 Task: Font style For heading Use Caladea with light red berry 1 colour & Underline. font size for heading '18 Pt. 'Change the font style of data to Bodoni MT condensedand font size to  18 Pt. Change the alignment of both headline & data to  Align left. In the sheet  auditingSalesByProductLine
Action: Mouse moved to (11, 21)
Screenshot: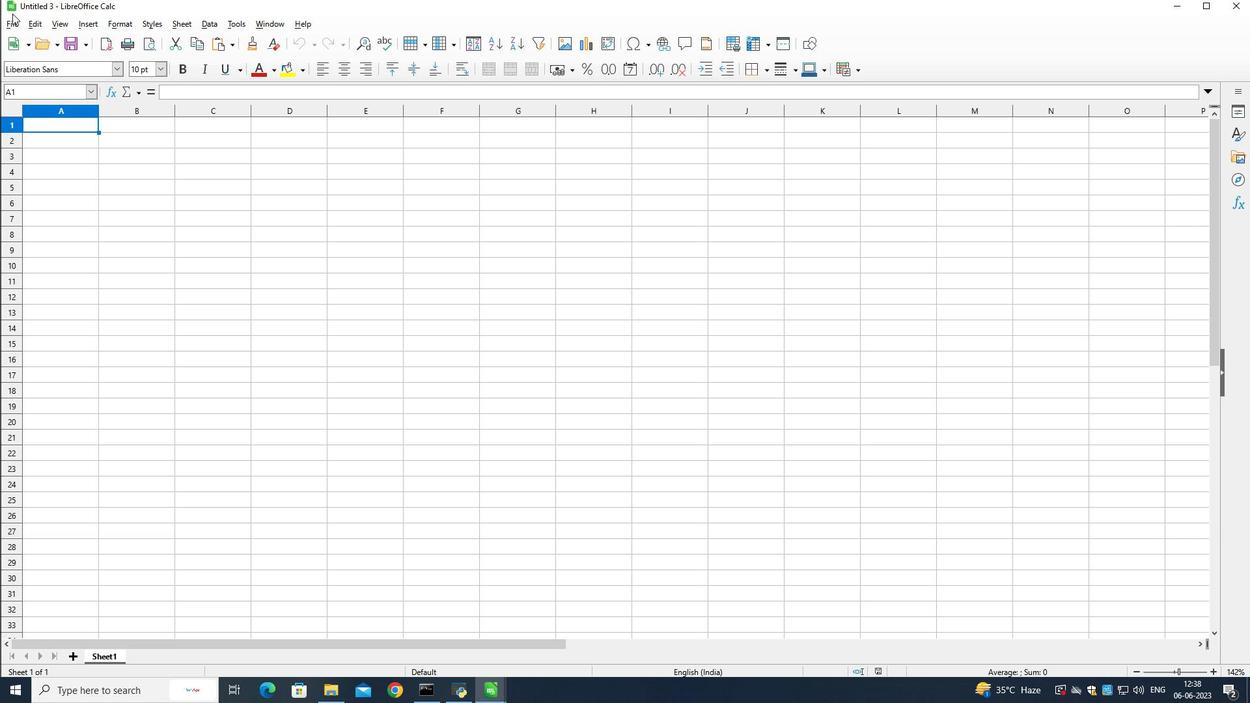 
Action: Mouse pressed left at (11, 21)
Screenshot: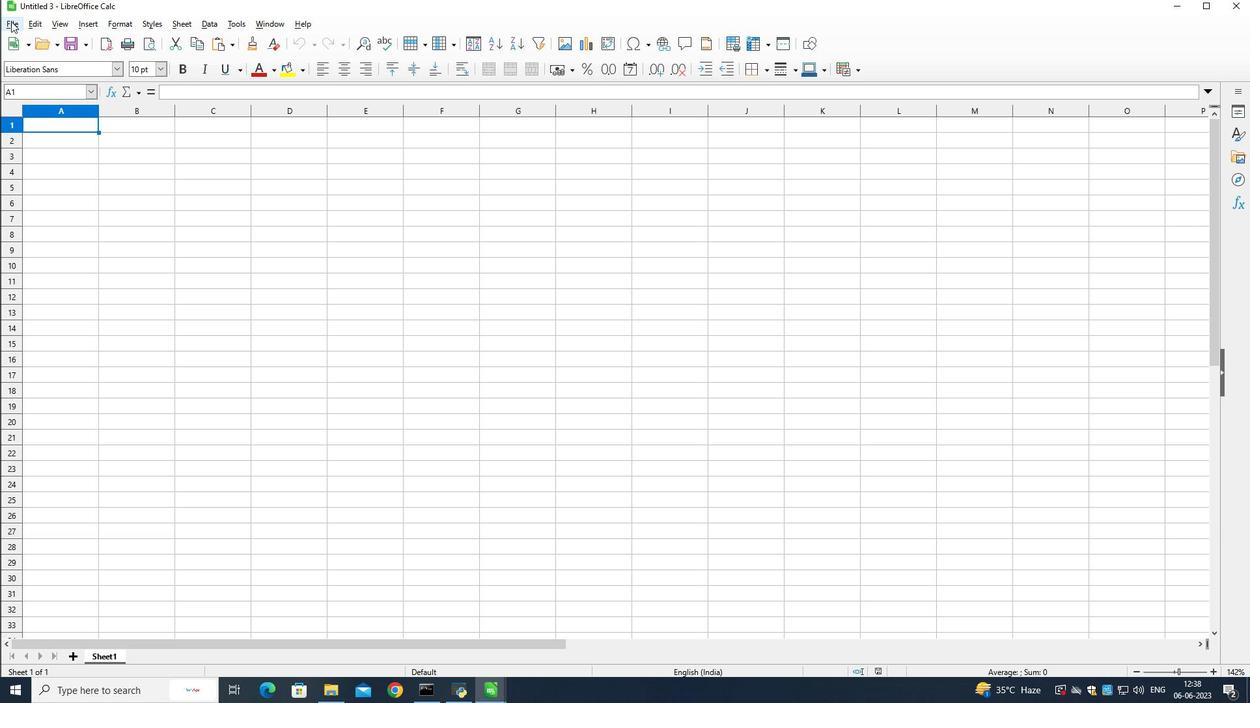 
Action: Mouse moved to (29, 56)
Screenshot: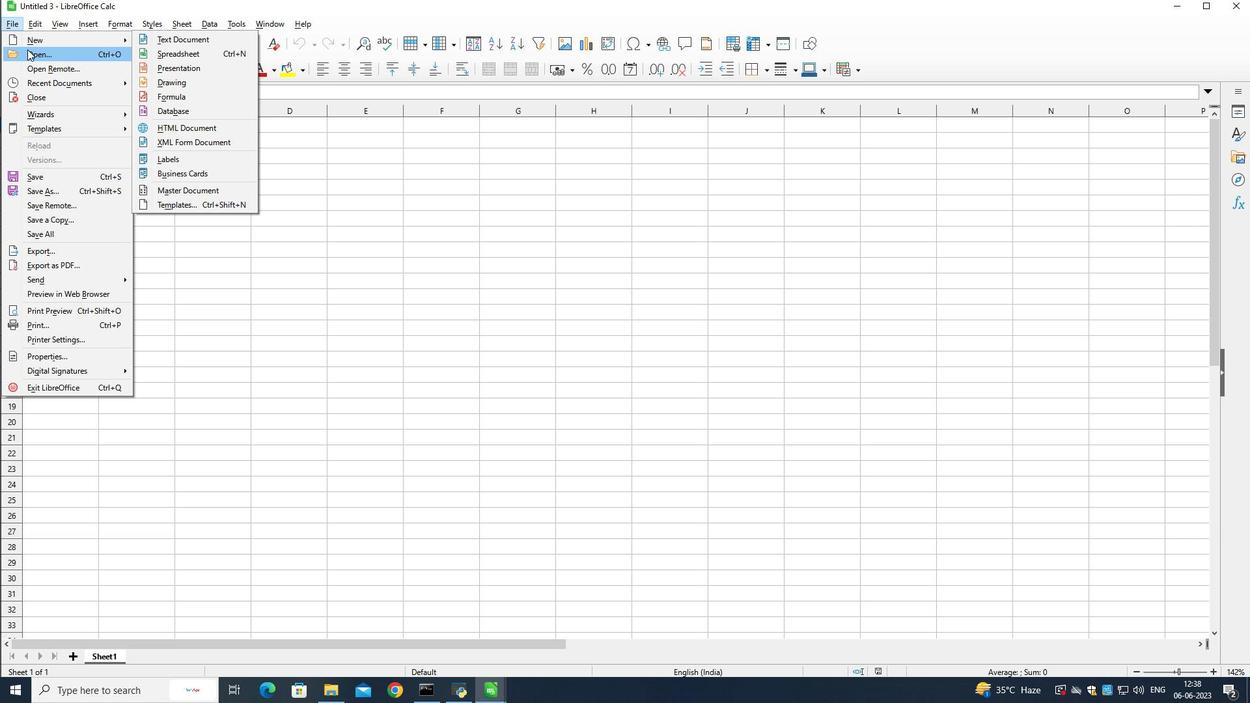 
Action: Mouse pressed left at (29, 56)
Screenshot: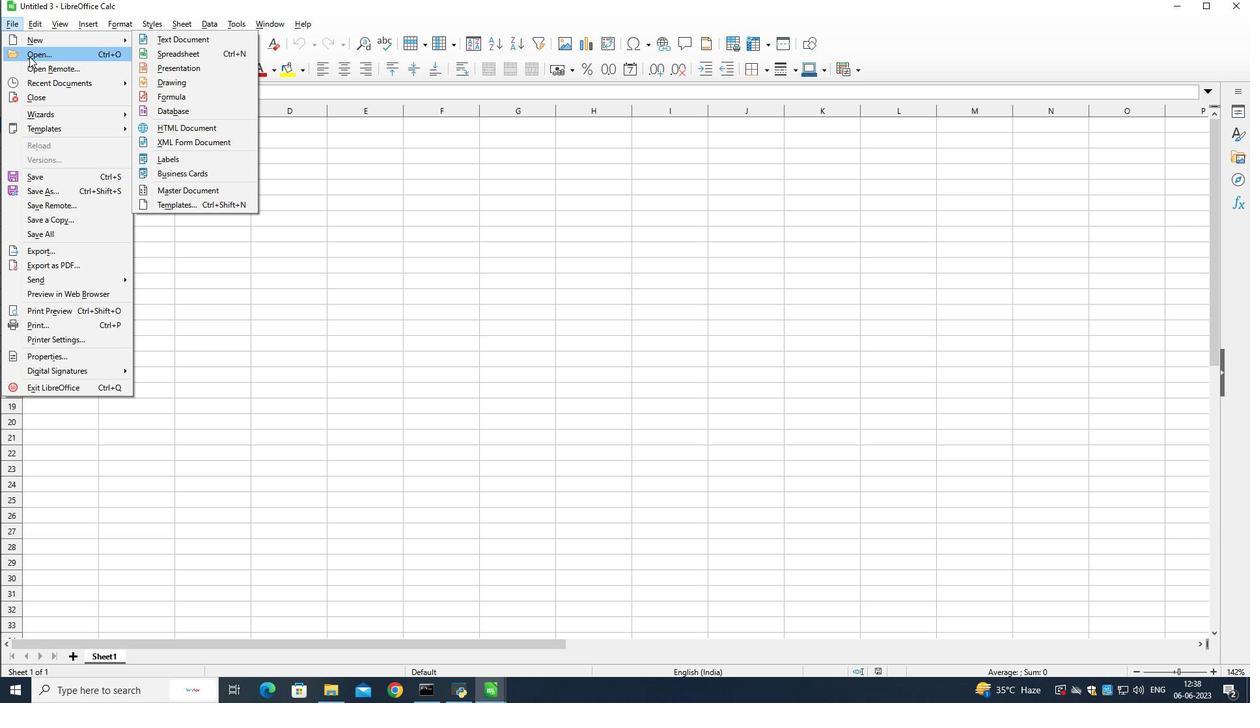 
Action: Mouse moved to (61, 108)
Screenshot: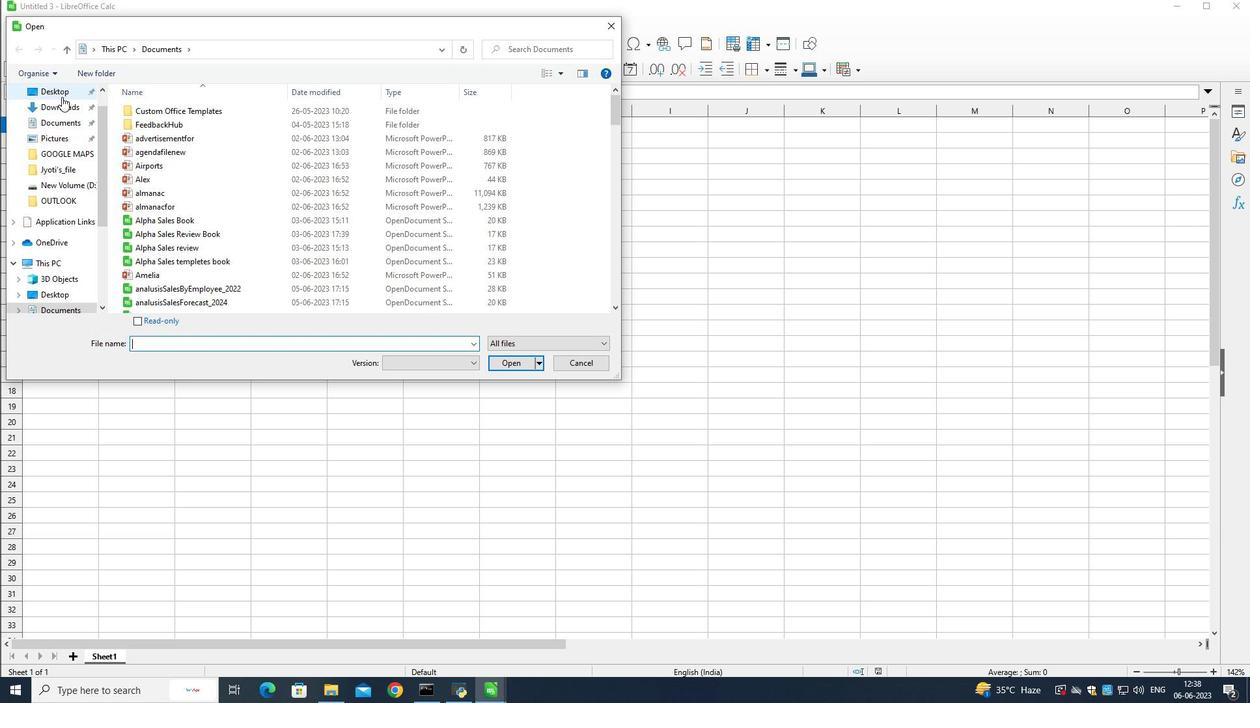 
Action: Mouse scrolled (61, 109) with delta (0, 0)
Screenshot: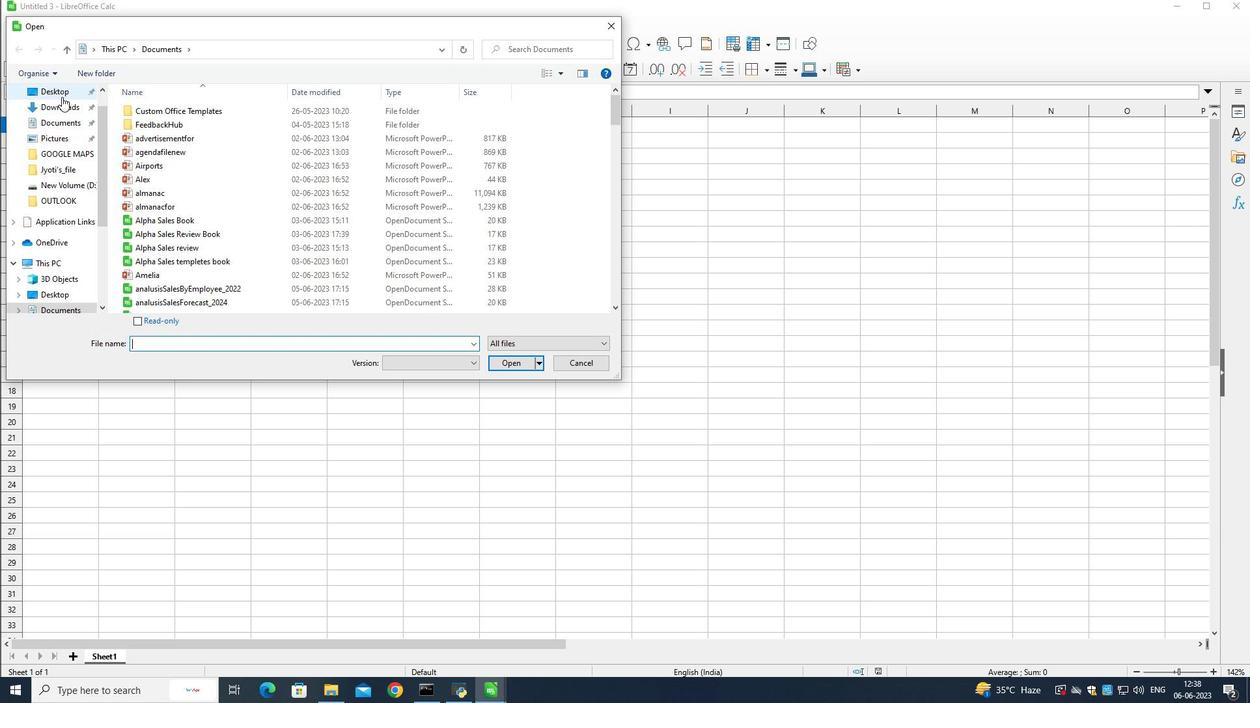 
Action: Mouse scrolled (61, 109) with delta (0, 0)
Screenshot: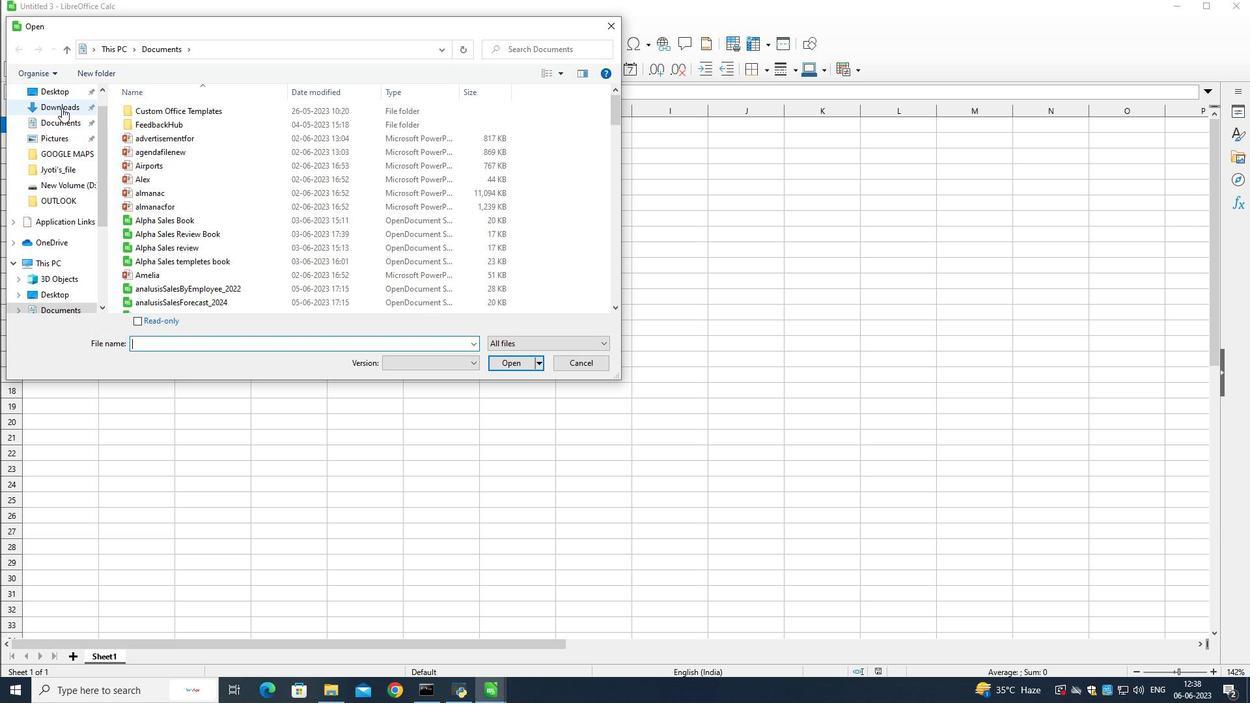 
Action: Mouse scrolled (61, 109) with delta (0, 0)
Screenshot: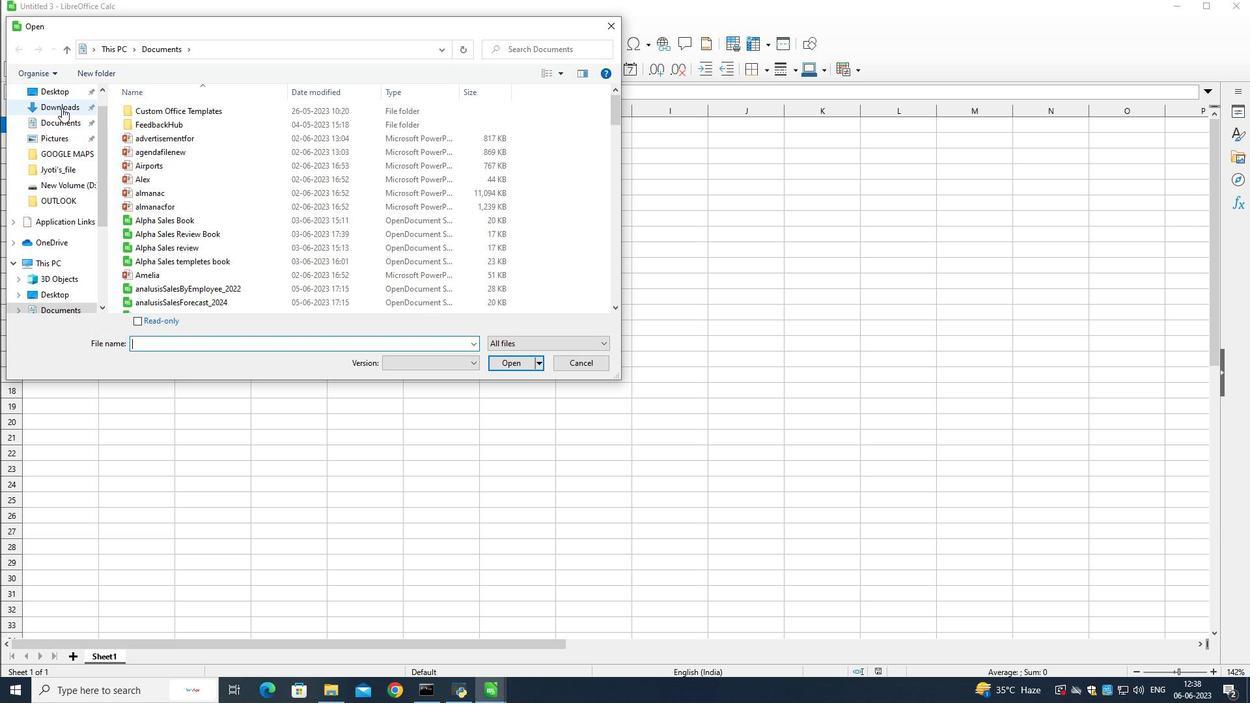 
Action: Mouse scrolled (61, 109) with delta (0, 0)
Screenshot: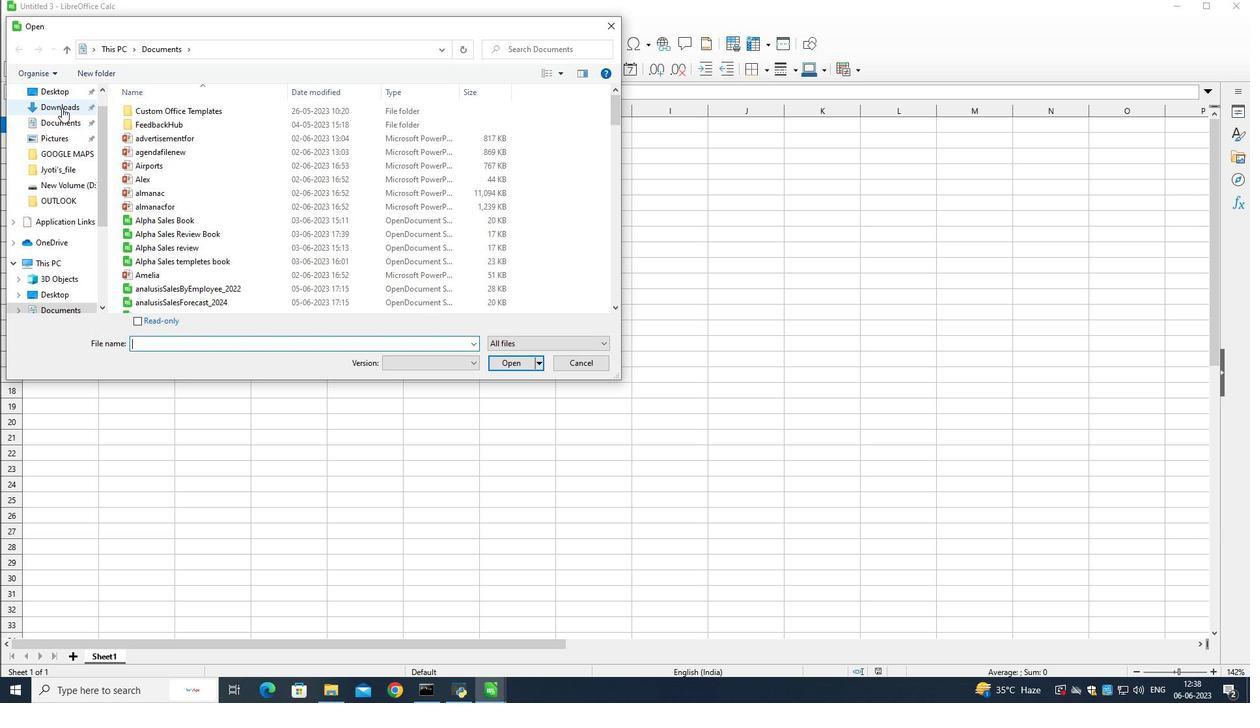 
Action: Mouse scrolled (61, 109) with delta (0, 0)
Screenshot: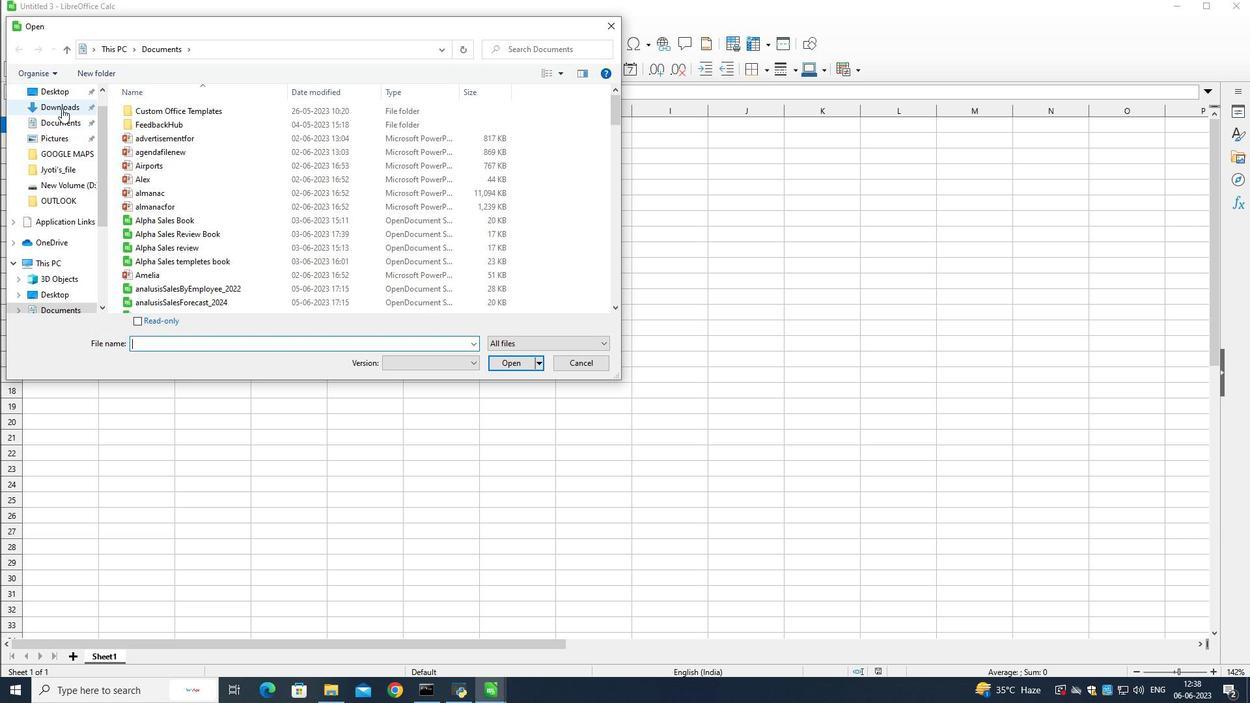 
Action: Mouse moved to (61, 104)
Screenshot: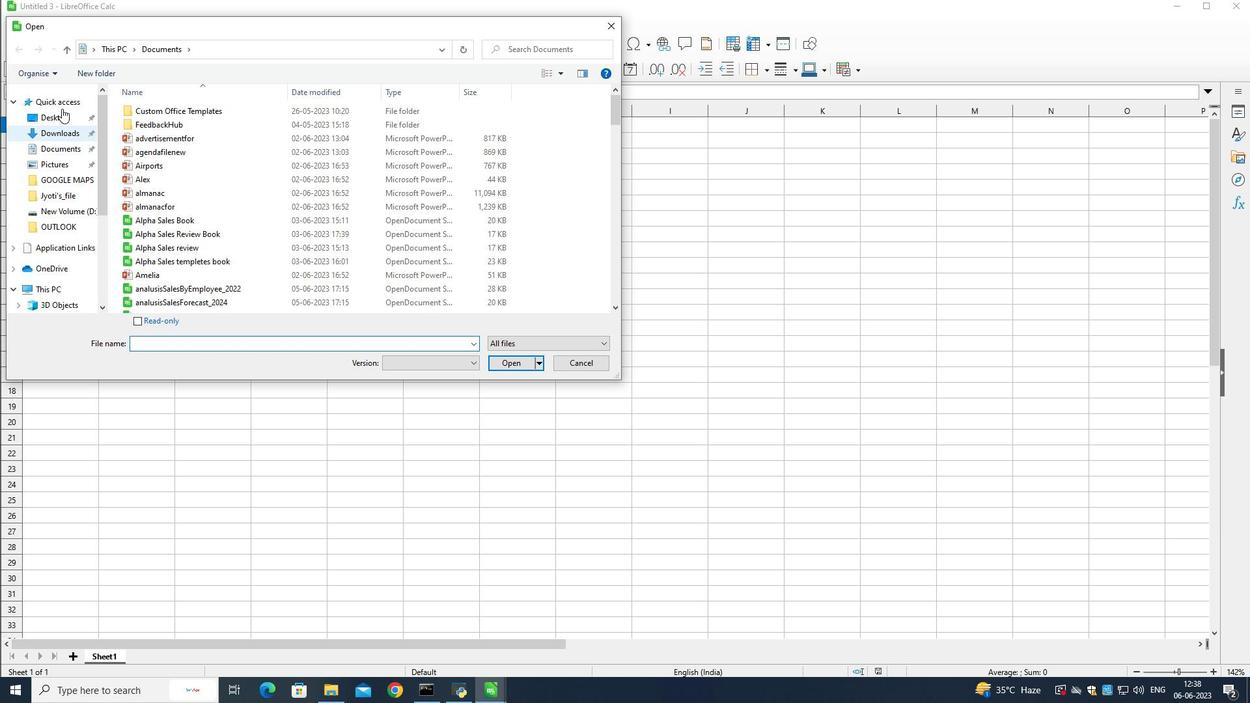 
Action: Mouse pressed left at (61, 104)
Screenshot: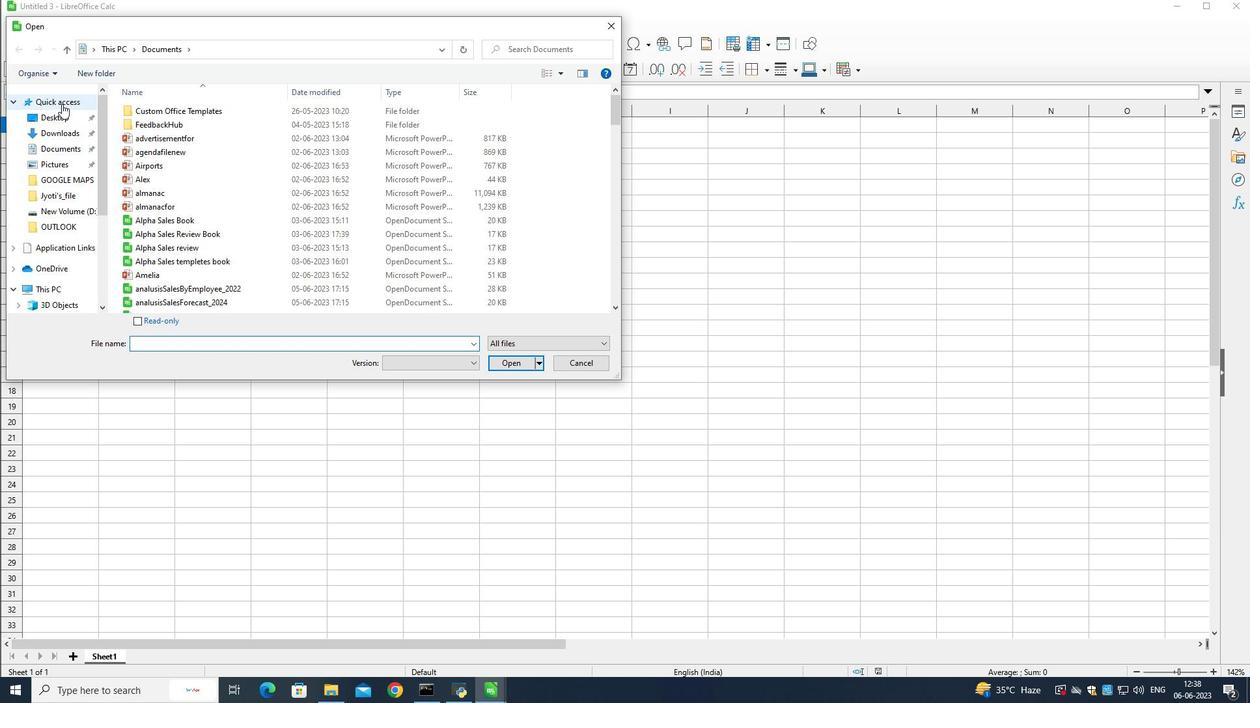
Action: Mouse moved to (242, 263)
Screenshot: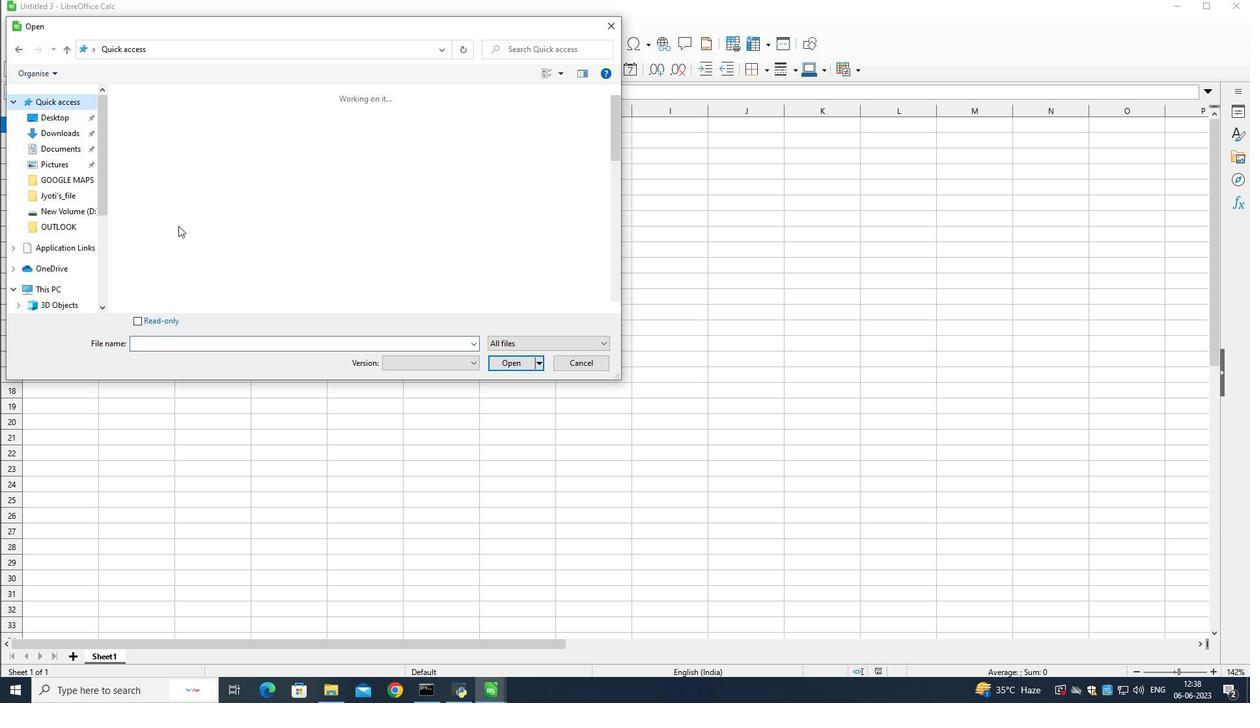 
Action: Mouse scrolled (242, 263) with delta (0, 0)
Screenshot: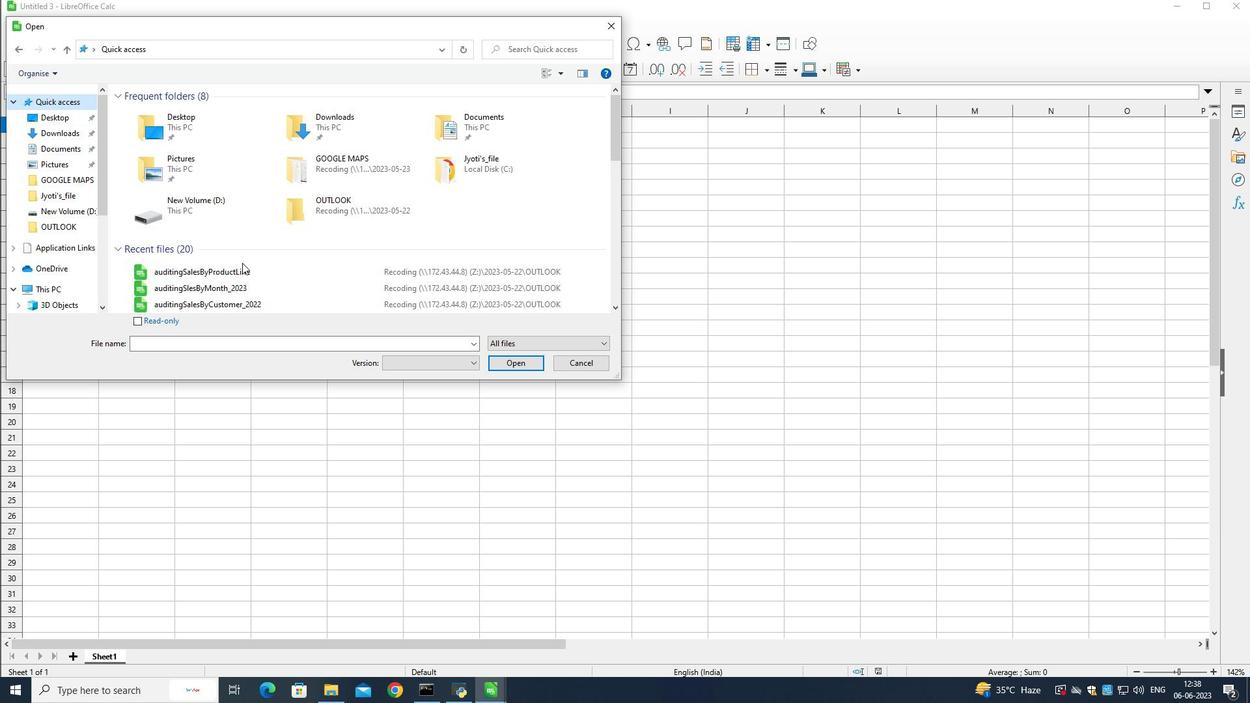 
Action: Mouse scrolled (242, 263) with delta (0, 0)
Screenshot: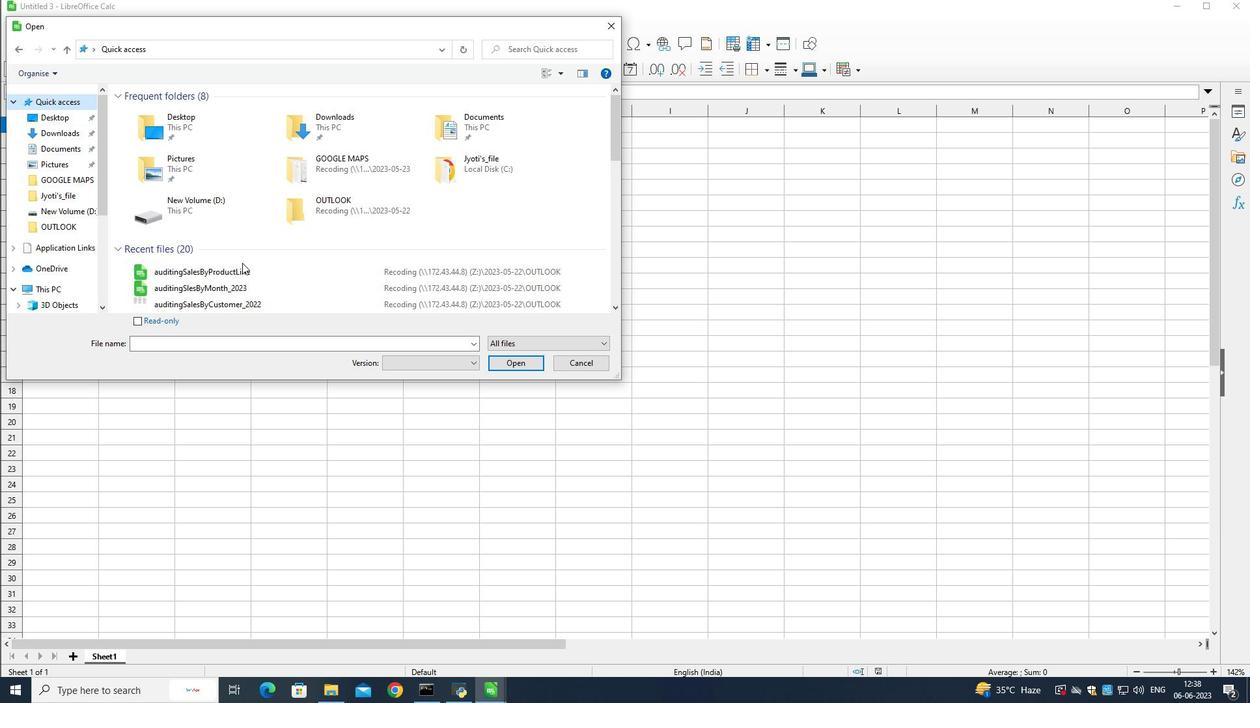 
Action: Mouse moved to (249, 277)
Screenshot: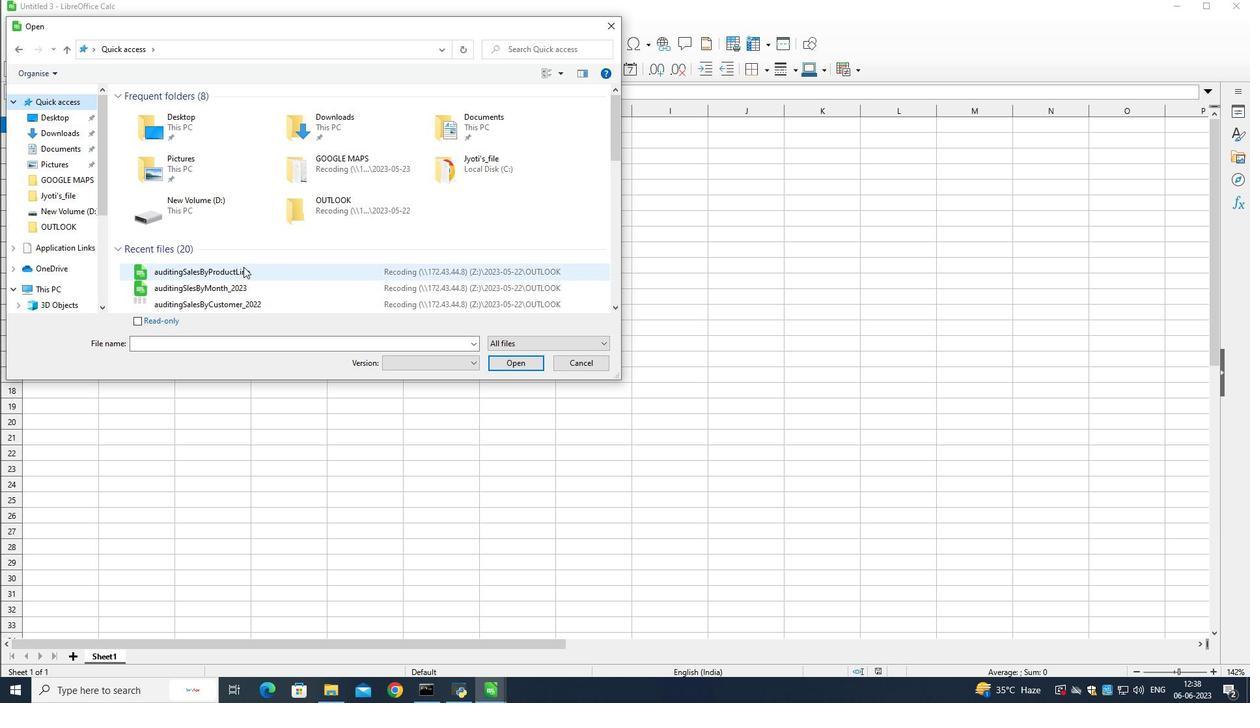 
Action: Mouse pressed left at (249, 277)
Screenshot: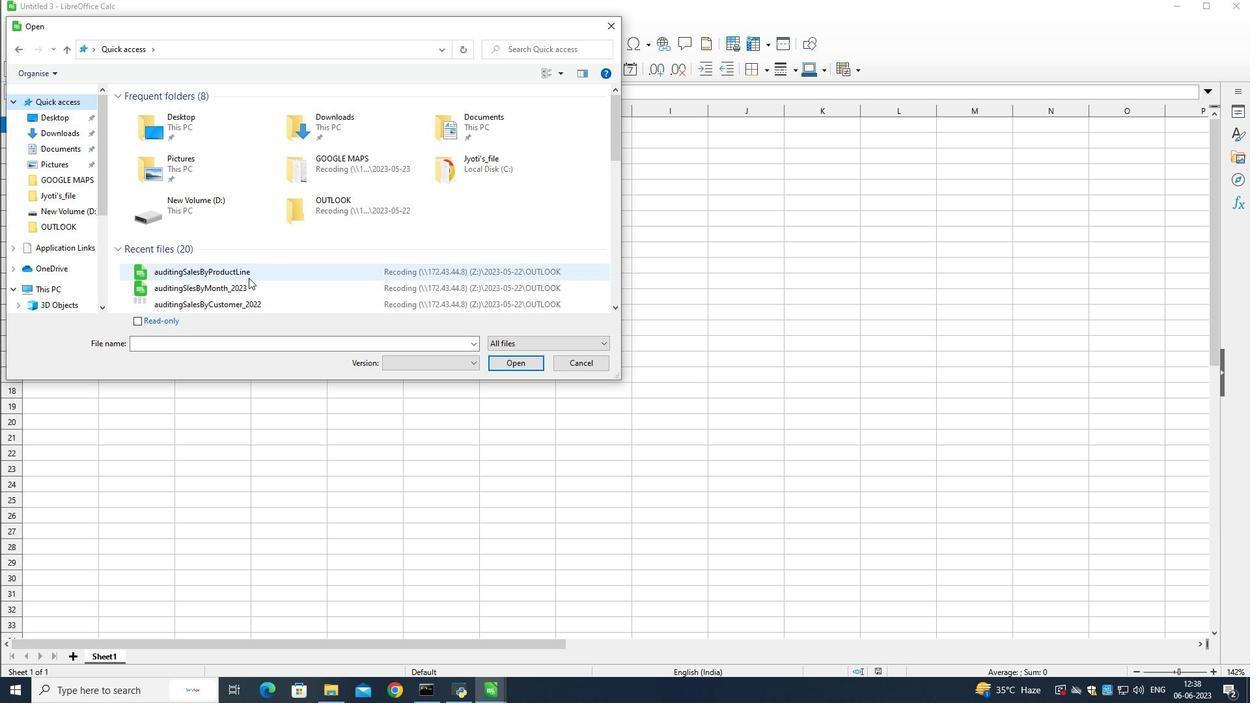 
Action: Mouse moved to (507, 361)
Screenshot: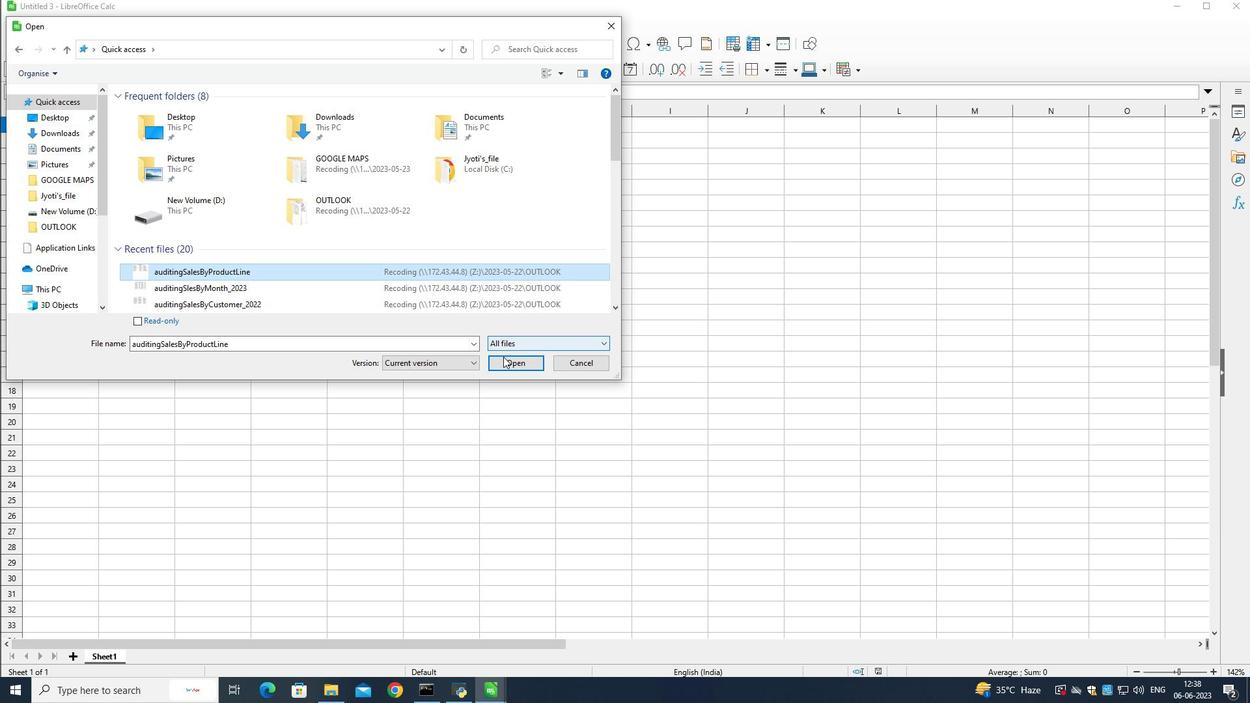 
Action: Mouse pressed left at (507, 361)
Screenshot: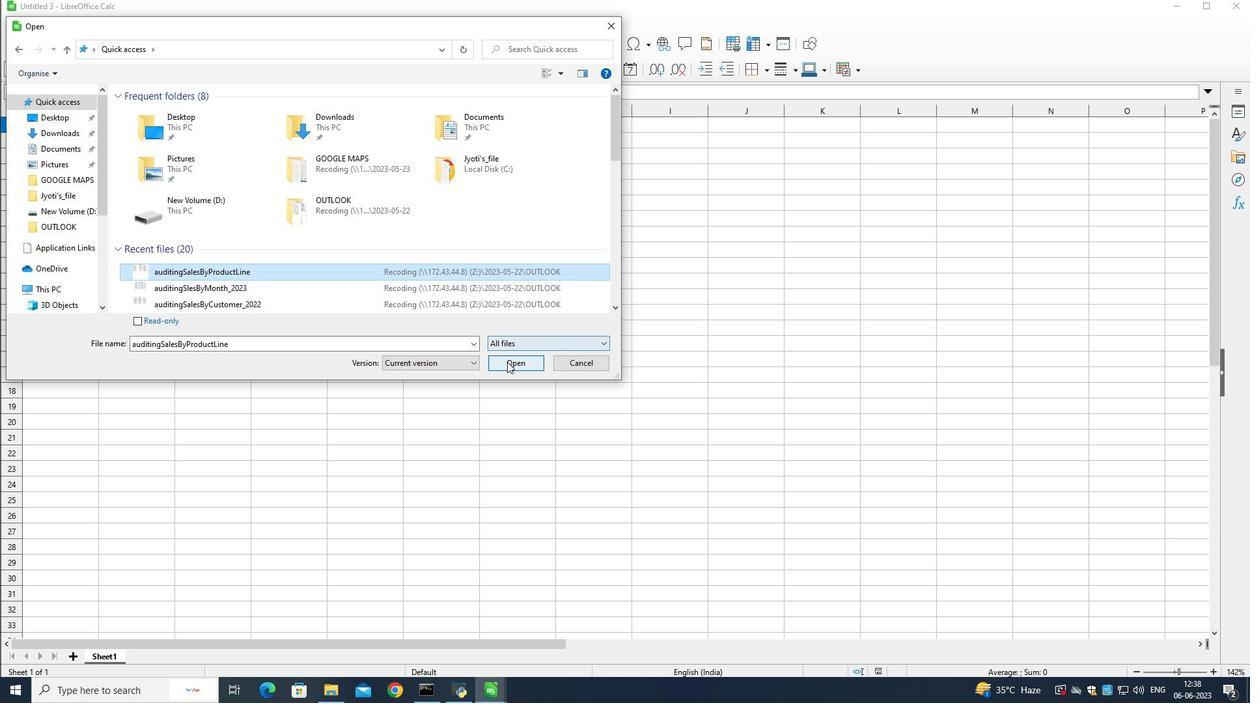 
Action: Mouse moved to (166, 125)
Screenshot: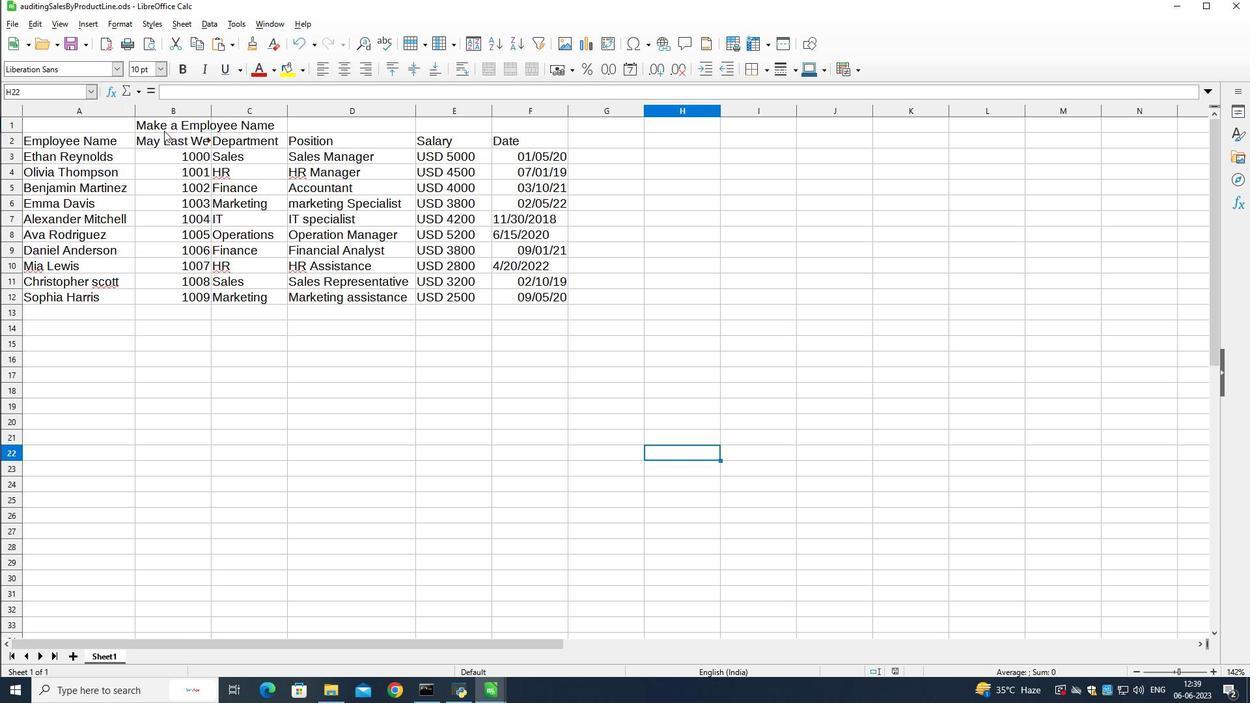 
Action: Mouse pressed left at (166, 125)
Screenshot: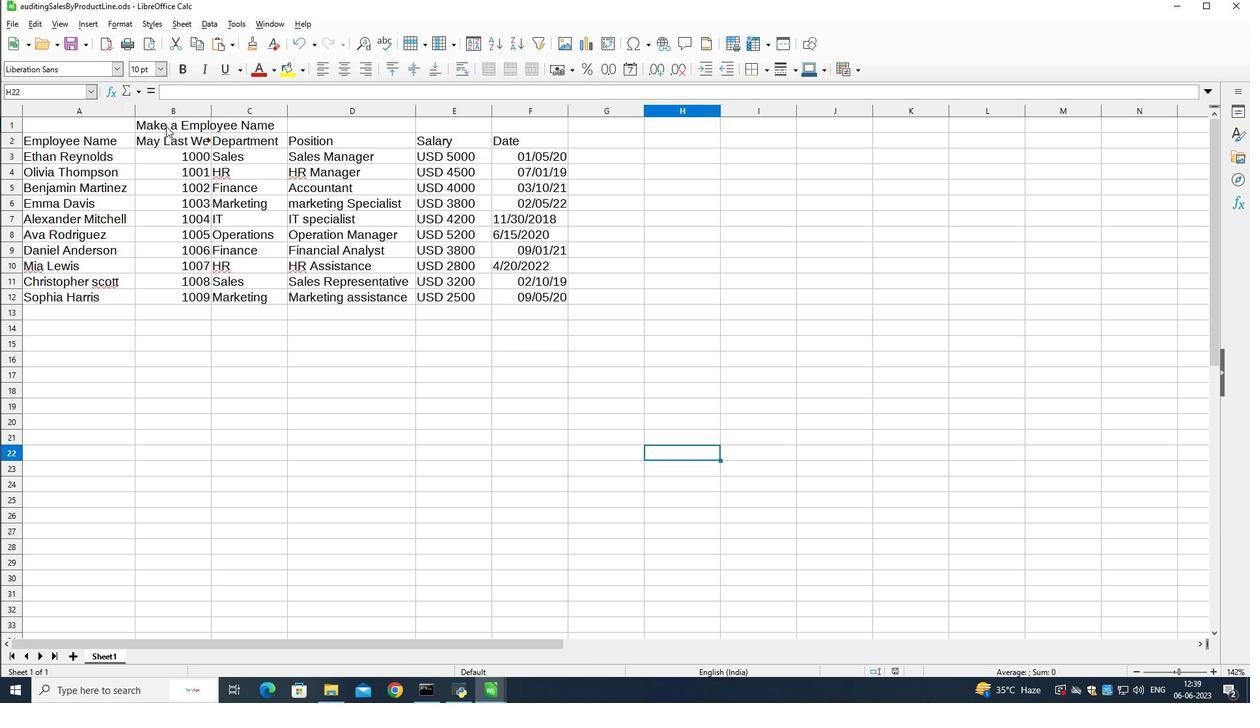 
Action: Mouse pressed left at (166, 125)
Screenshot: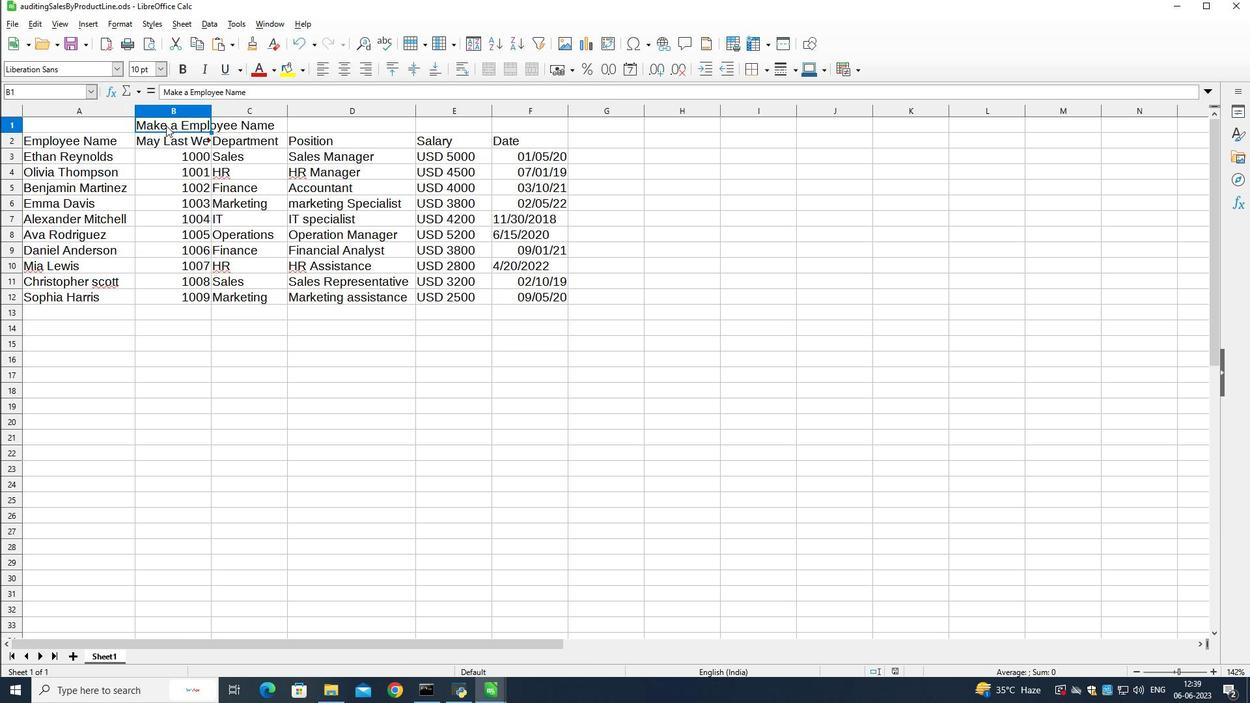 
Action: Mouse pressed left at (166, 125)
Screenshot: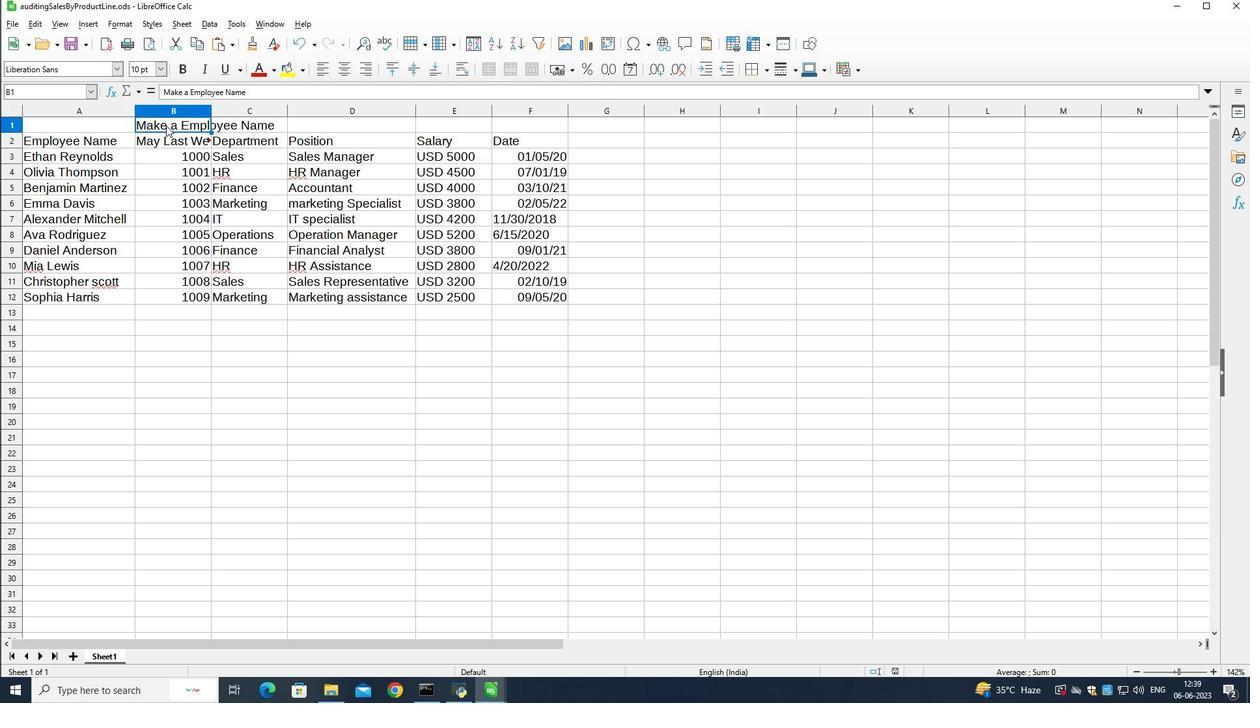 
Action: Mouse pressed left at (166, 125)
Screenshot: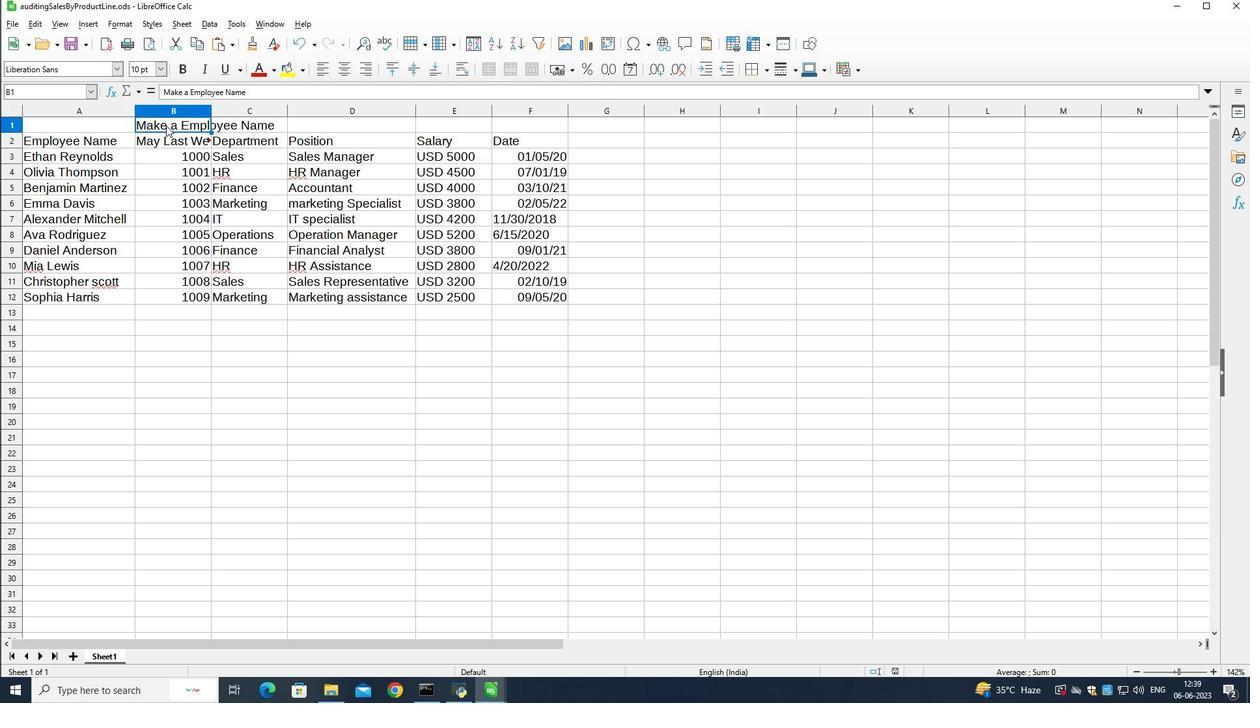 
Action: Mouse moved to (59, 70)
Screenshot: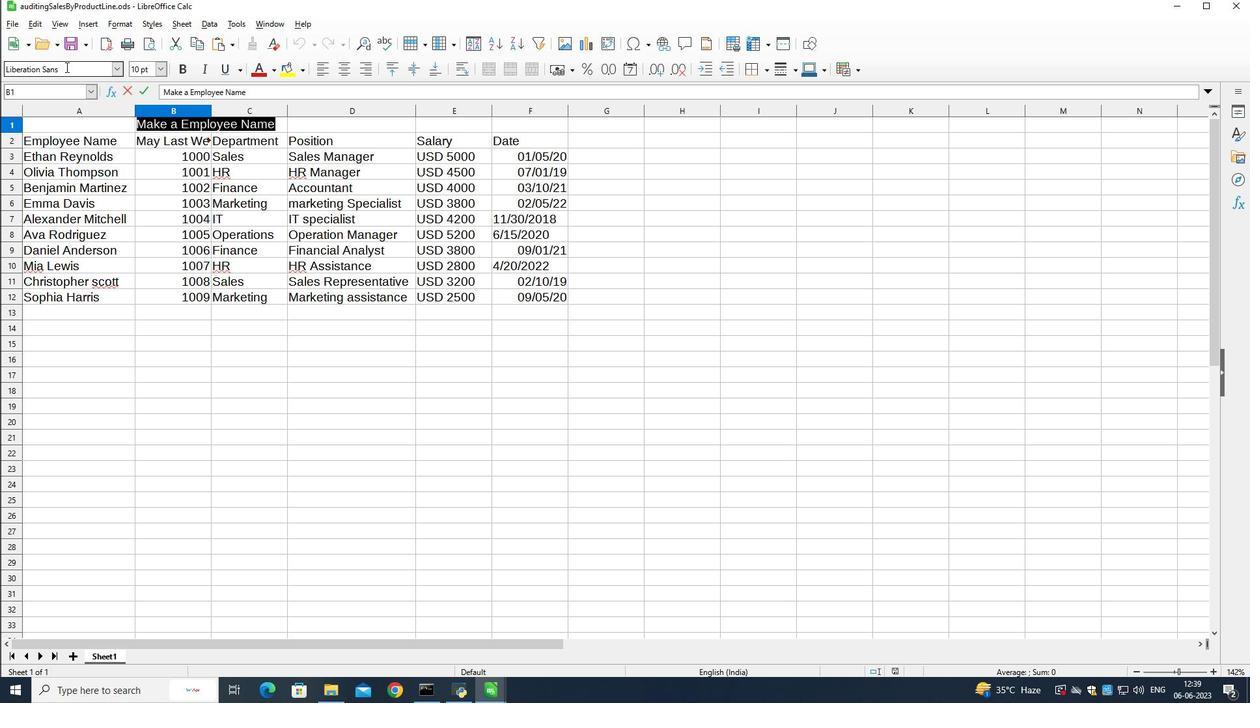 
Action: Mouse pressed left at (59, 70)
Screenshot: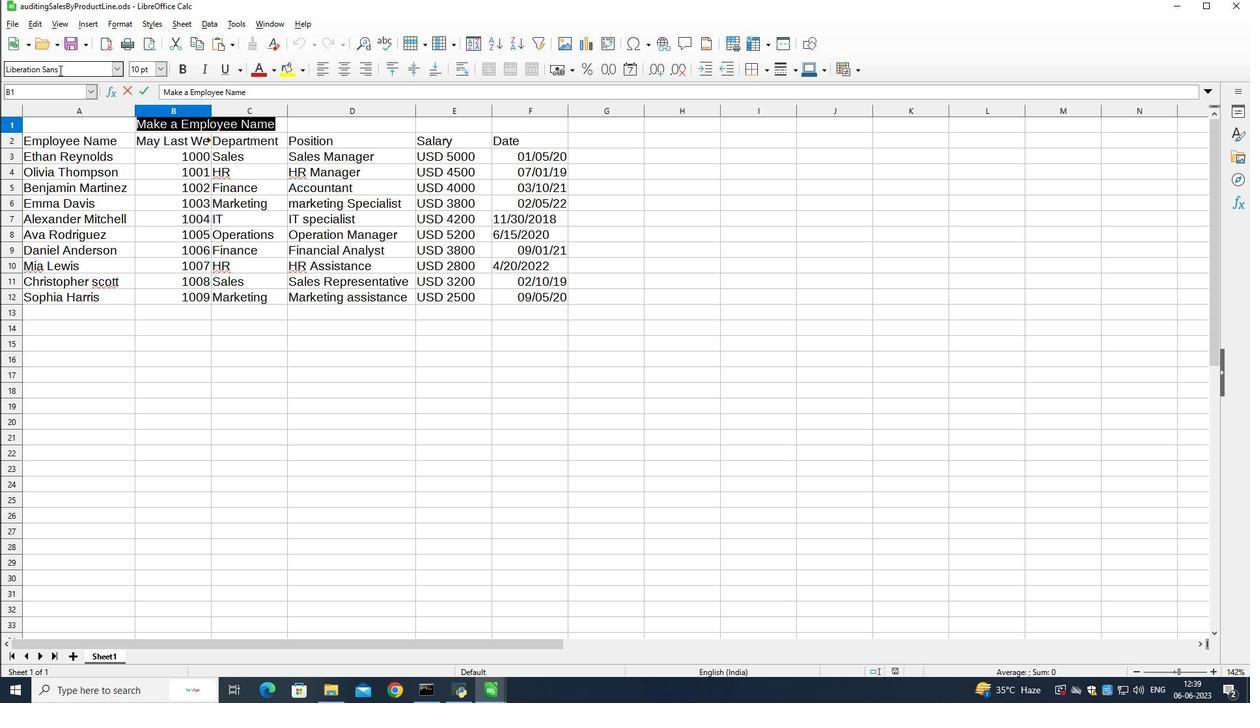 
Action: Mouse pressed left at (59, 70)
Screenshot: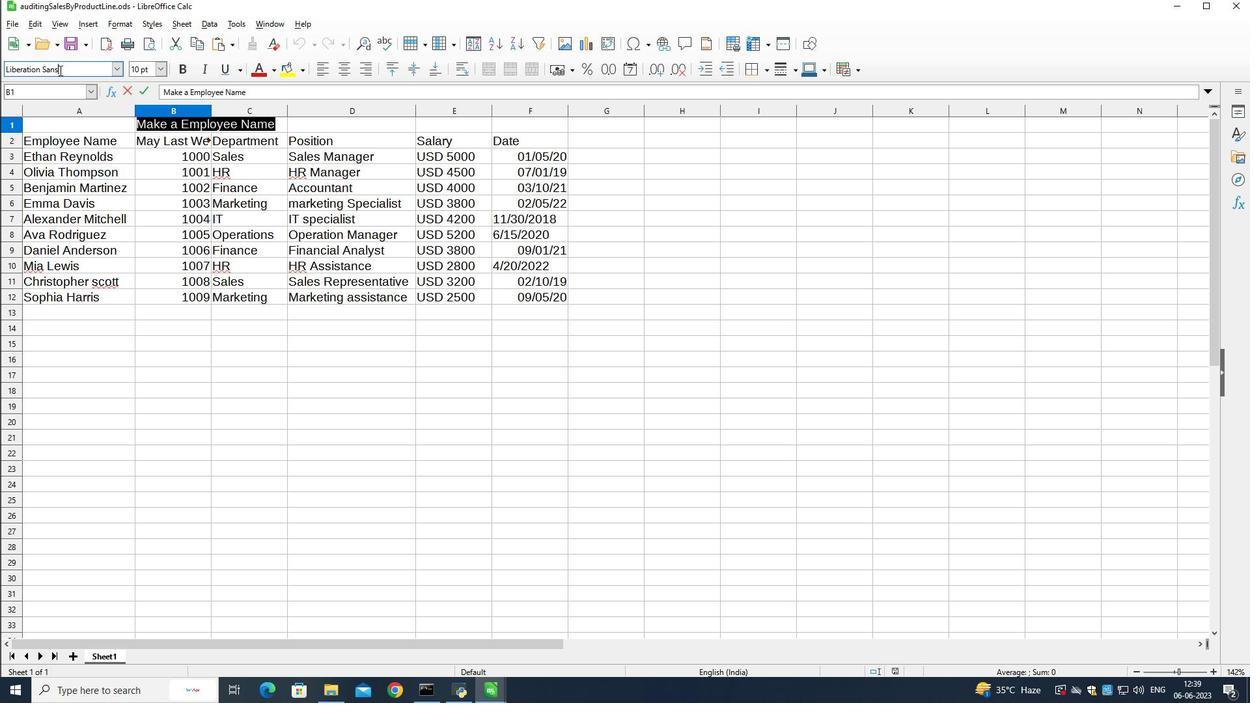 
Action: Mouse pressed left at (59, 70)
Screenshot: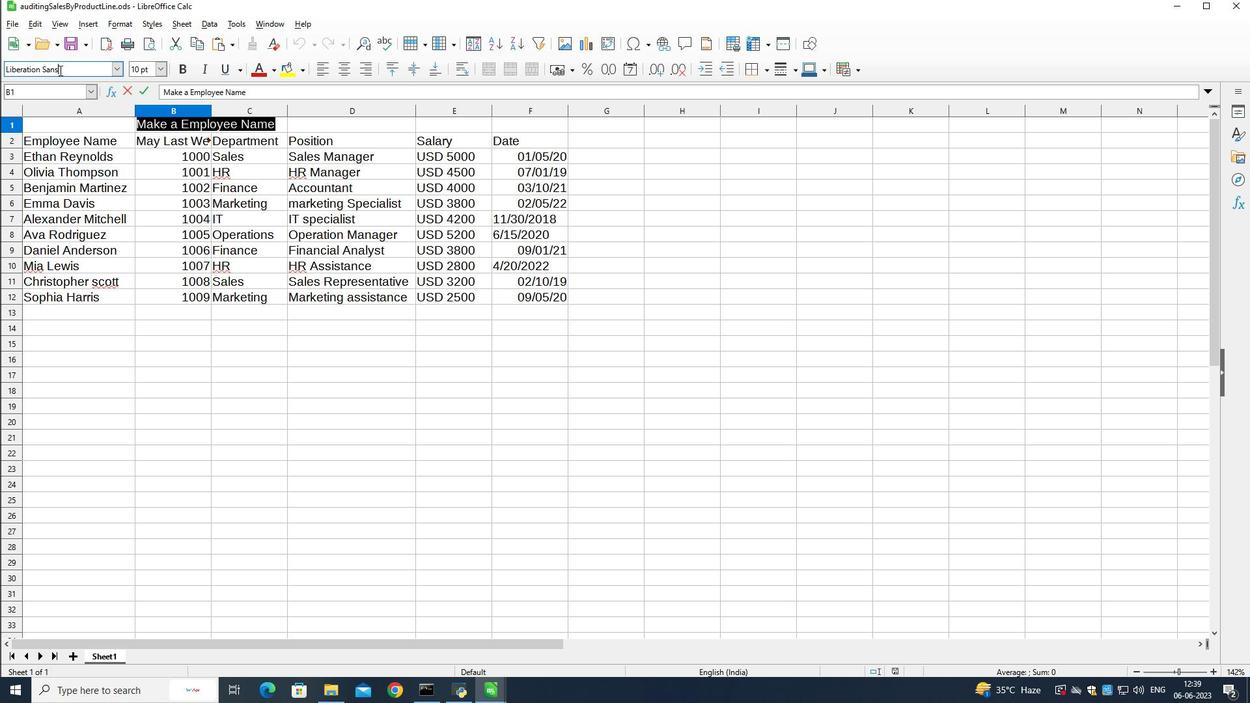 
Action: Key pressed caladea<Key.enter>
Screenshot: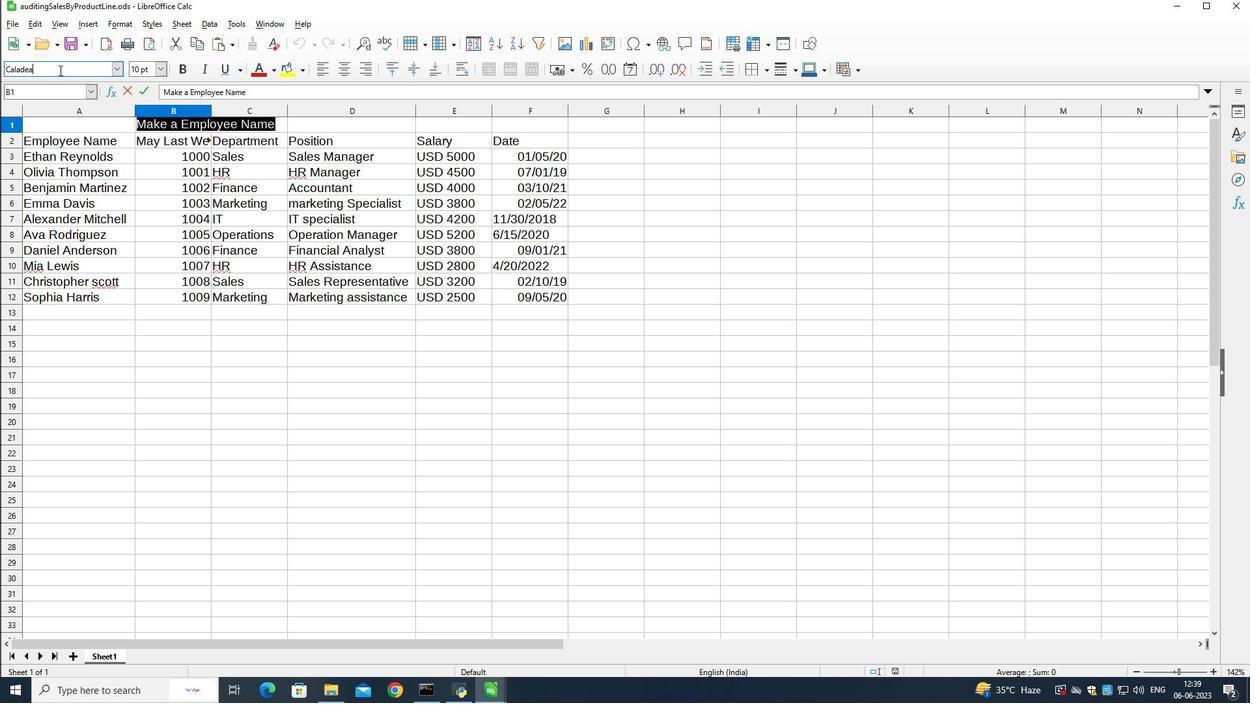 
Action: Mouse moved to (274, 69)
Screenshot: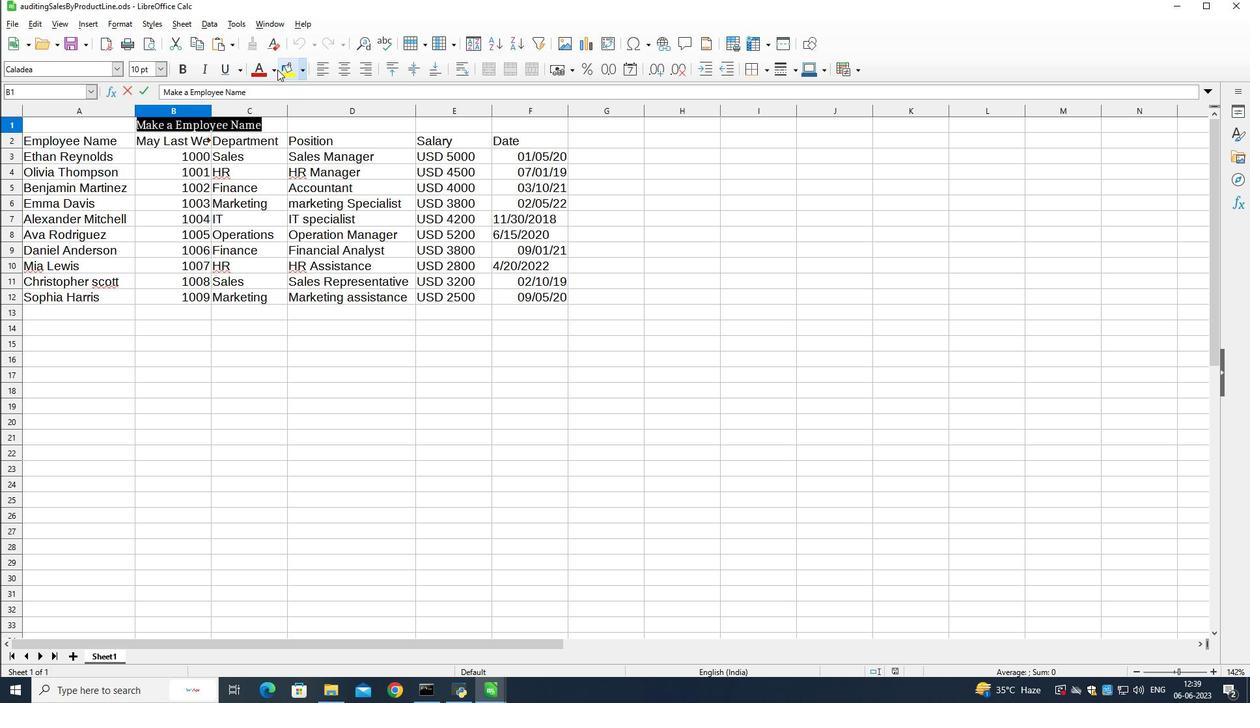 
Action: Mouse pressed left at (274, 69)
Screenshot: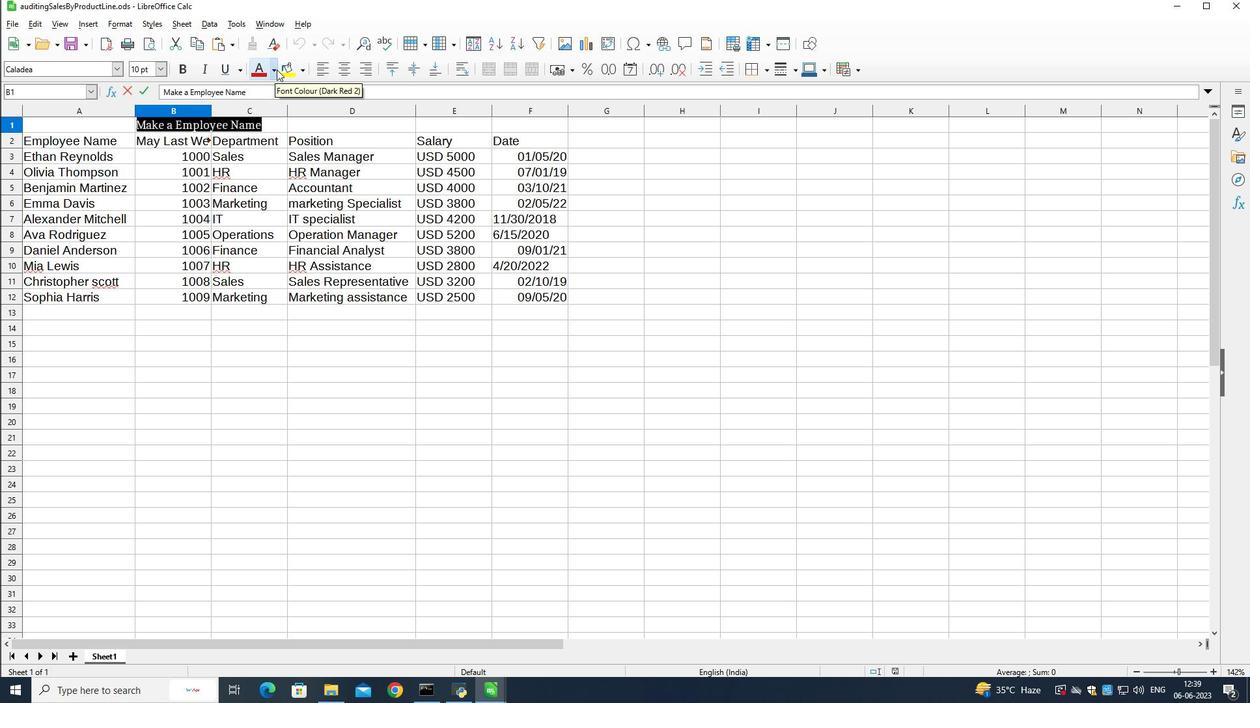 
Action: Mouse moved to (304, 210)
Screenshot: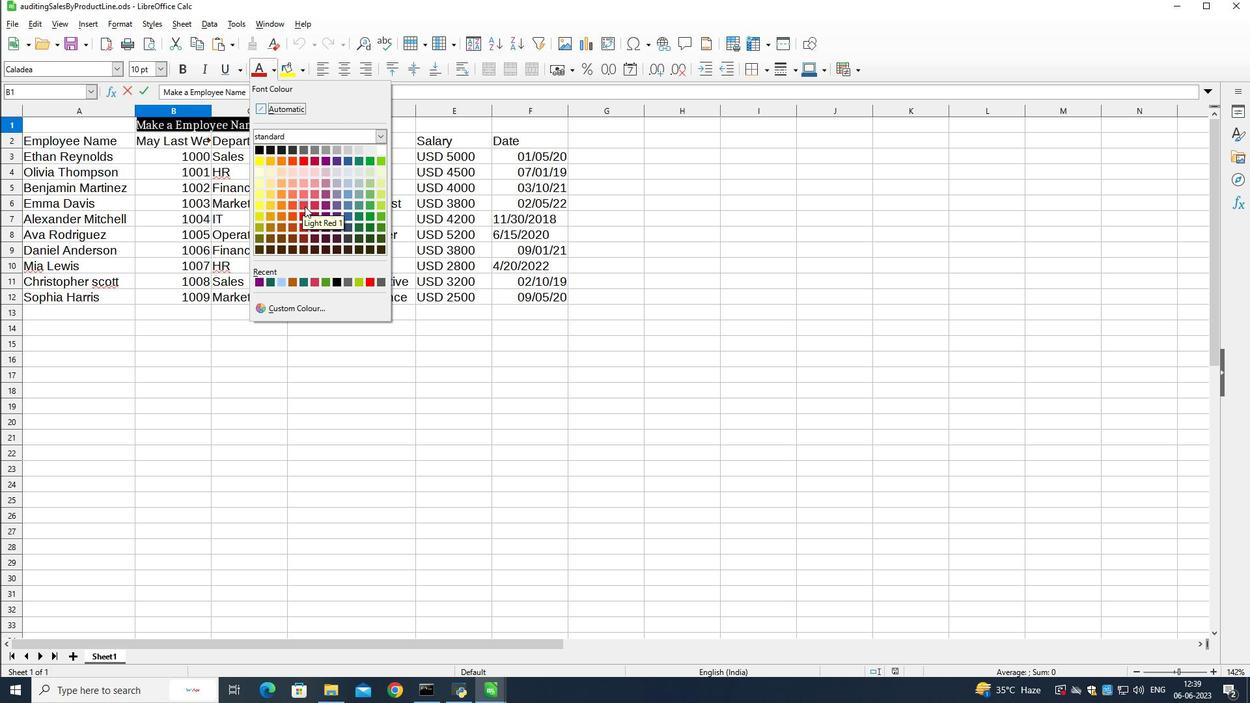 
Action: Mouse pressed left at (304, 210)
Screenshot: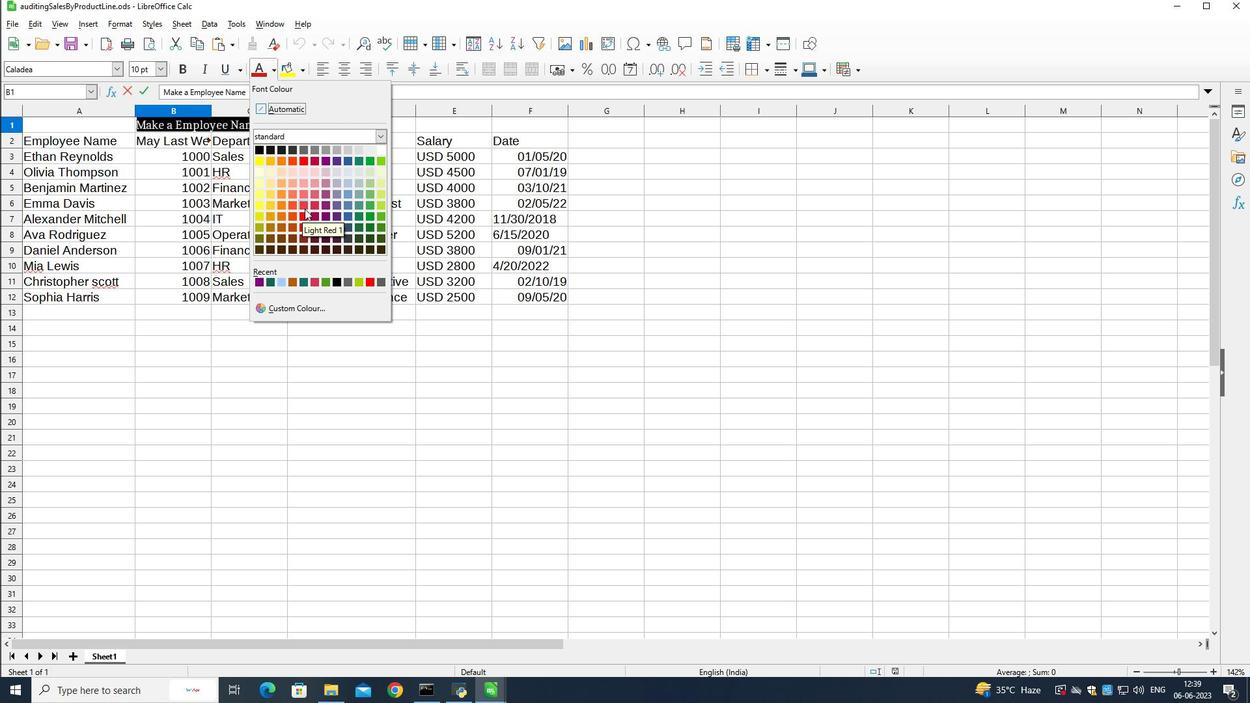 
Action: Mouse moved to (222, 67)
Screenshot: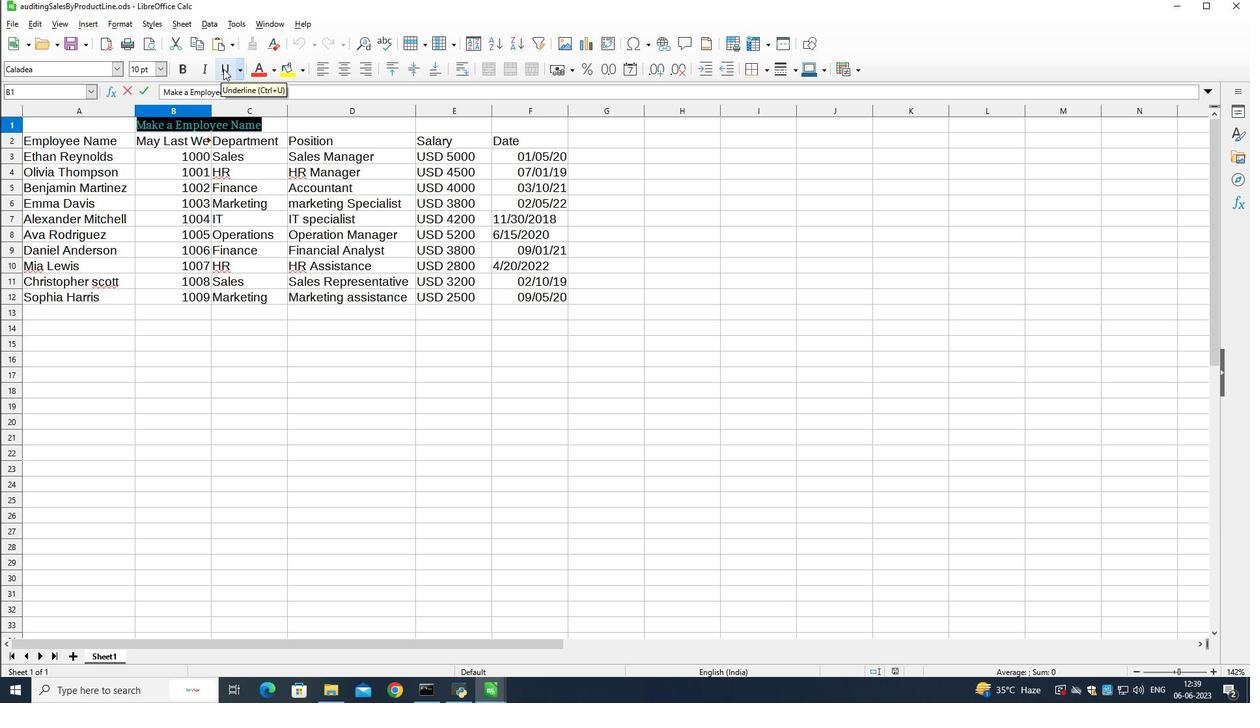 
Action: Mouse pressed left at (222, 67)
Screenshot: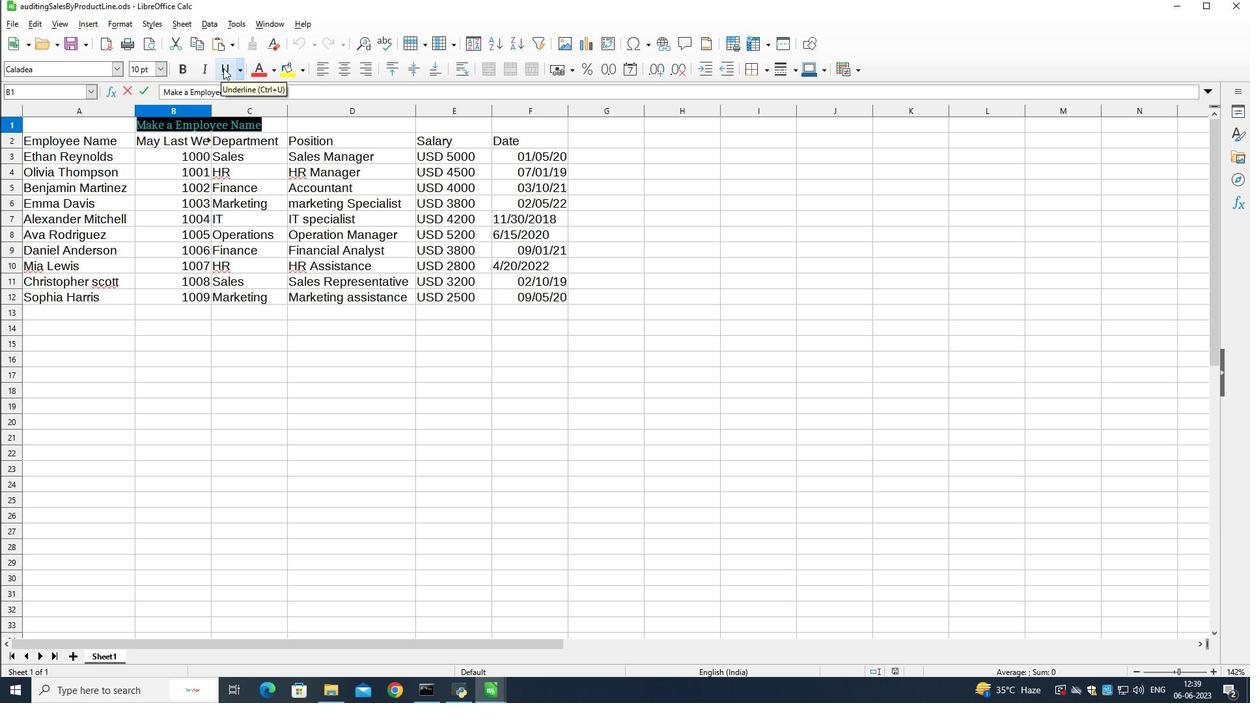 
Action: Mouse moved to (162, 70)
Screenshot: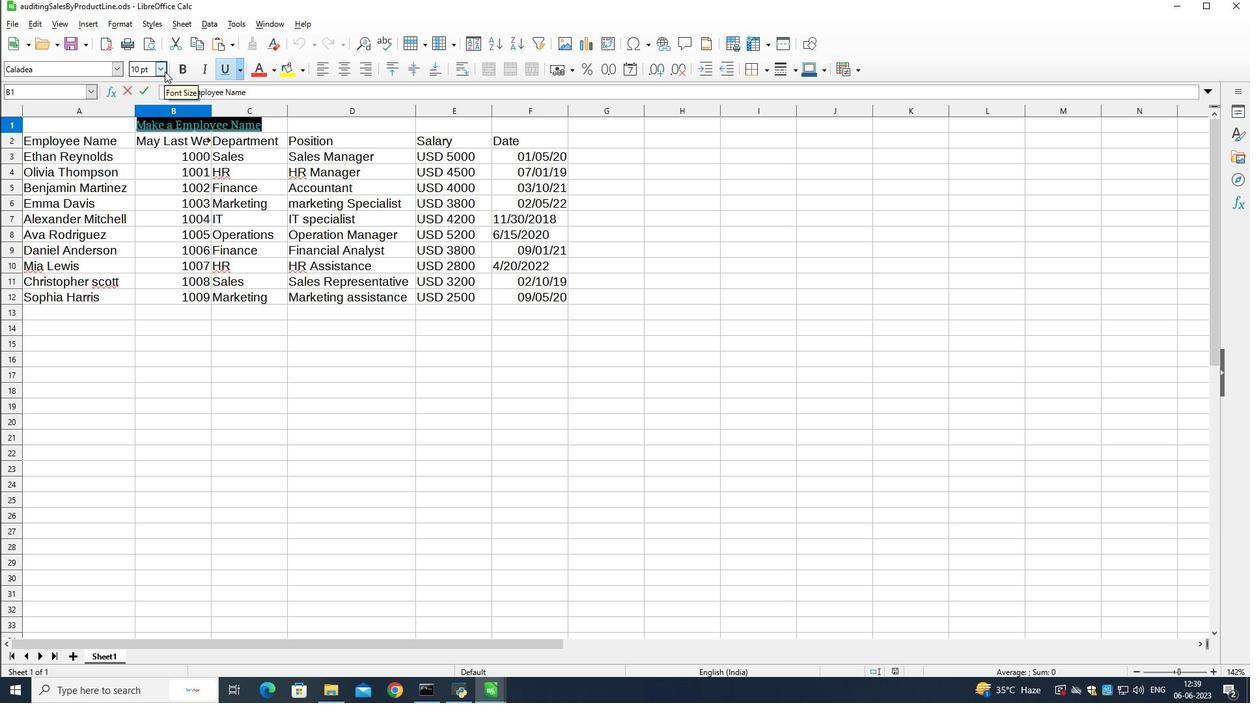 
Action: Mouse pressed left at (162, 70)
Screenshot: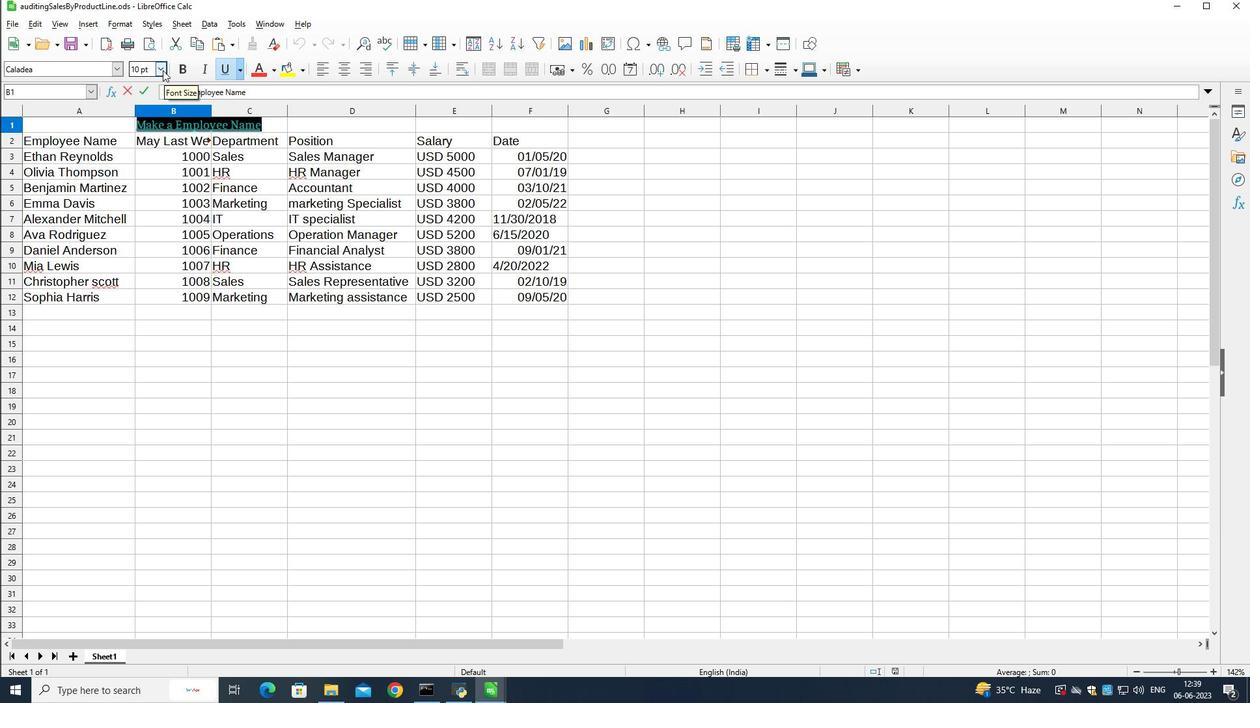
Action: Mouse moved to (142, 215)
Screenshot: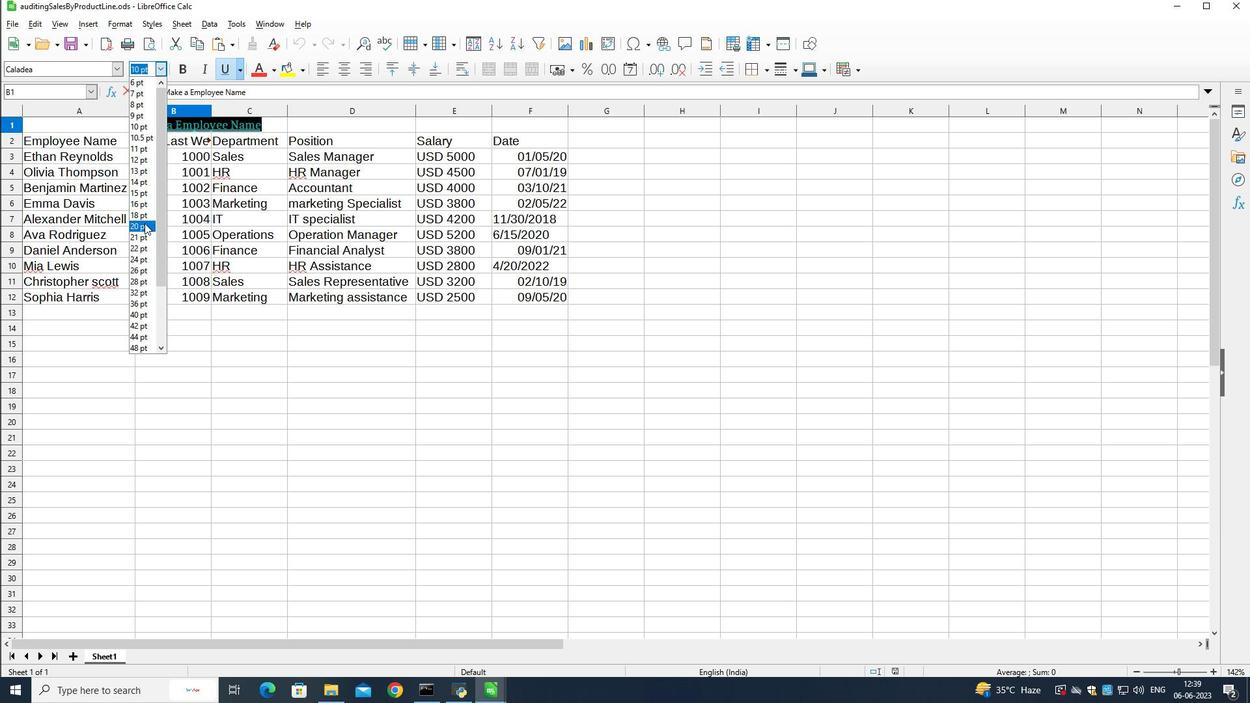 
Action: Mouse pressed left at (142, 215)
Screenshot: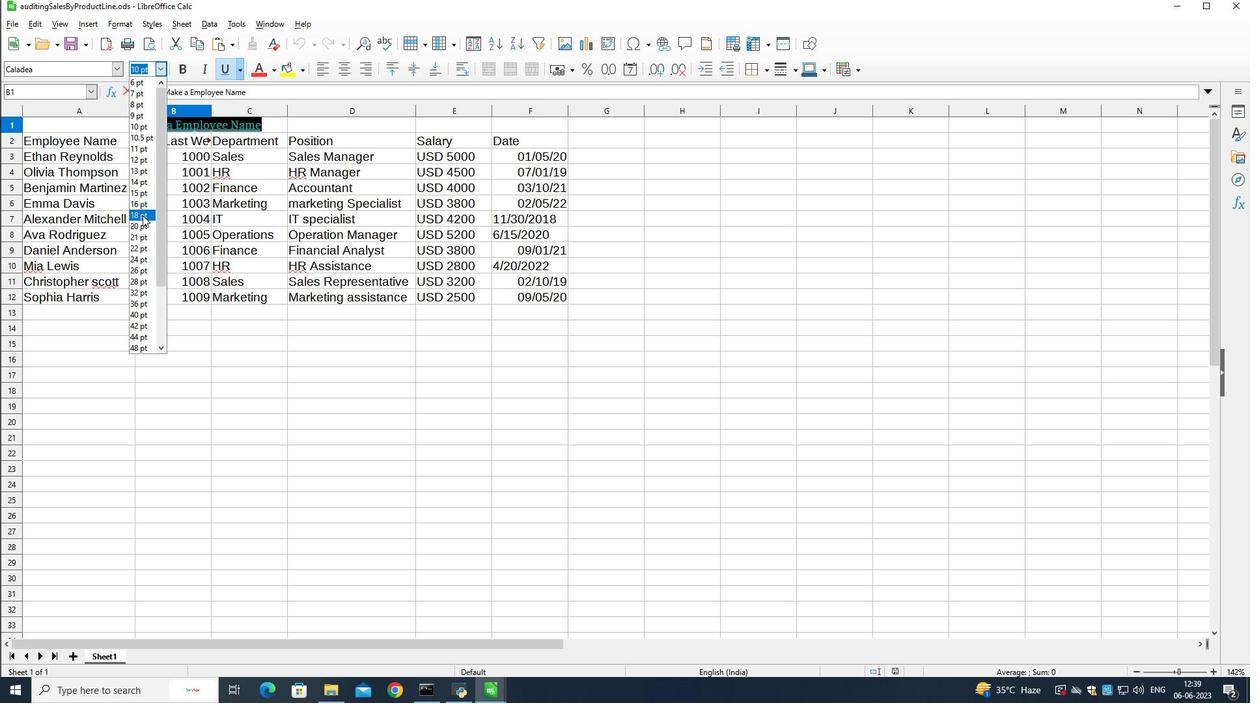 
Action: Mouse moved to (63, 273)
Screenshot: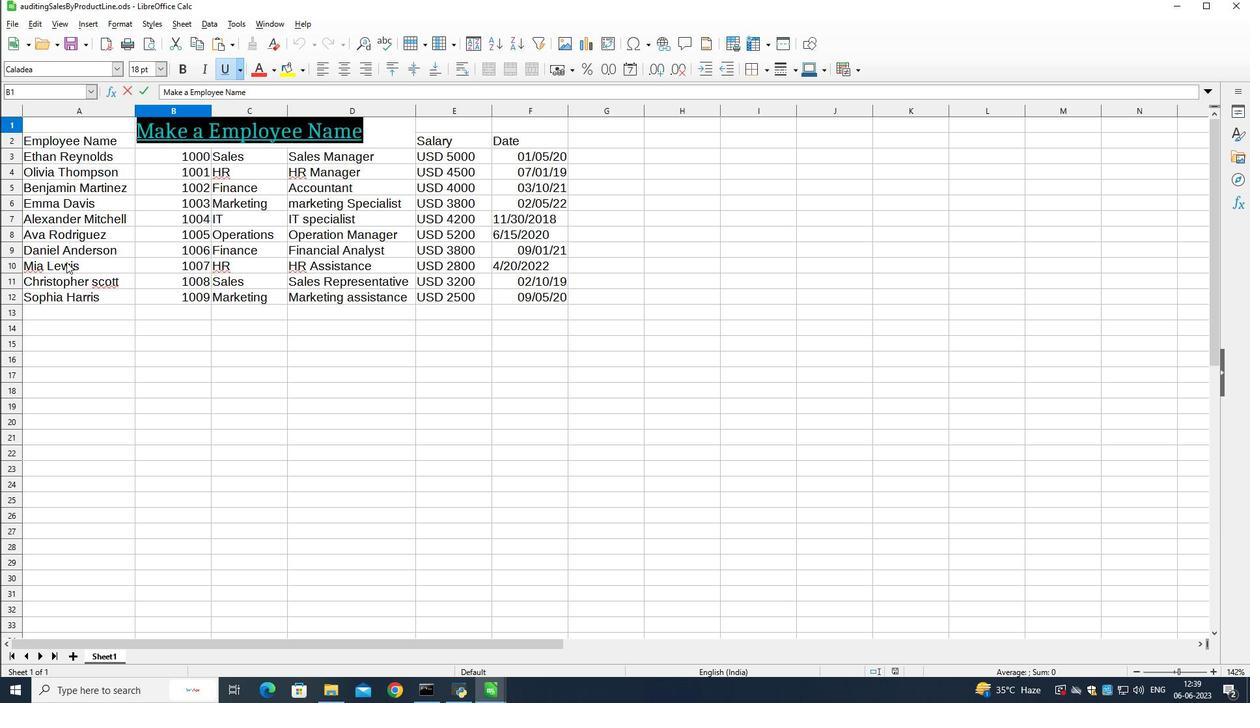 
Action: Mouse pressed left at (63, 273)
Screenshot: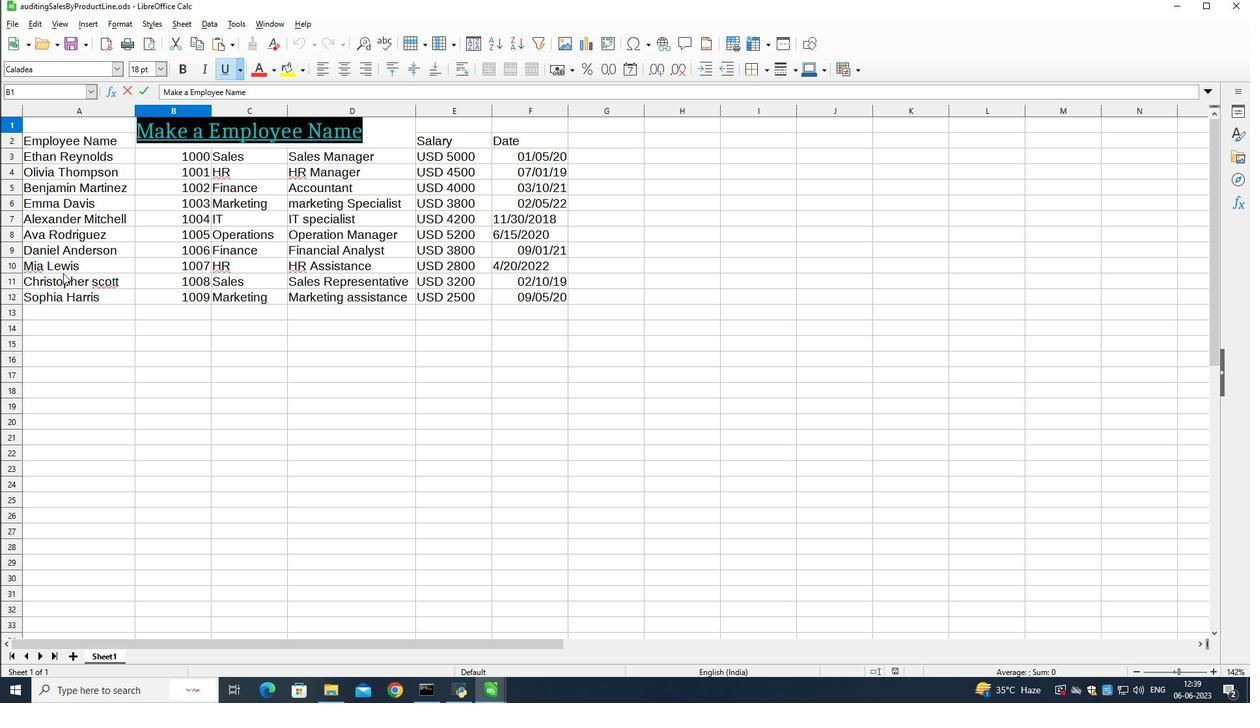 
Action: Mouse moved to (61, 151)
Screenshot: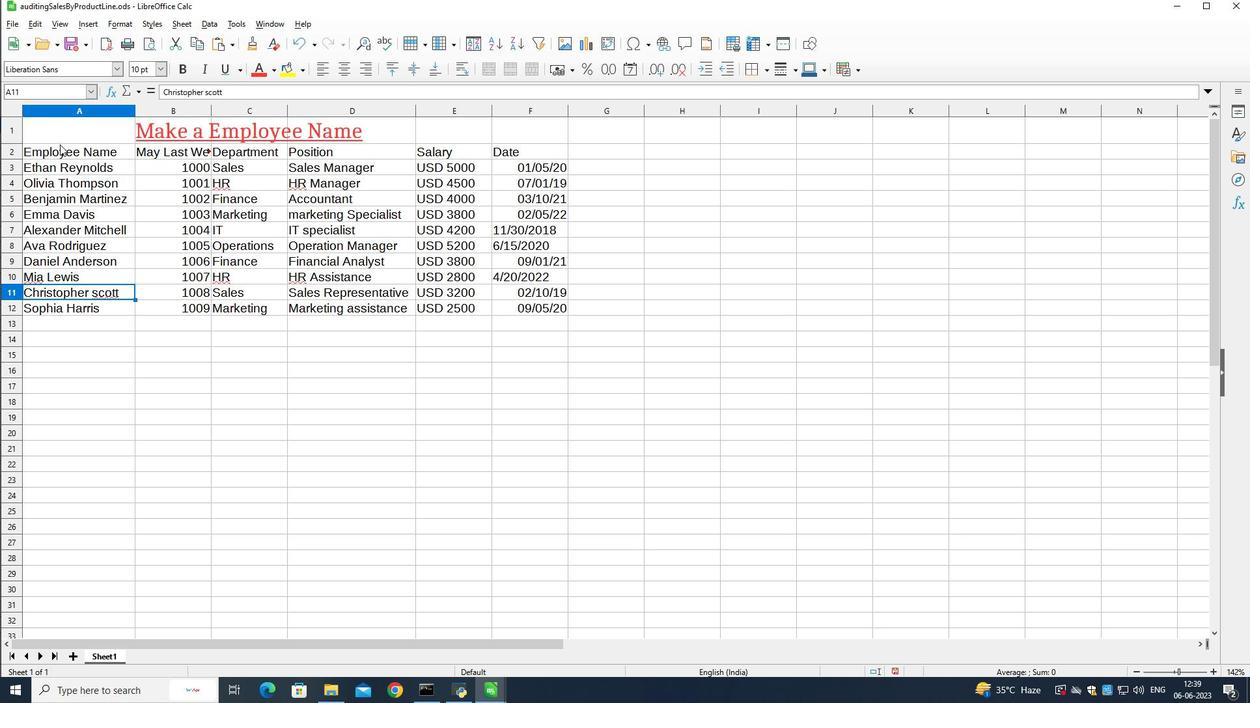 
Action: Mouse pressed left at (61, 151)
Screenshot: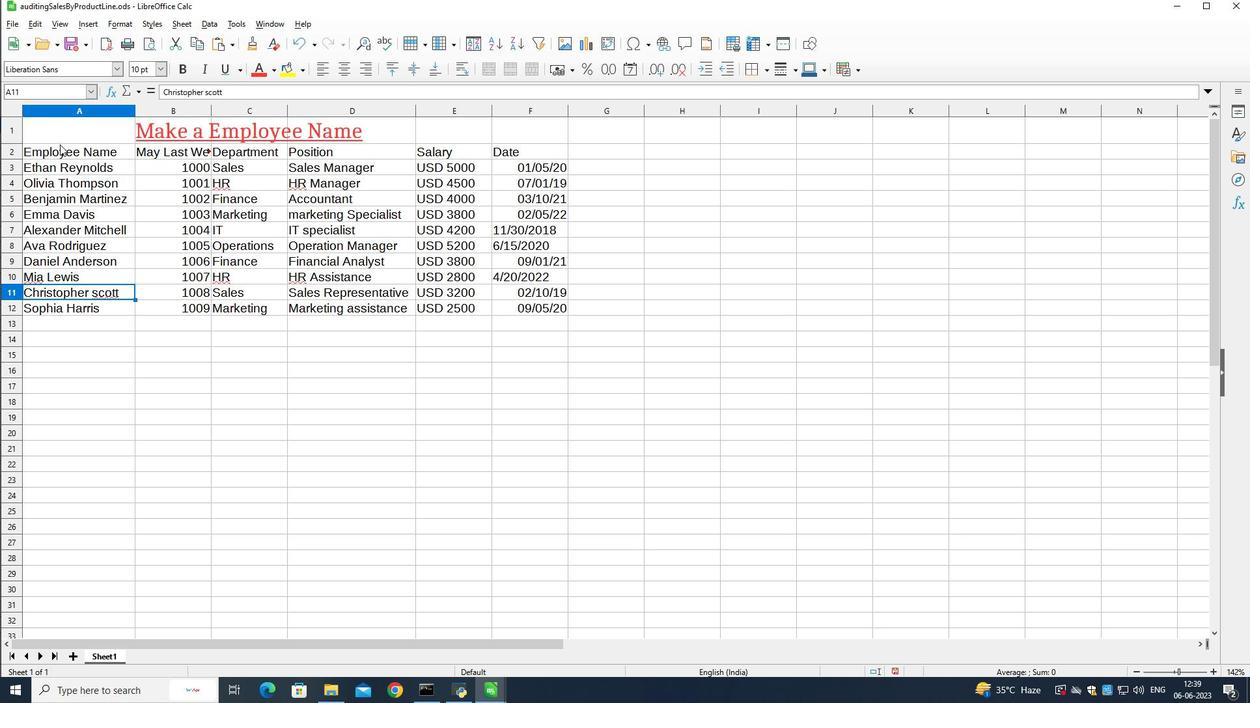 
Action: Mouse moved to (514, 311)
Screenshot: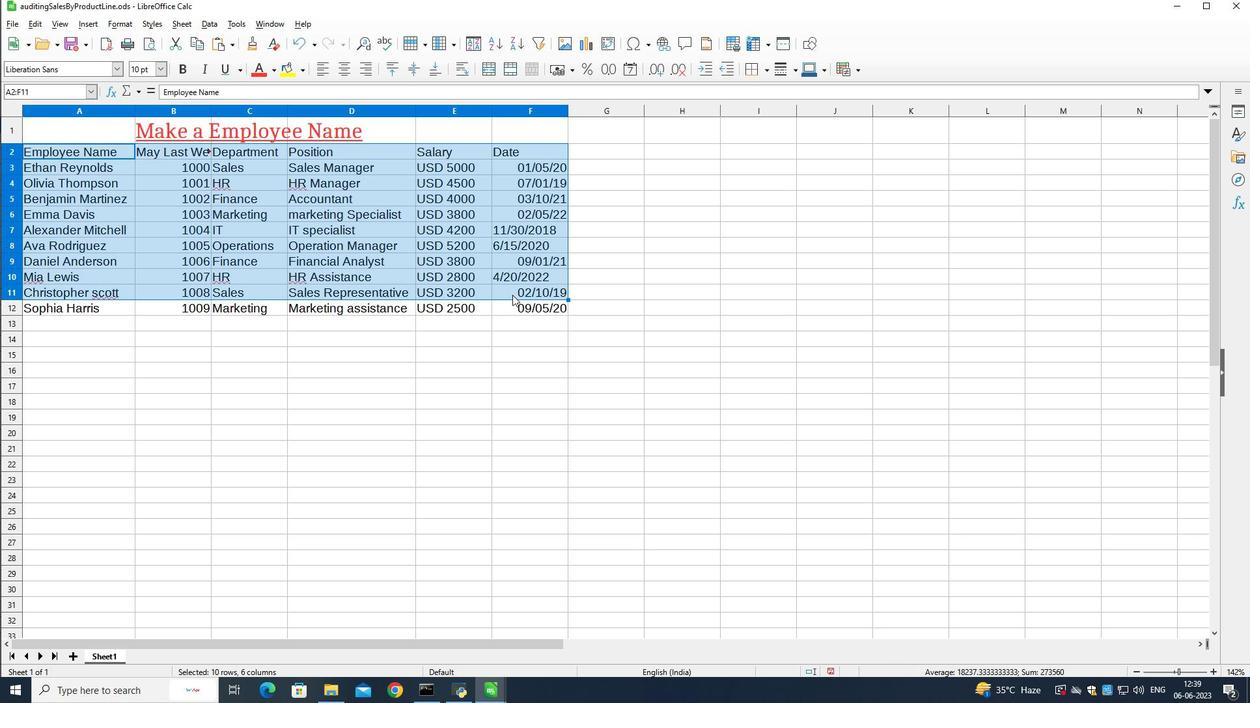 
Action: Mouse pressed left at (514, 311)
Screenshot: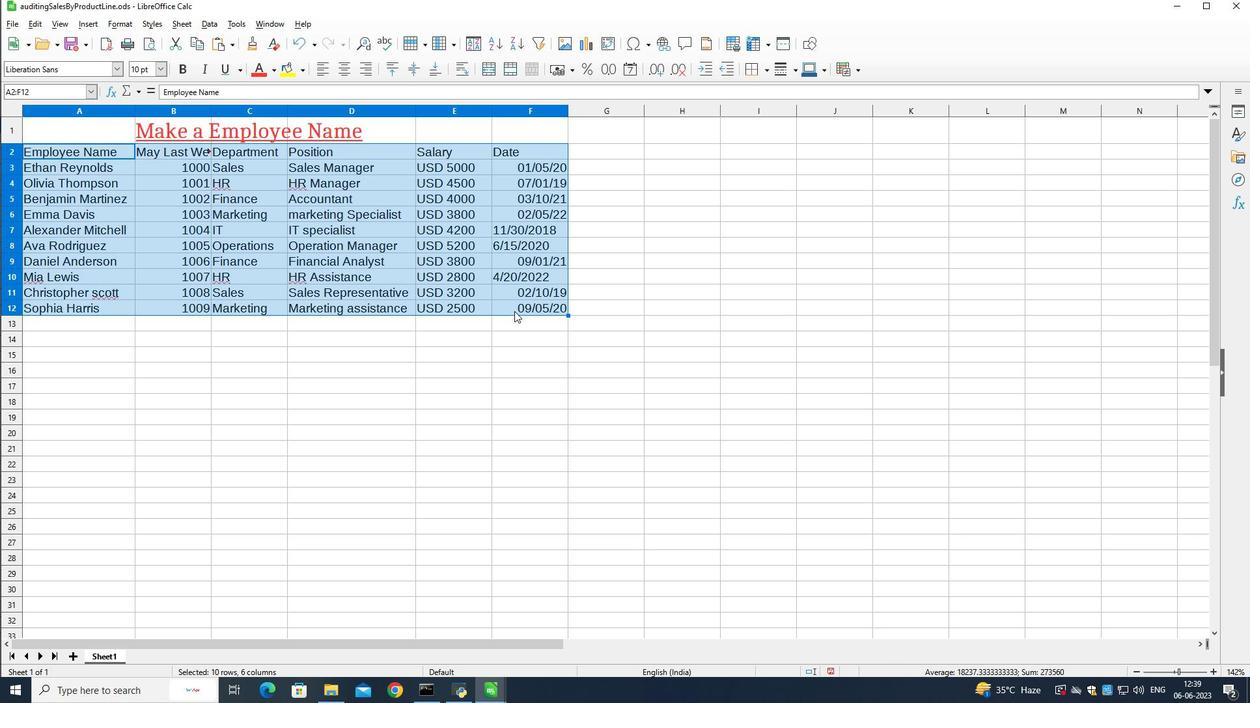 
Action: Mouse moved to (447, 382)
Screenshot: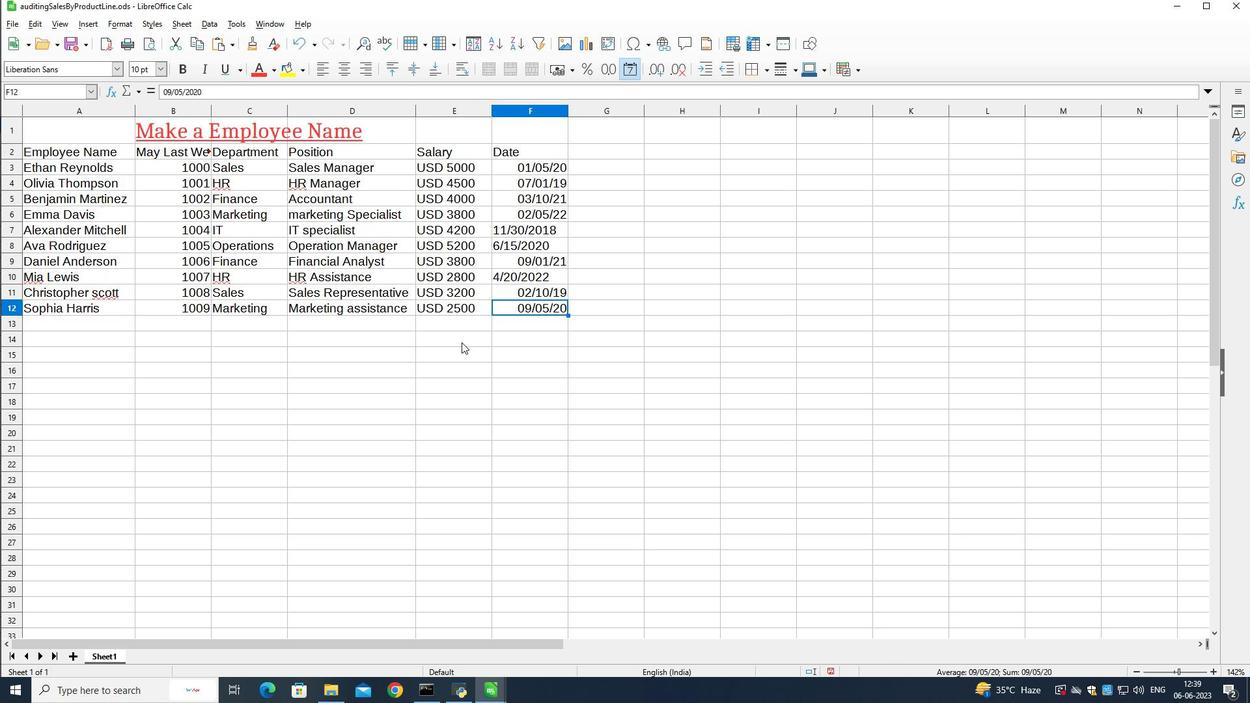 
Action: Mouse pressed left at (447, 382)
Screenshot: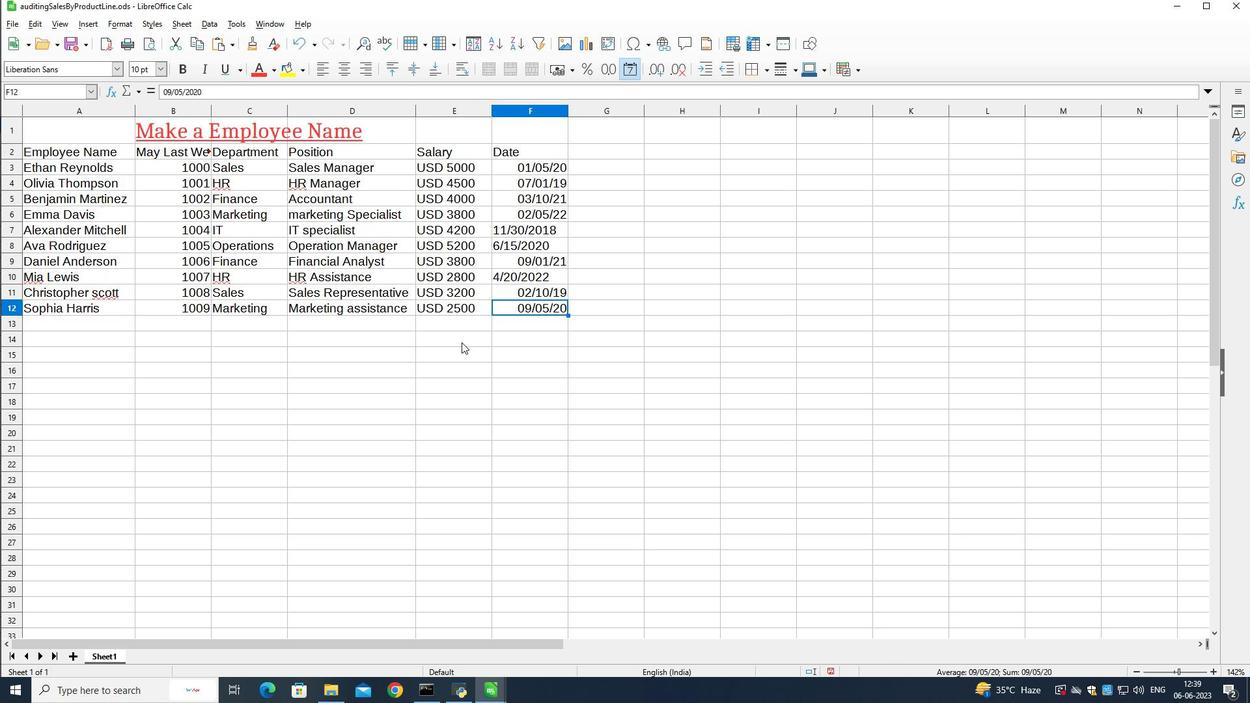
Action: Mouse moved to (57, 152)
Screenshot: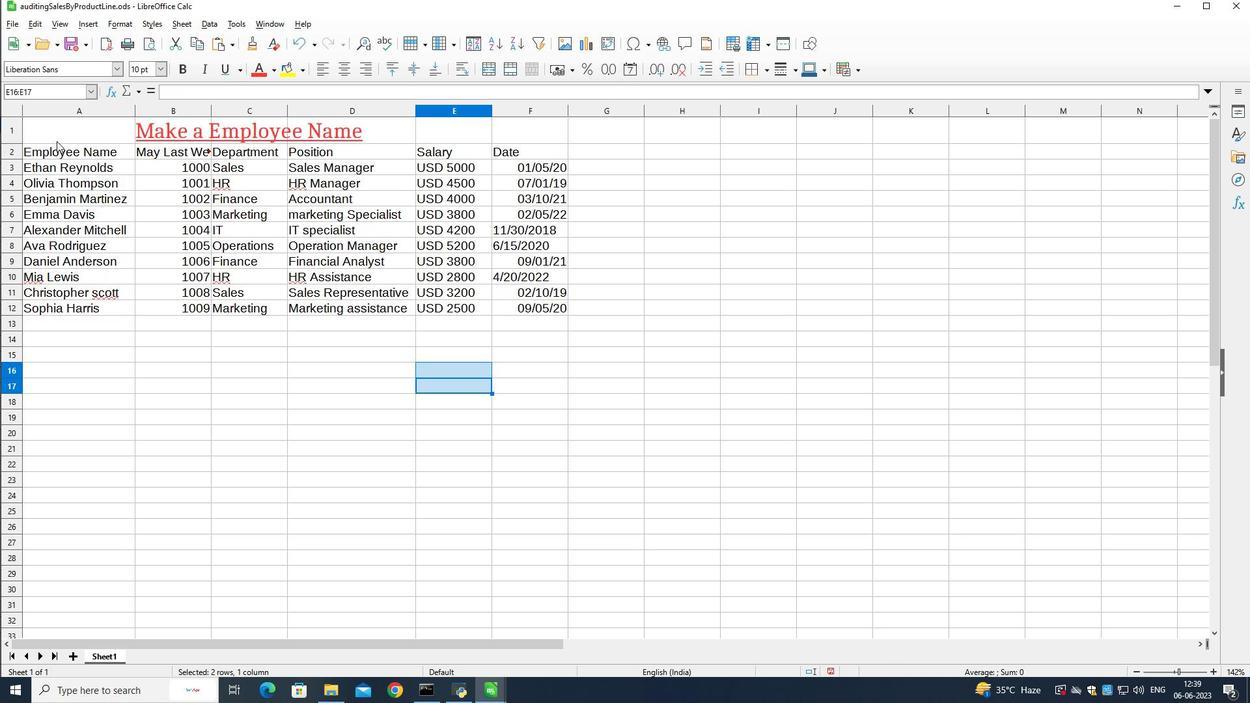 
Action: Mouse pressed left at (57, 152)
Screenshot: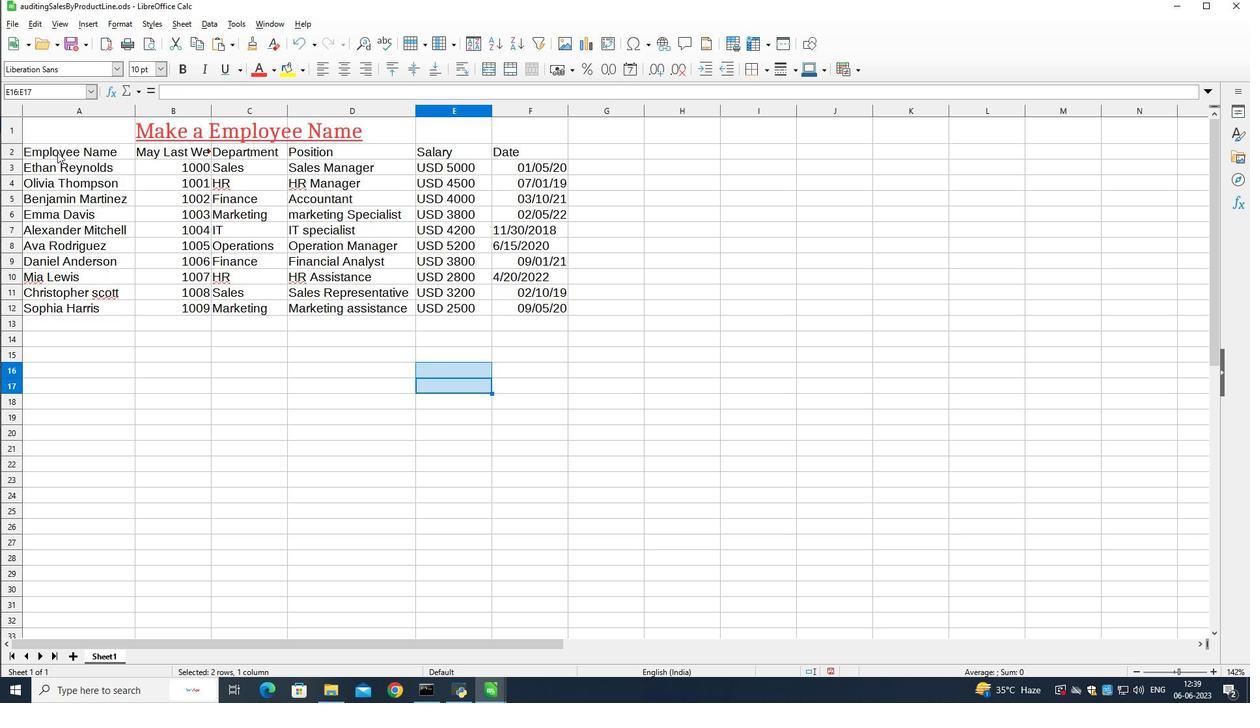 
Action: Mouse moved to (554, 322)
Screenshot: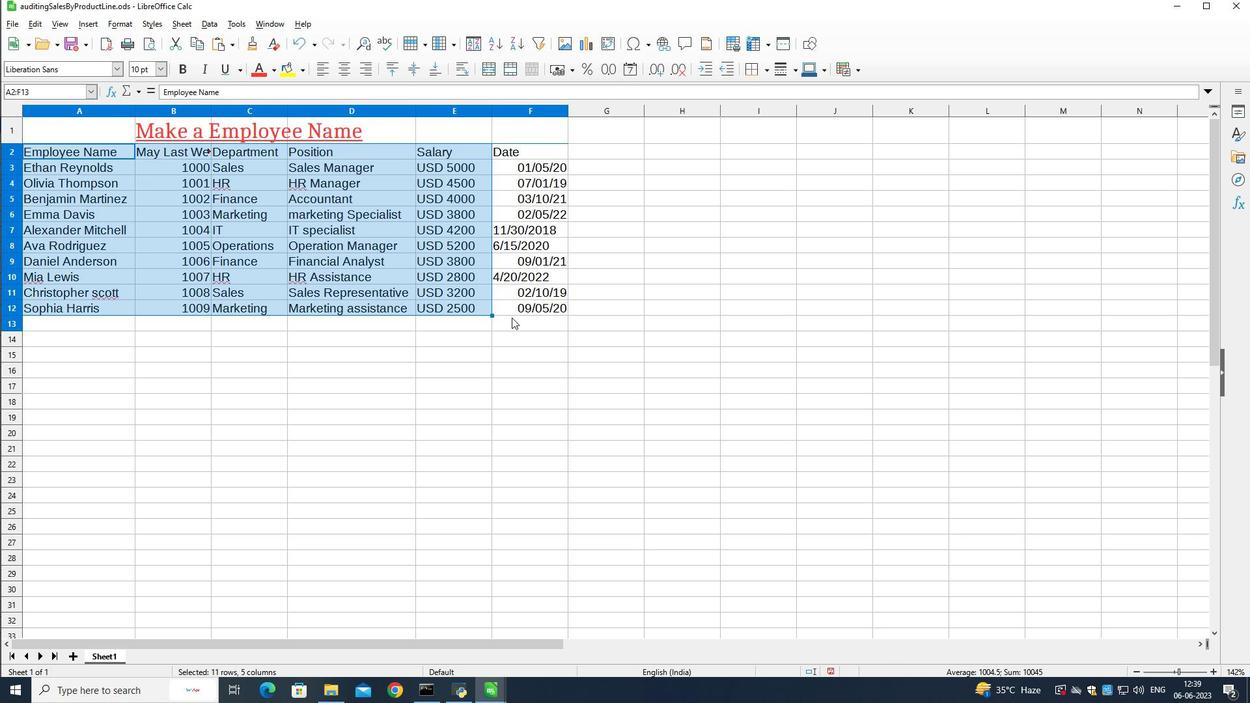 
Action: Mouse pressed left at (554, 322)
Screenshot: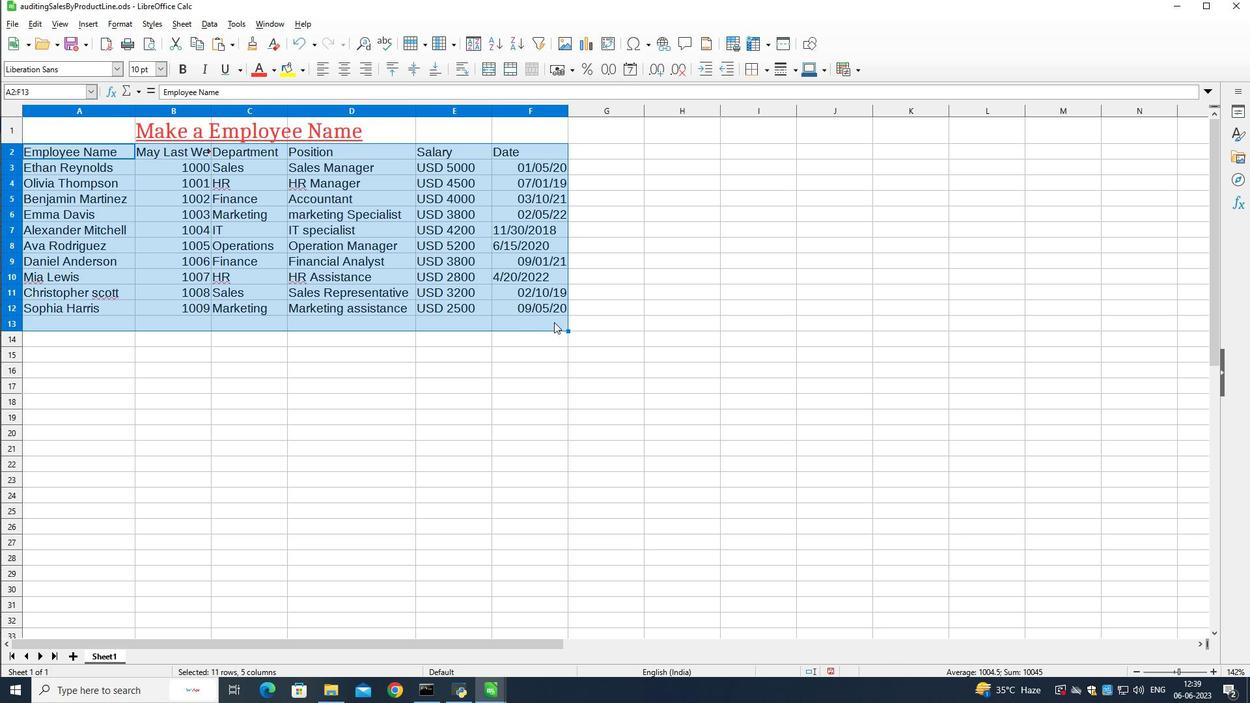
Action: Mouse moved to (462, 364)
Screenshot: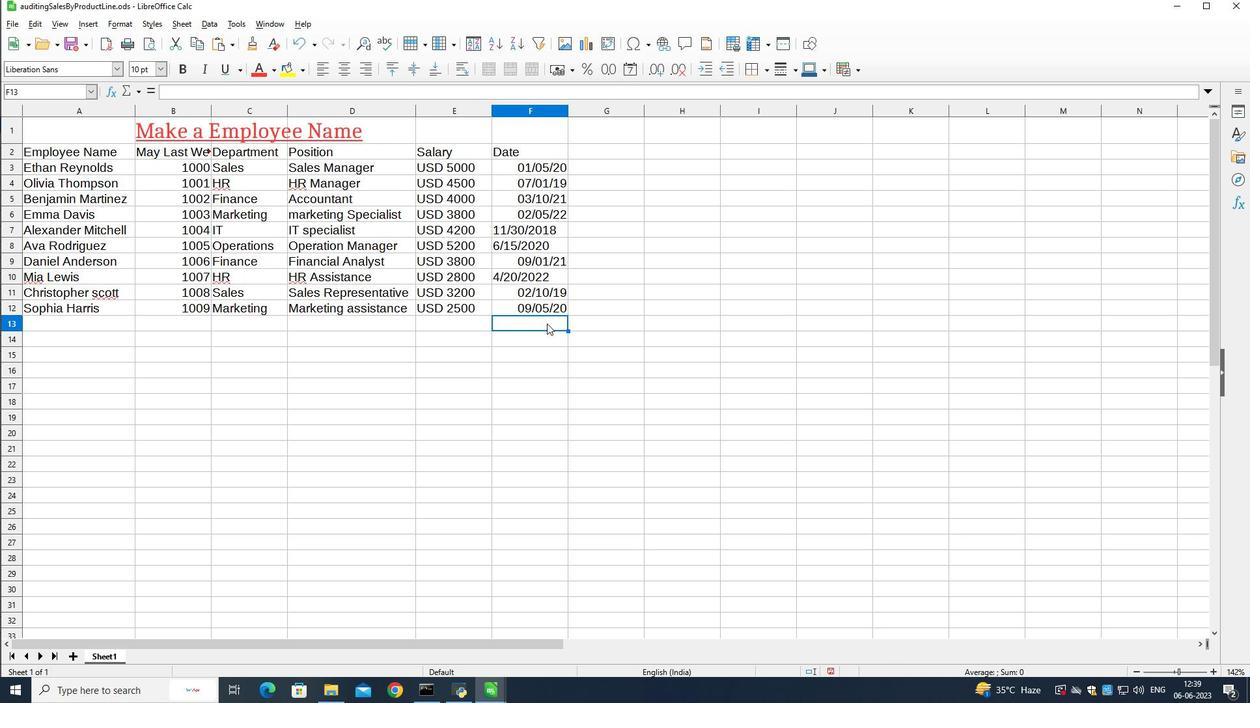 
Action: Mouse pressed left at (462, 364)
Screenshot: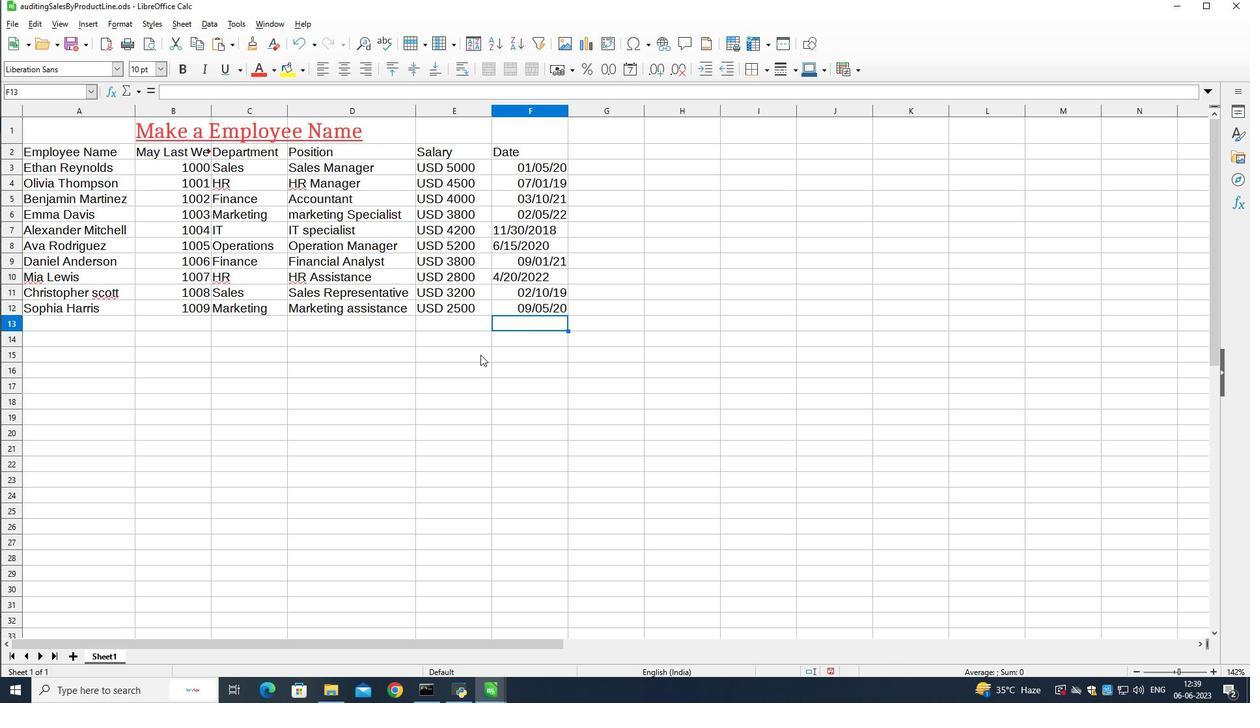
Action: Mouse moved to (71, 147)
Screenshot: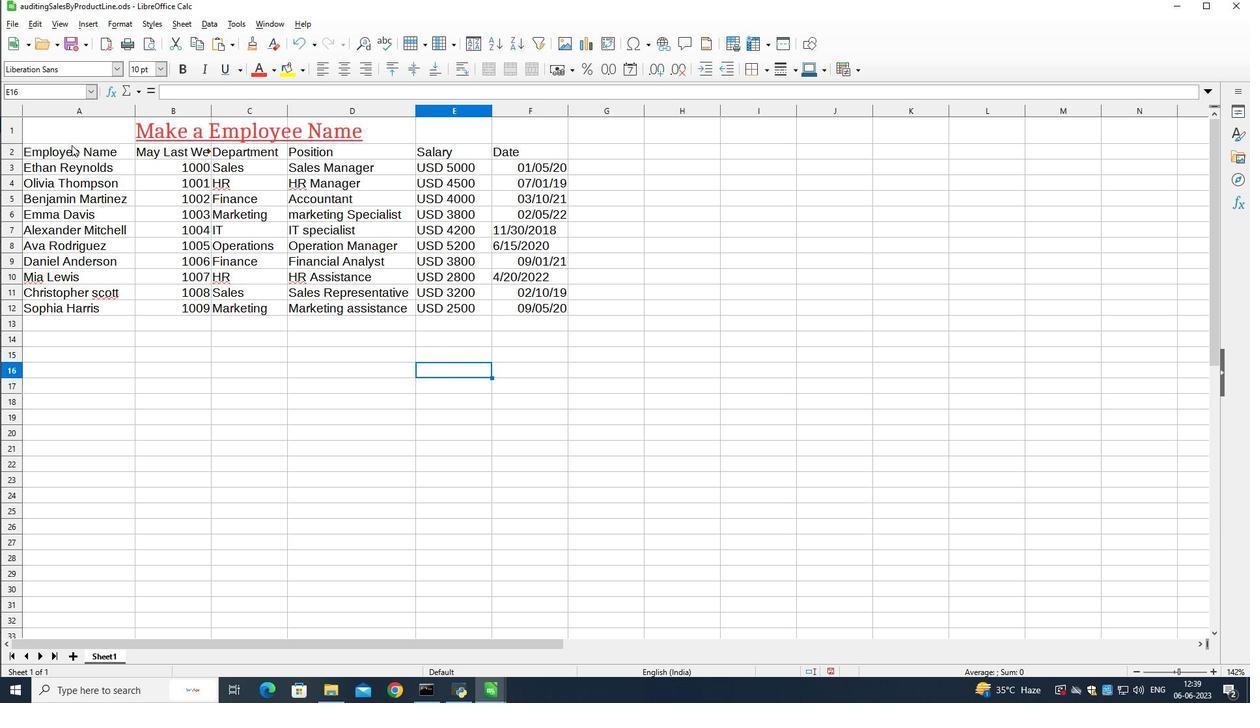 
Action: Mouse pressed left at (71, 147)
Screenshot: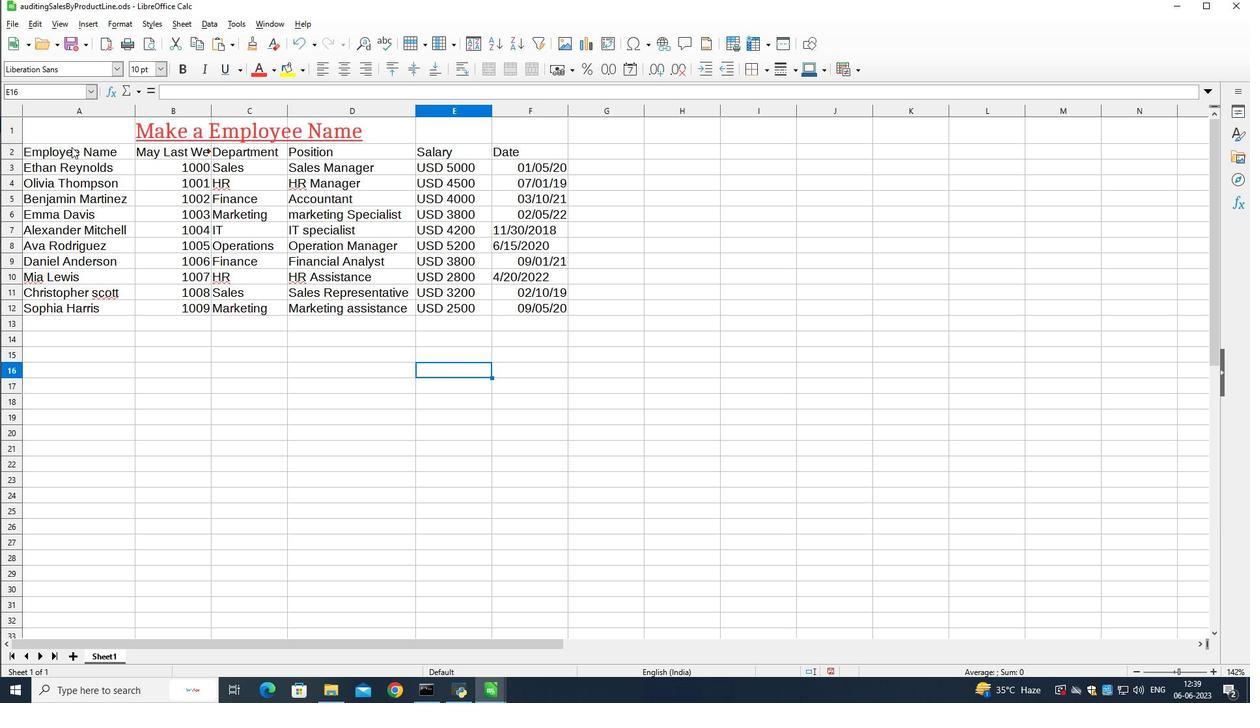 
Action: Mouse moved to (104, 70)
Screenshot: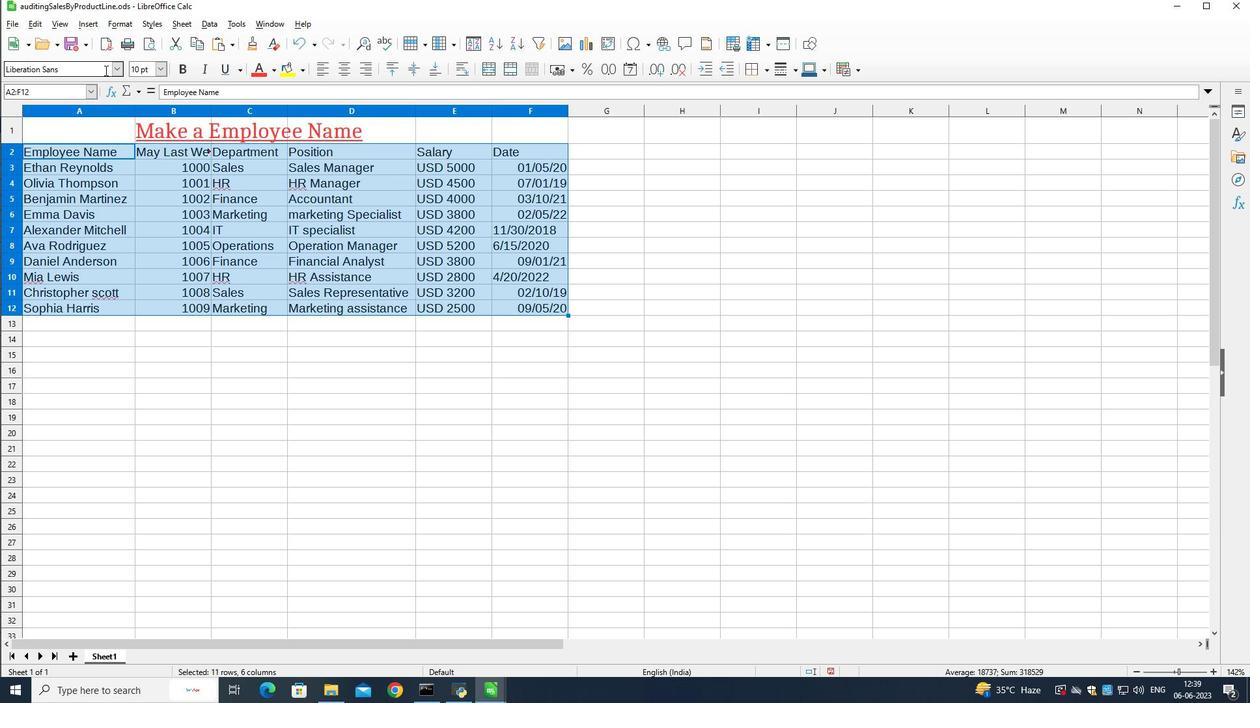 
Action: Mouse pressed left at (104, 70)
Screenshot: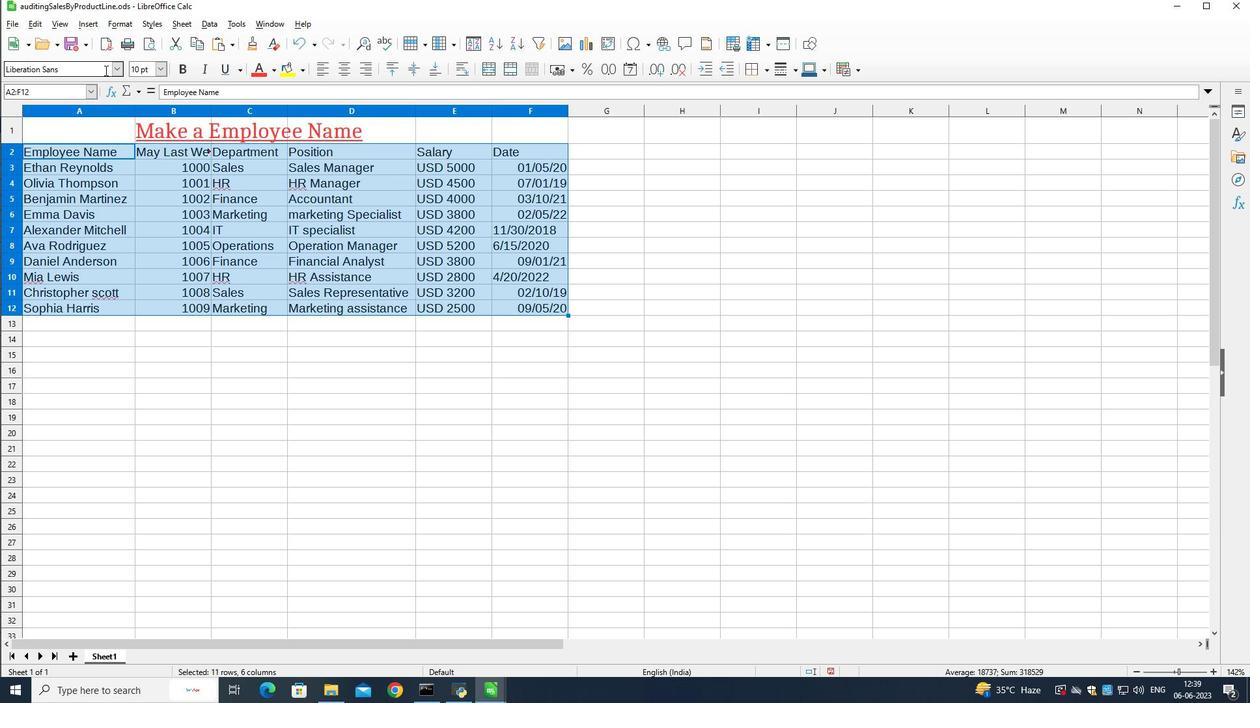 
Action: Mouse moved to (102, 70)
Screenshot: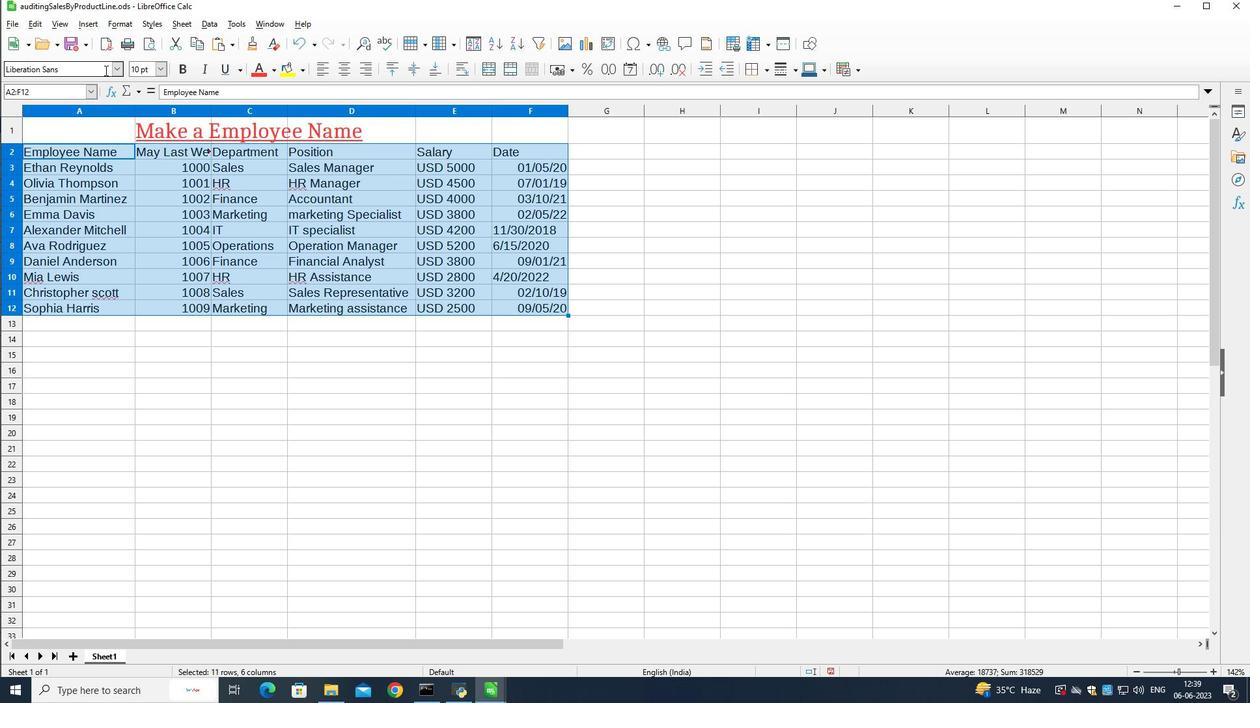 
Action: Mouse pressed left at (102, 70)
Screenshot: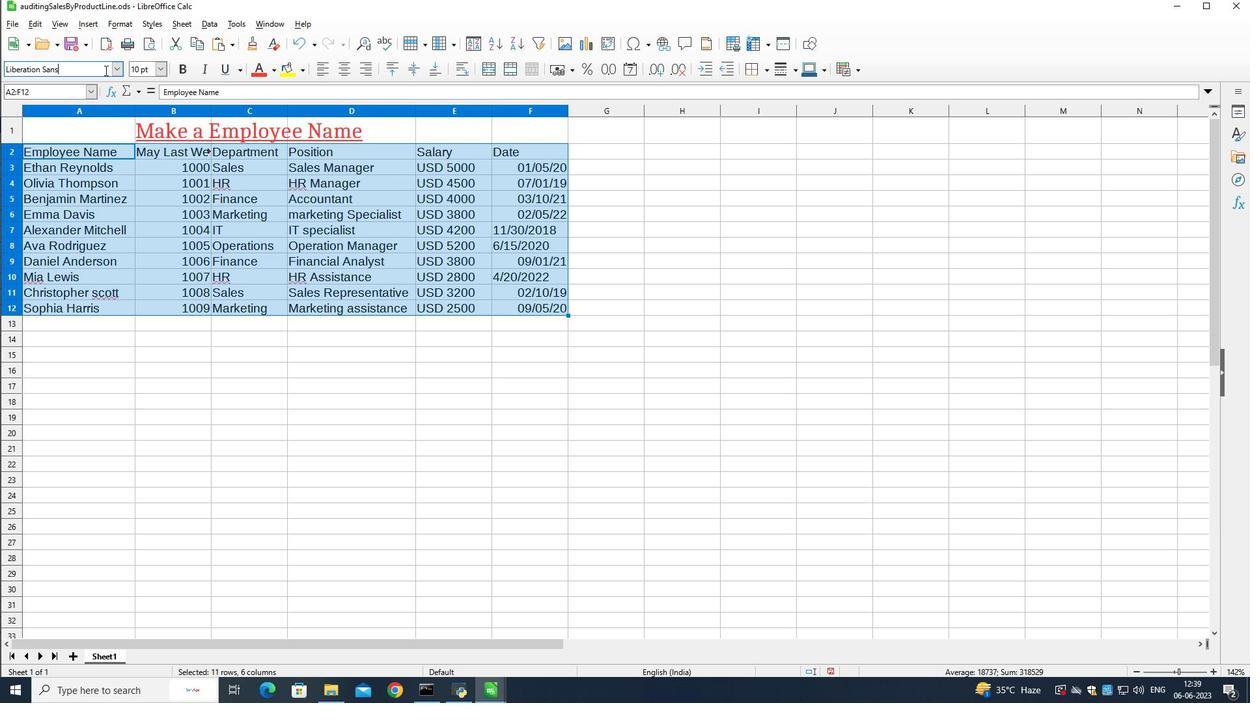 
Action: Mouse pressed left at (102, 70)
Screenshot: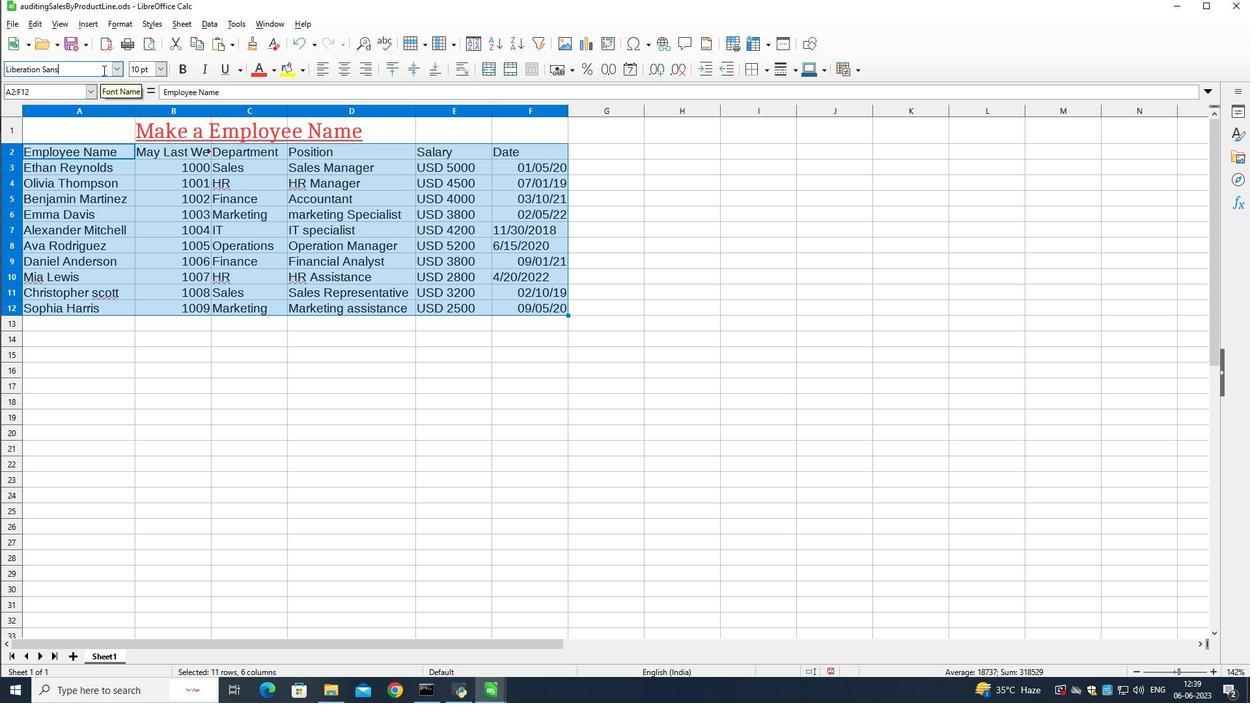 
Action: Mouse moved to (100, 70)
Screenshot: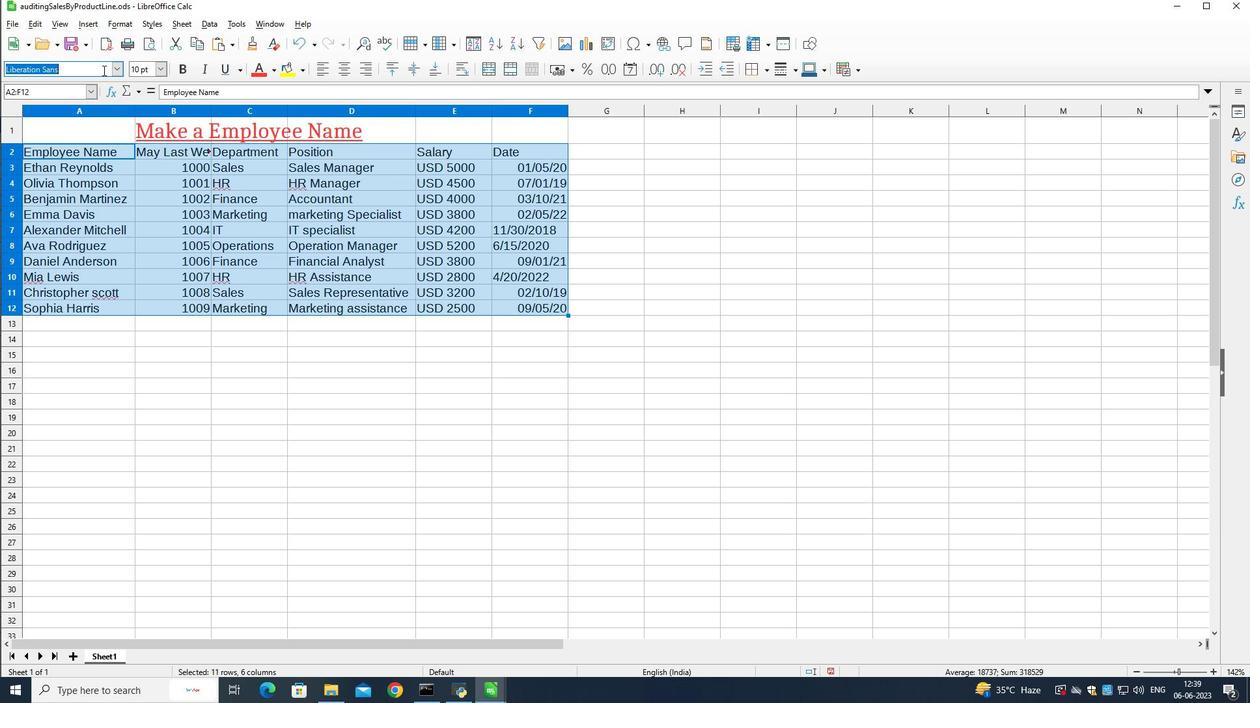 
Action: Key pressed bodoni<Key.enter>
Screenshot: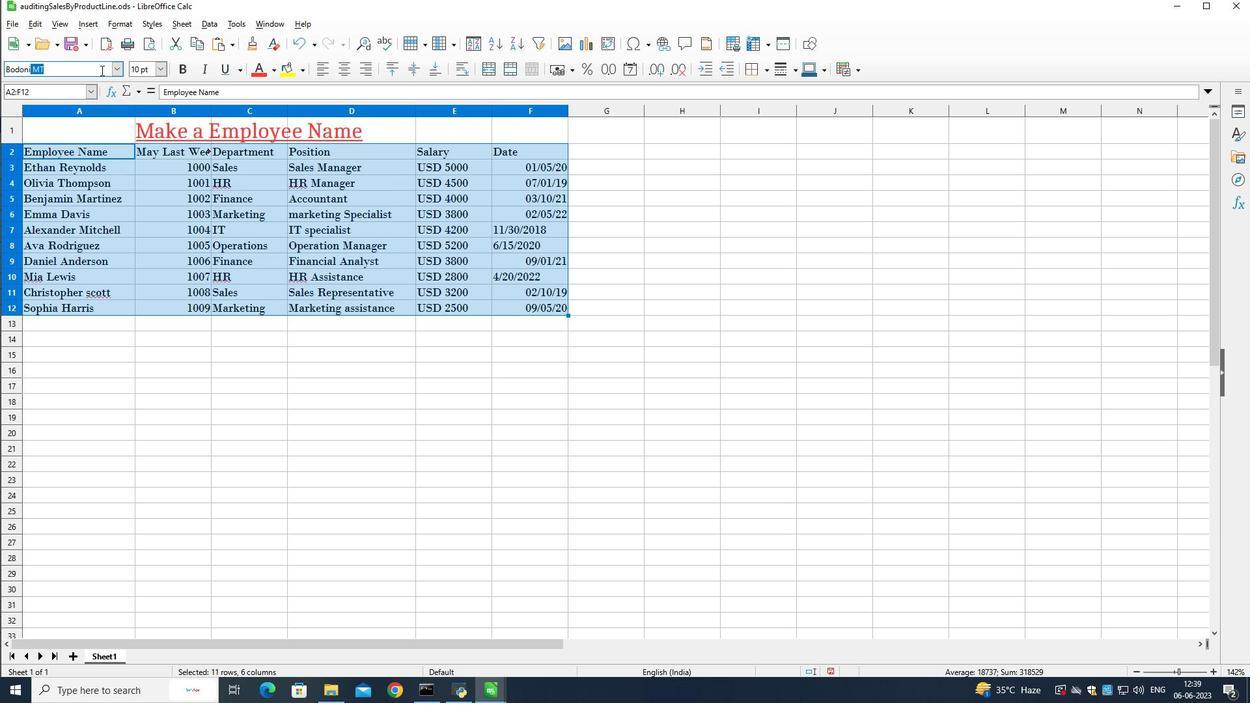 
Action: Mouse moved to (162, 73)
Screenshot: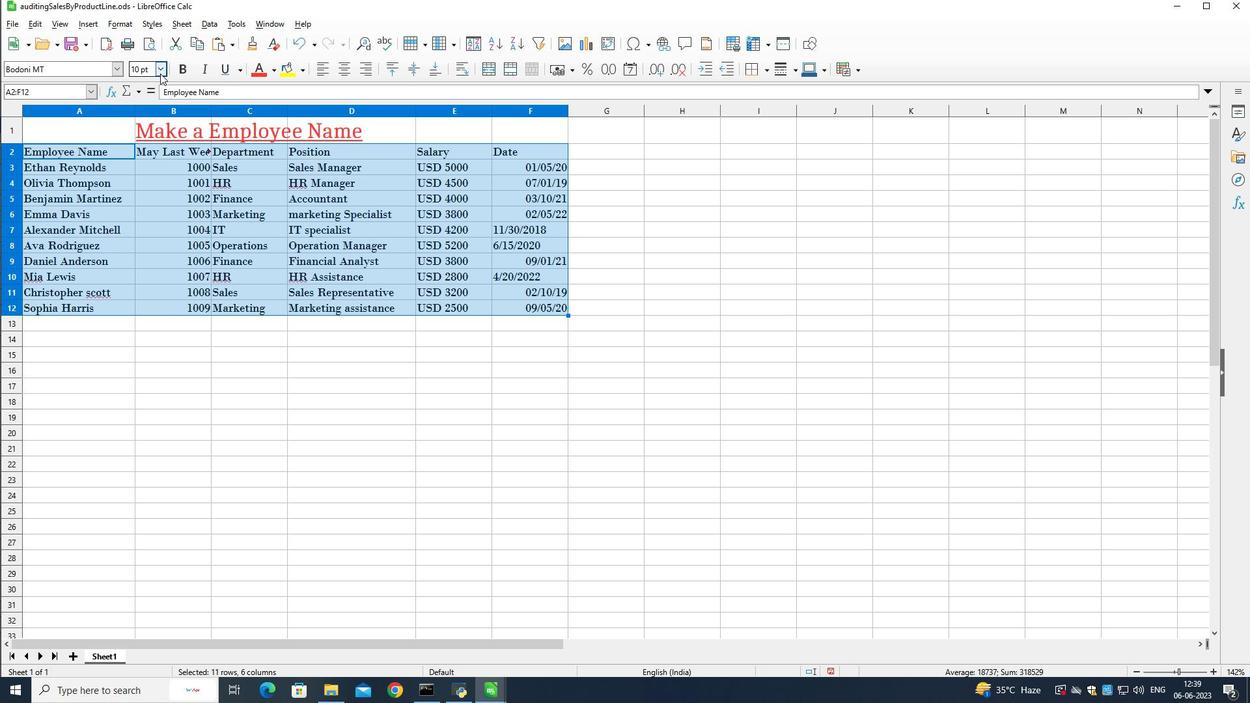 
Action: Mouse pressed left at (162, 73)
Screenshot: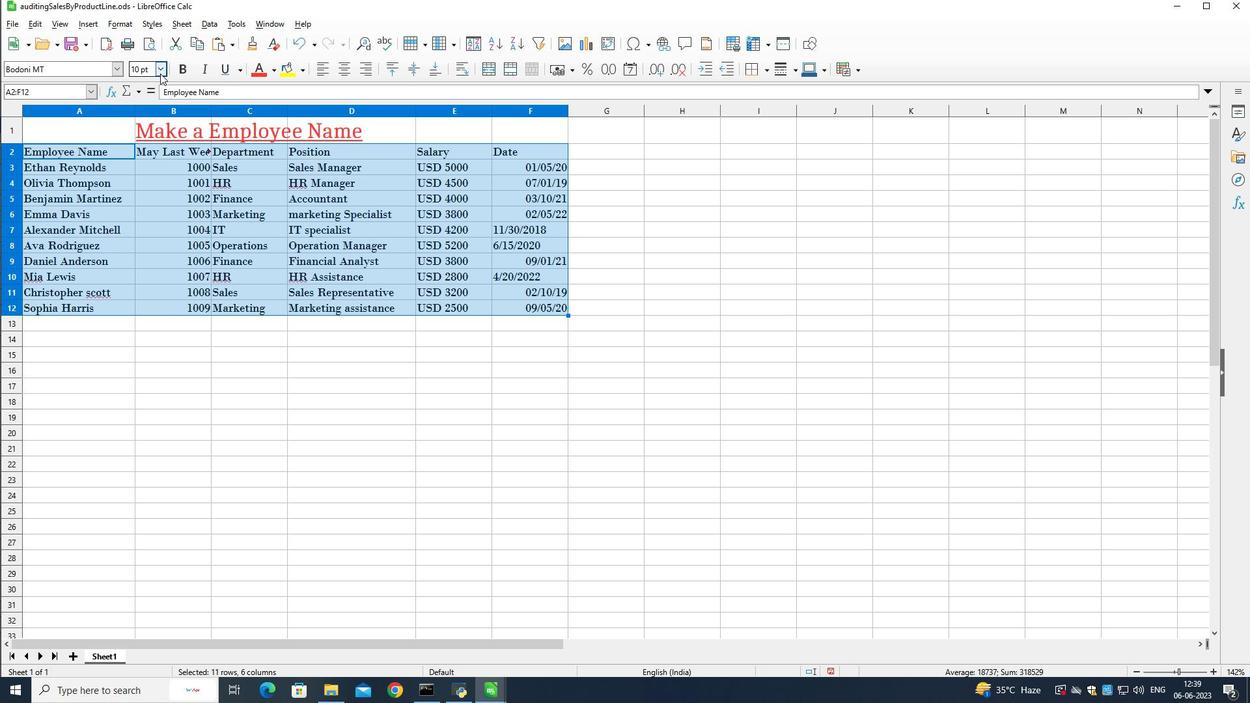 
Action: Mouse moved to (141, 215)
Screenshot: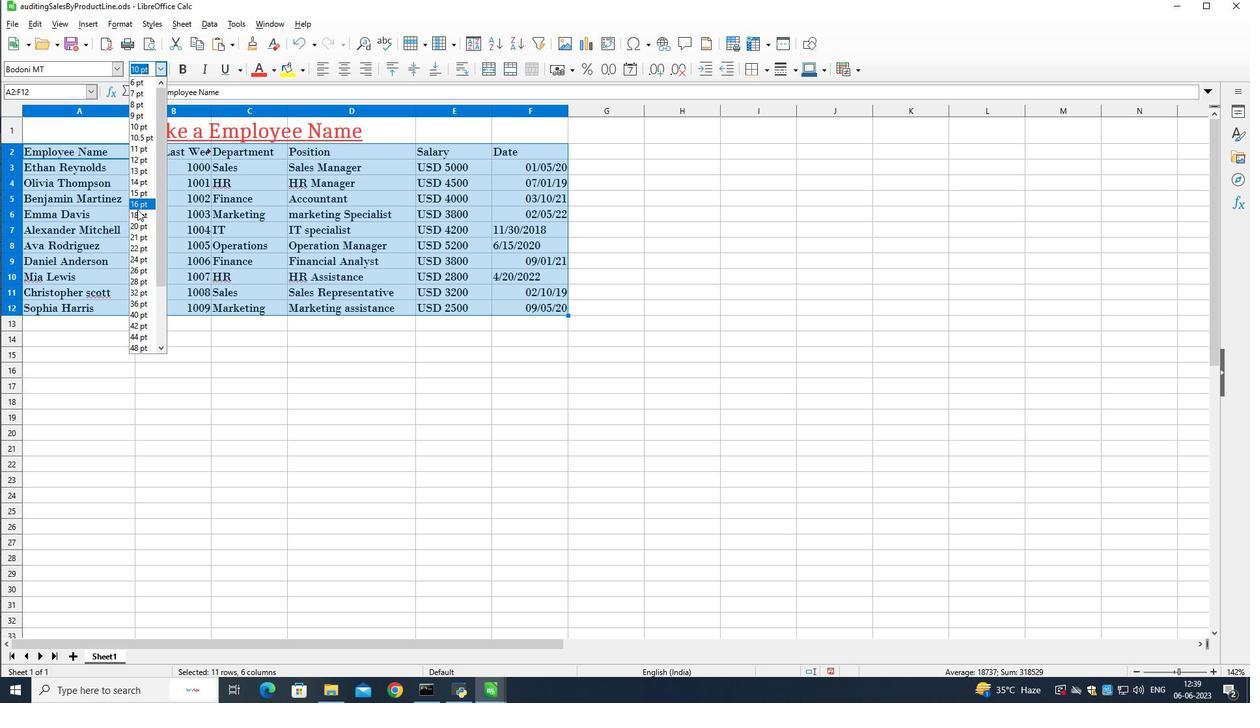 
Action: Mouse pressed left at (141, 215)
Screenshot: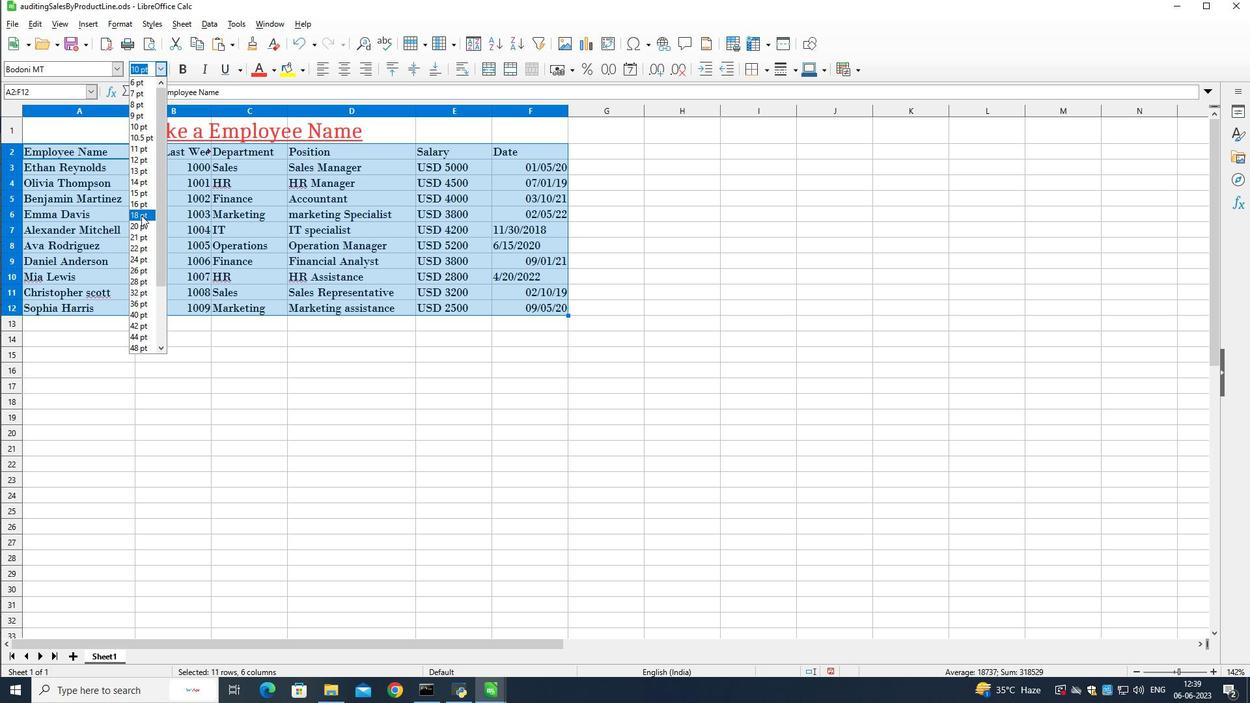 
Action: Mouse moved to (675, 281)
Screenshot: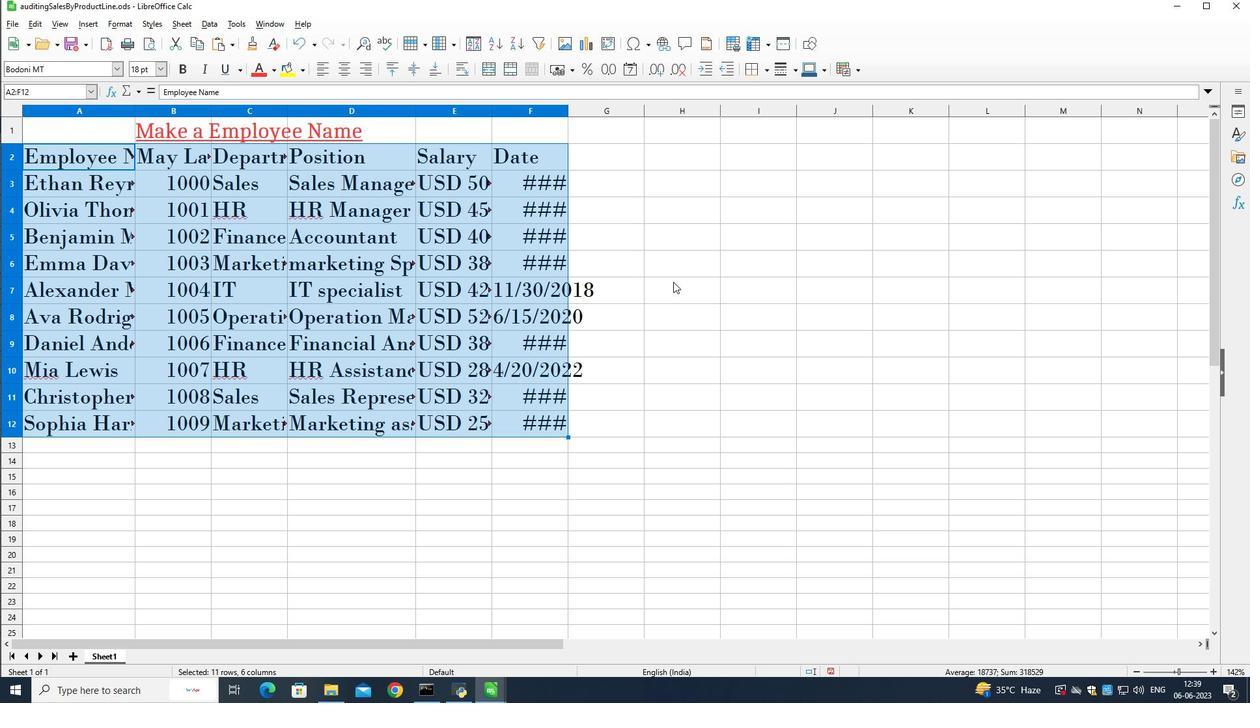 
Action: Mouse pressed left at (675, 281)
Screenshot: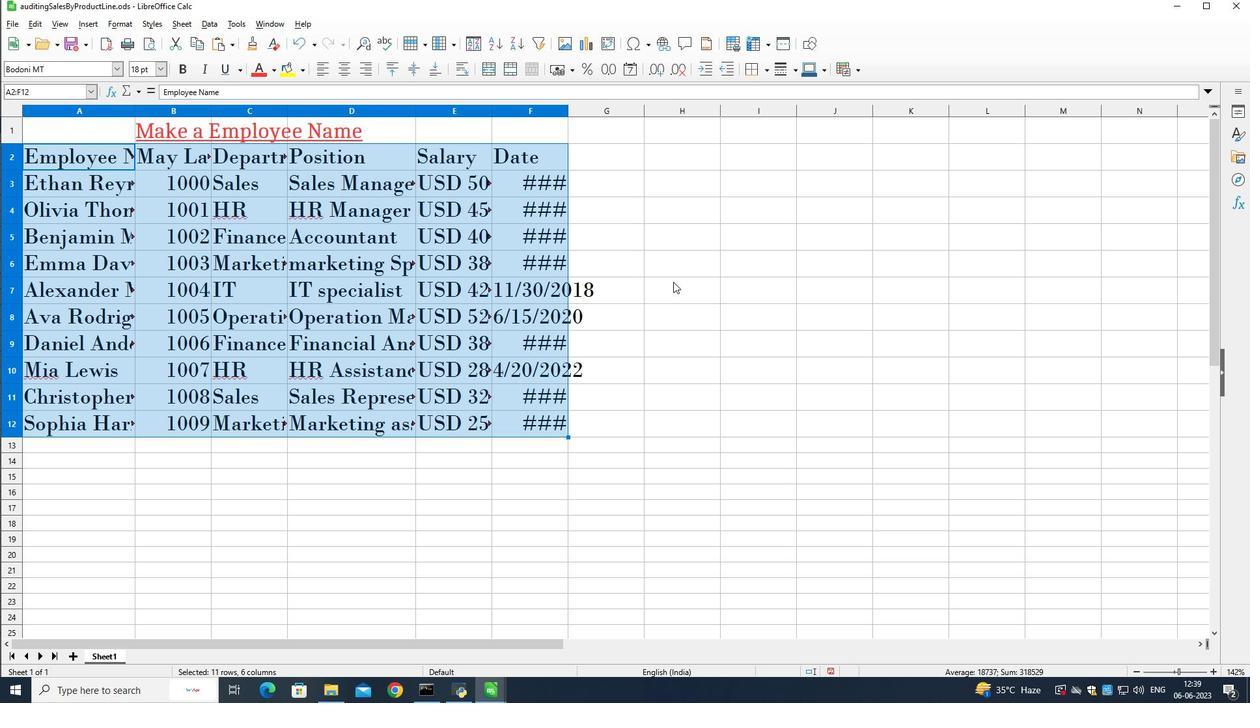 
Action: Mouse moved to (521, 113)
Screenshot: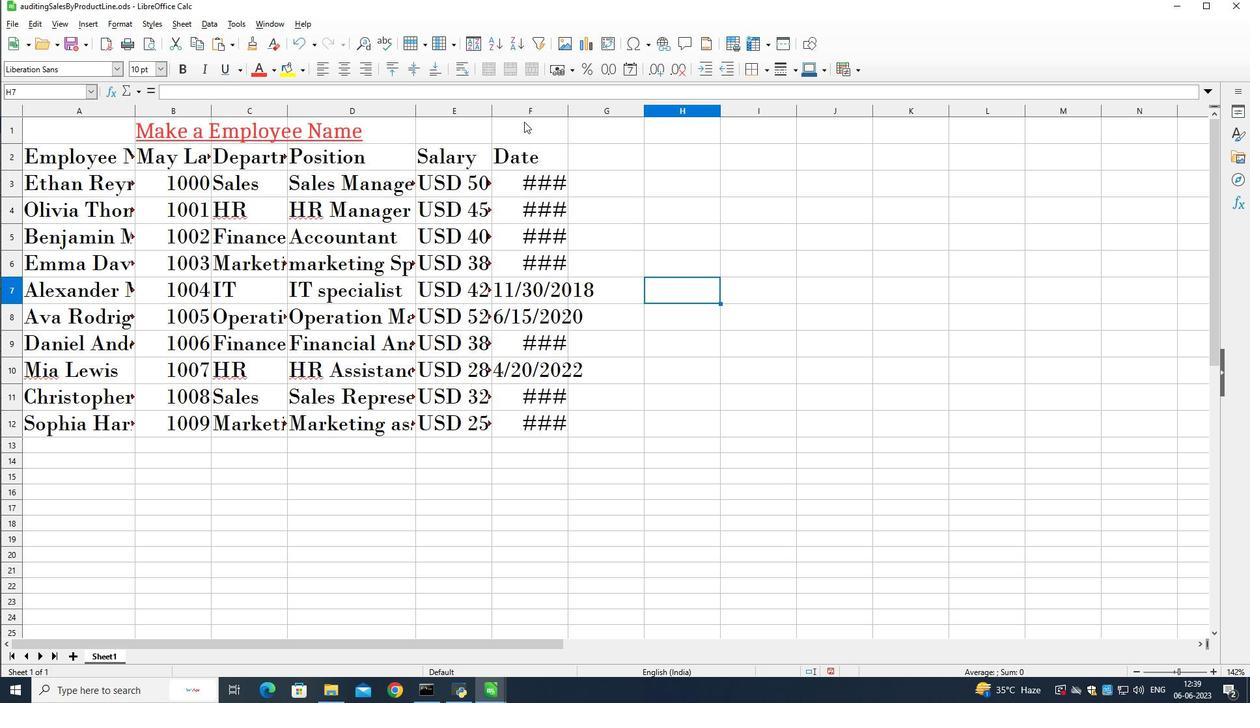 
Action: Mouse pressed left at (521, 113)
Screenshot: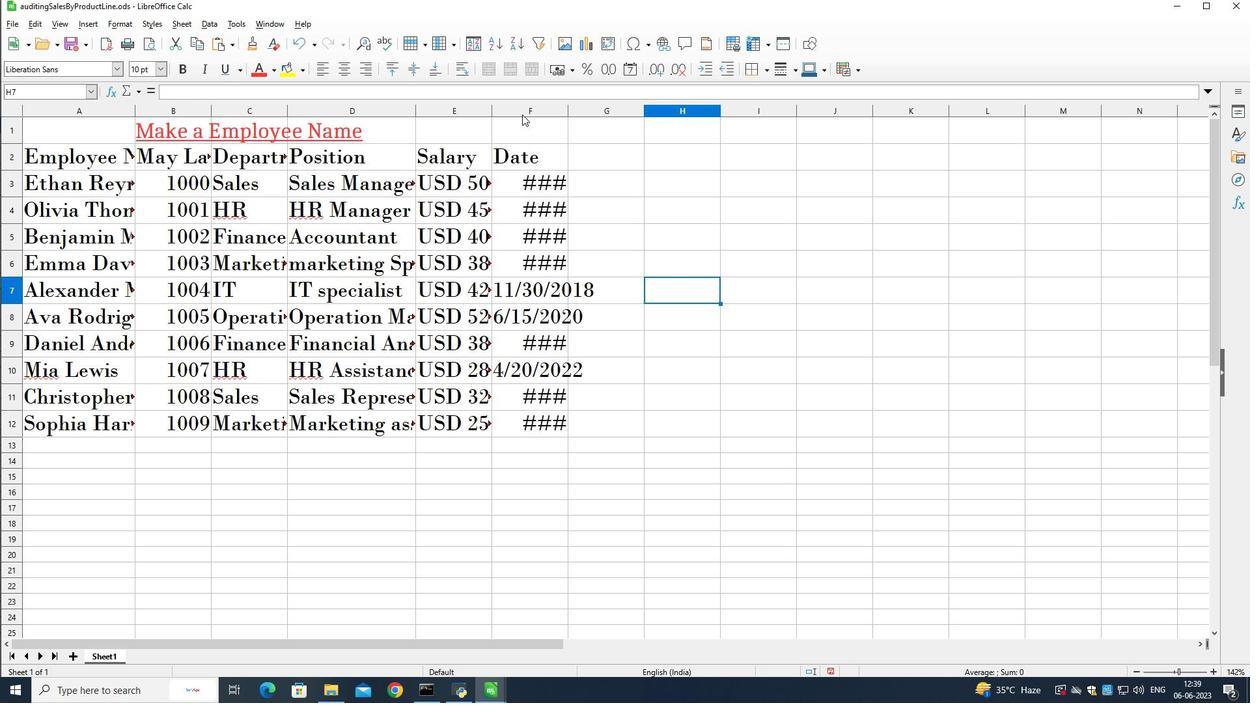 
Action: Mouse moved to (567, 108)
Screenshot: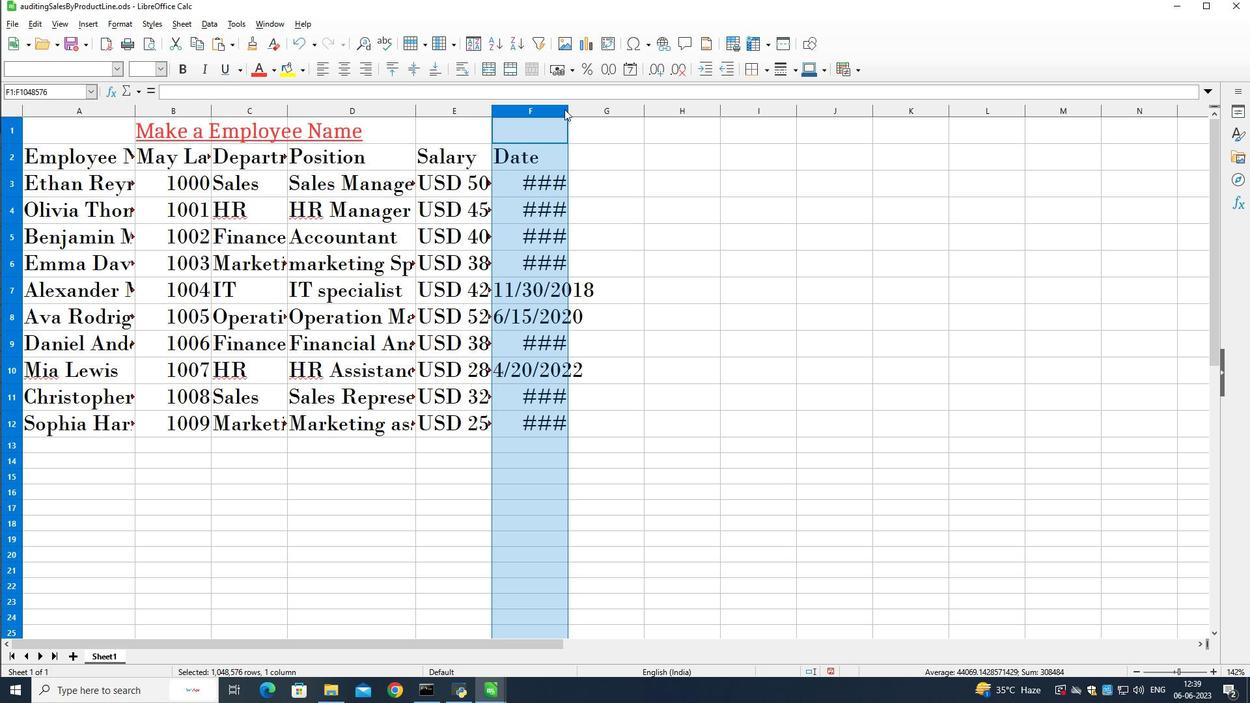 
Action: Mouse pressed left at (567, 108)
Screenshot: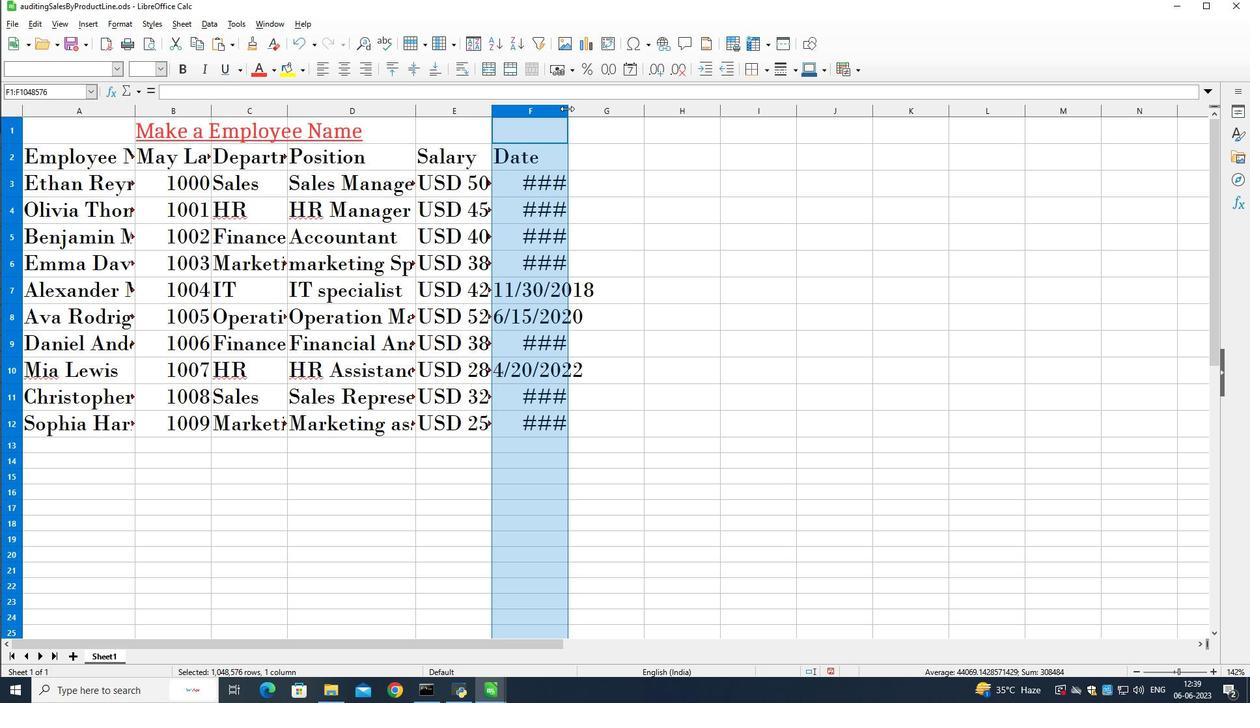
Action: Mouse moved to (867, 263)
Screenshot: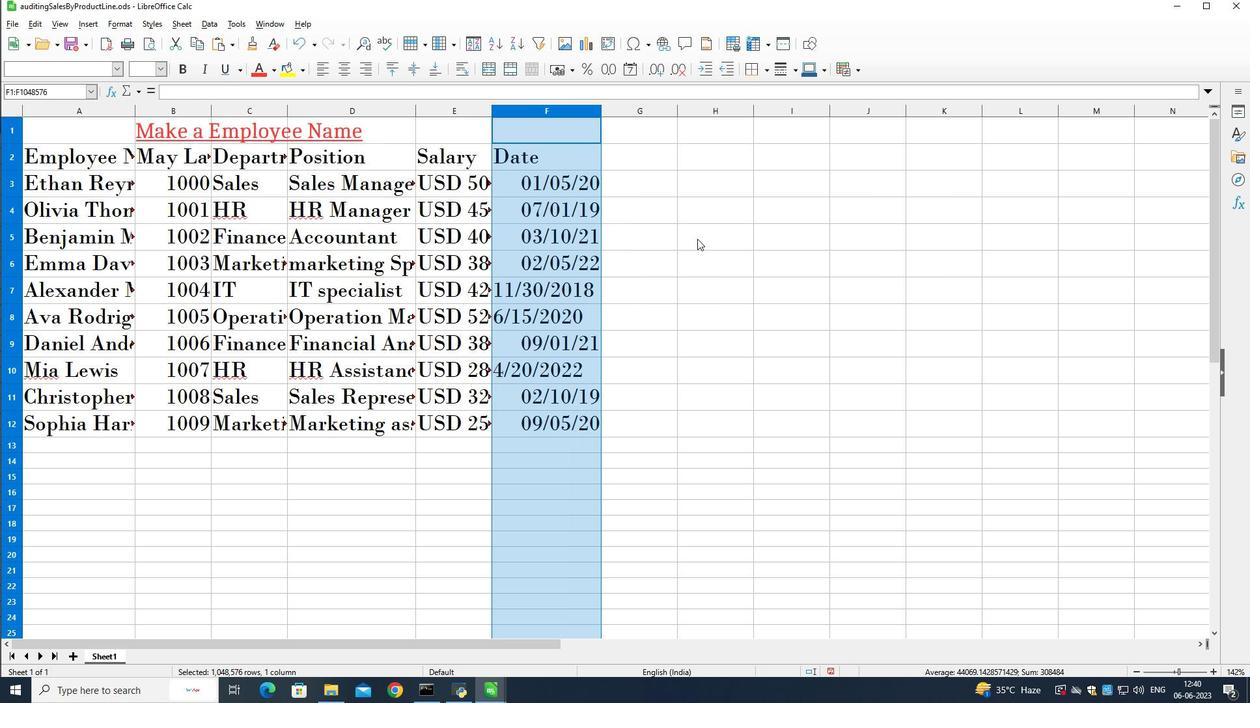 
Action: Mouse pressed left at (867, 263)
Screenshot: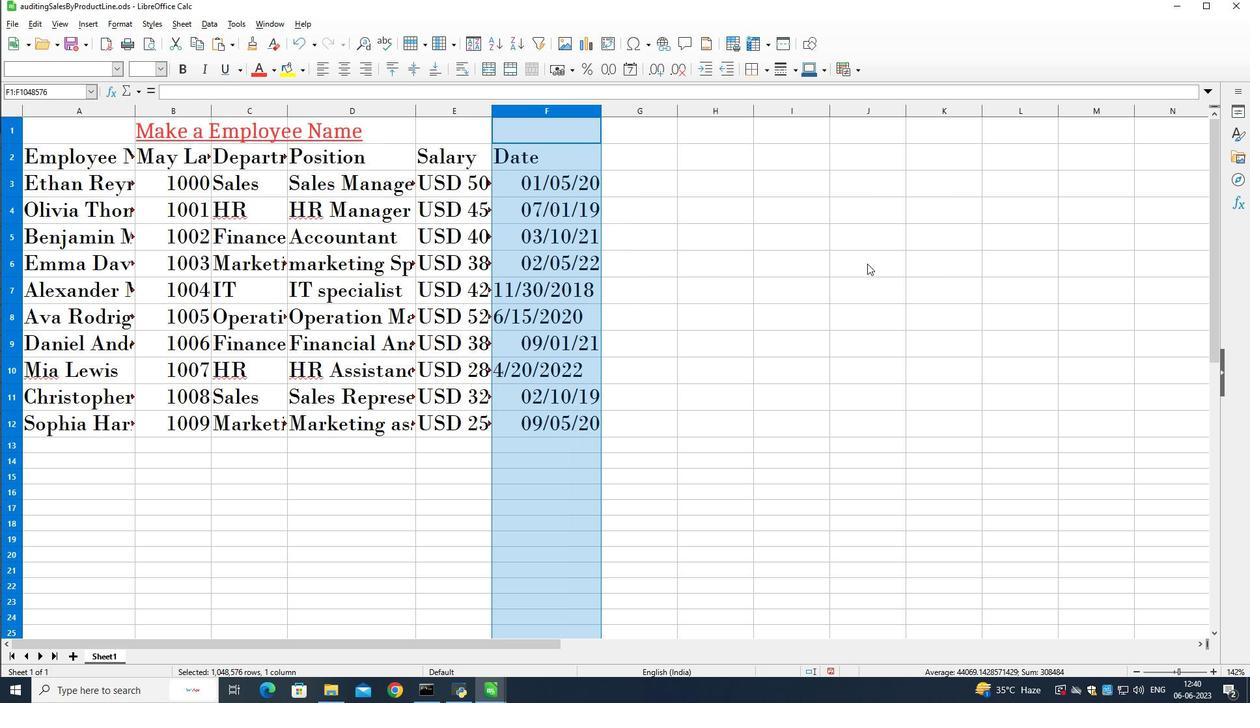 
Action: Mouse moved to (65, 130)
Screenshot: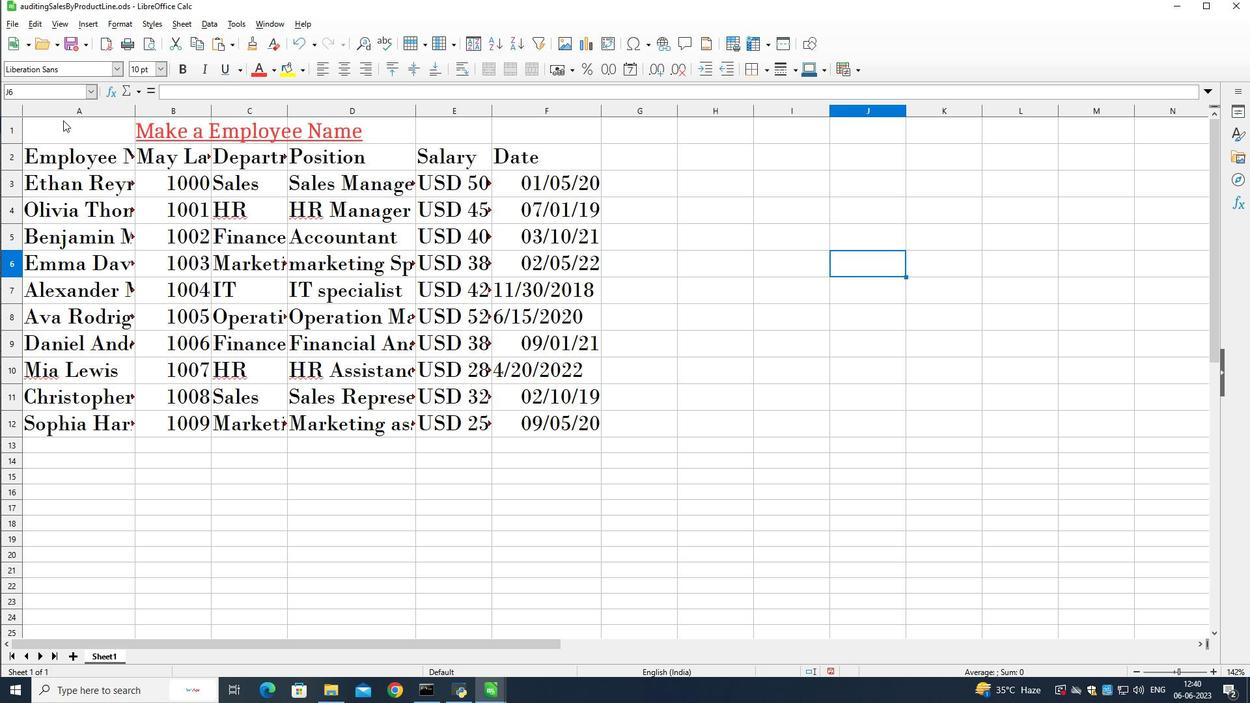 
Action: Mouse pressed left at (65, 130)
Screenshot: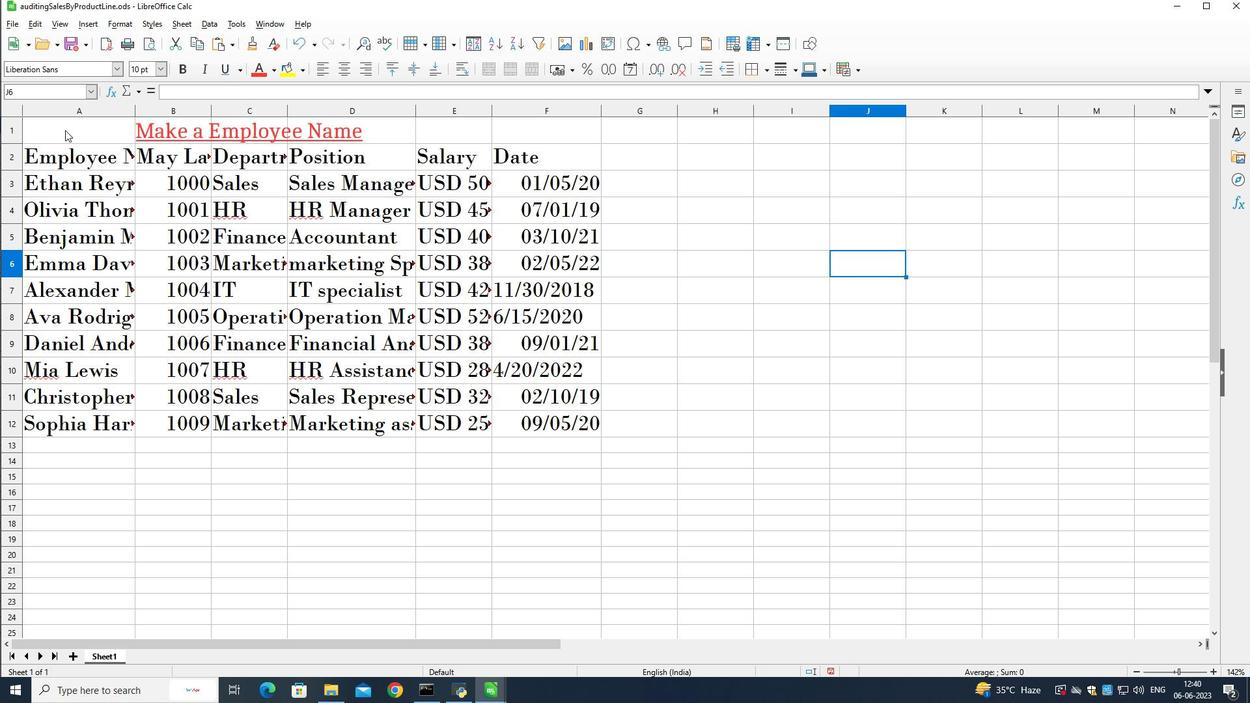 
Action: Mouse moved to (324, 67)
Screenshot: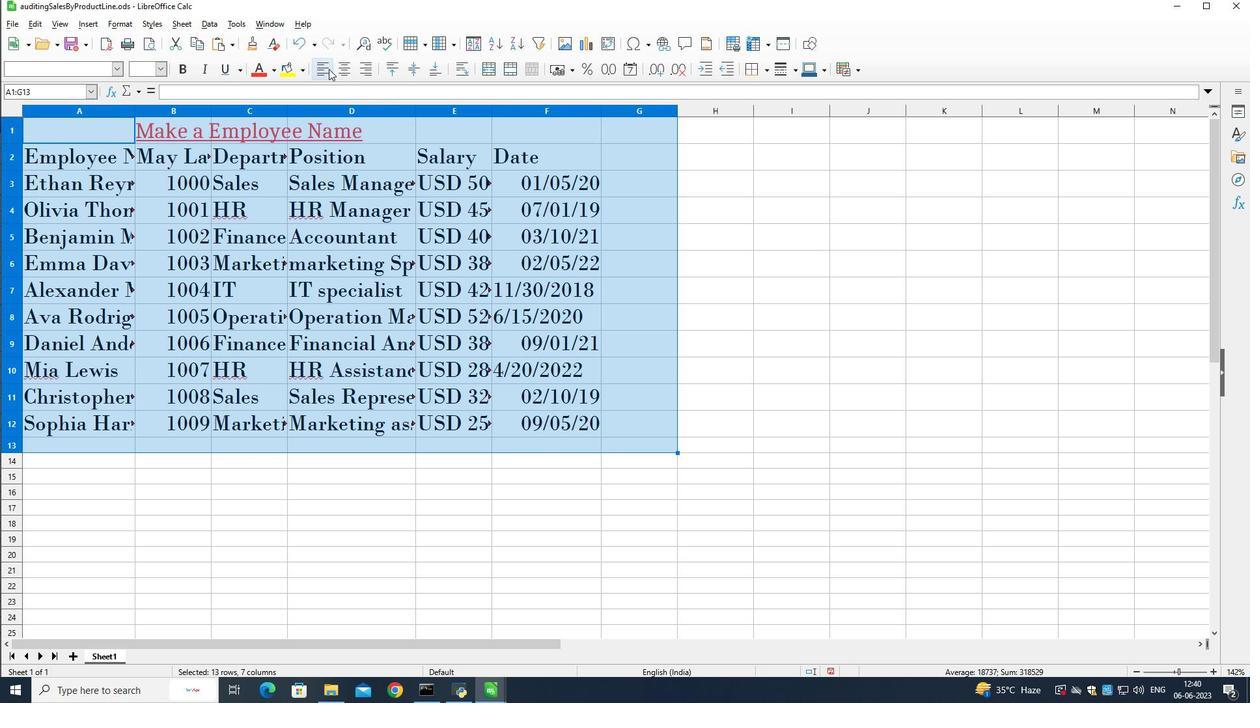
Action: Mouse pressed left at (324, 67)
Screenshot: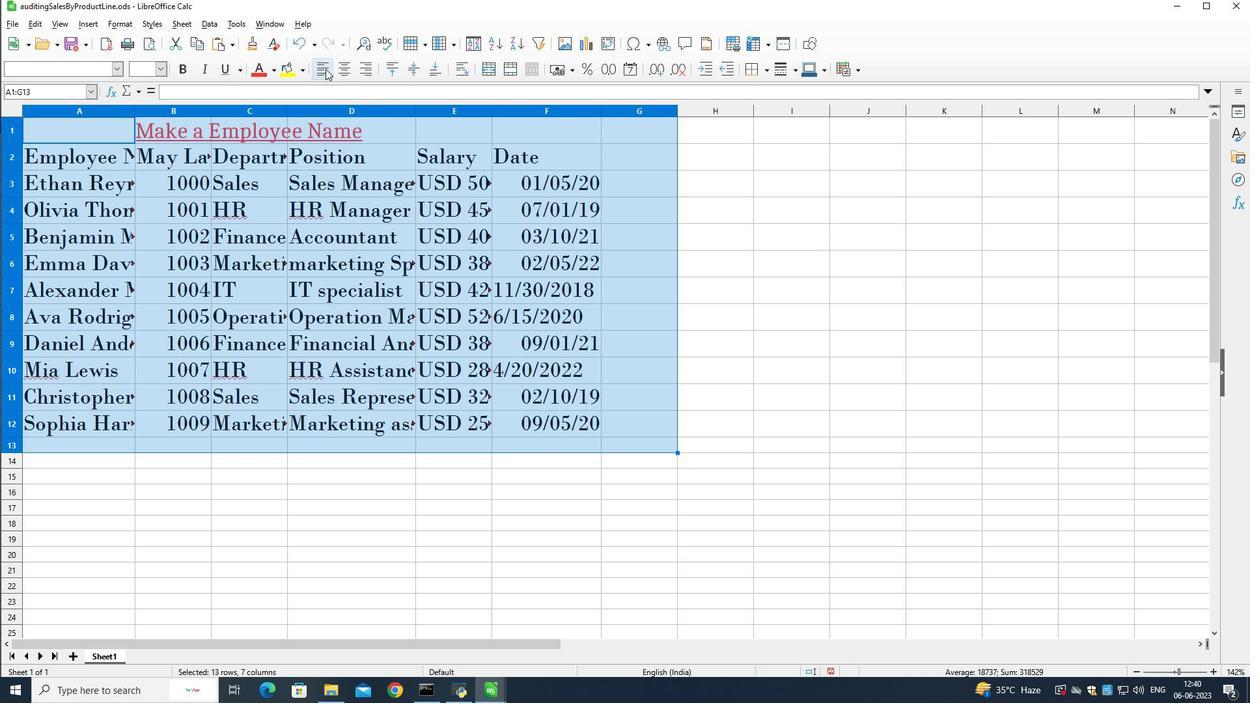 
Action: Mouse moved to (645, 219)
Screenshot: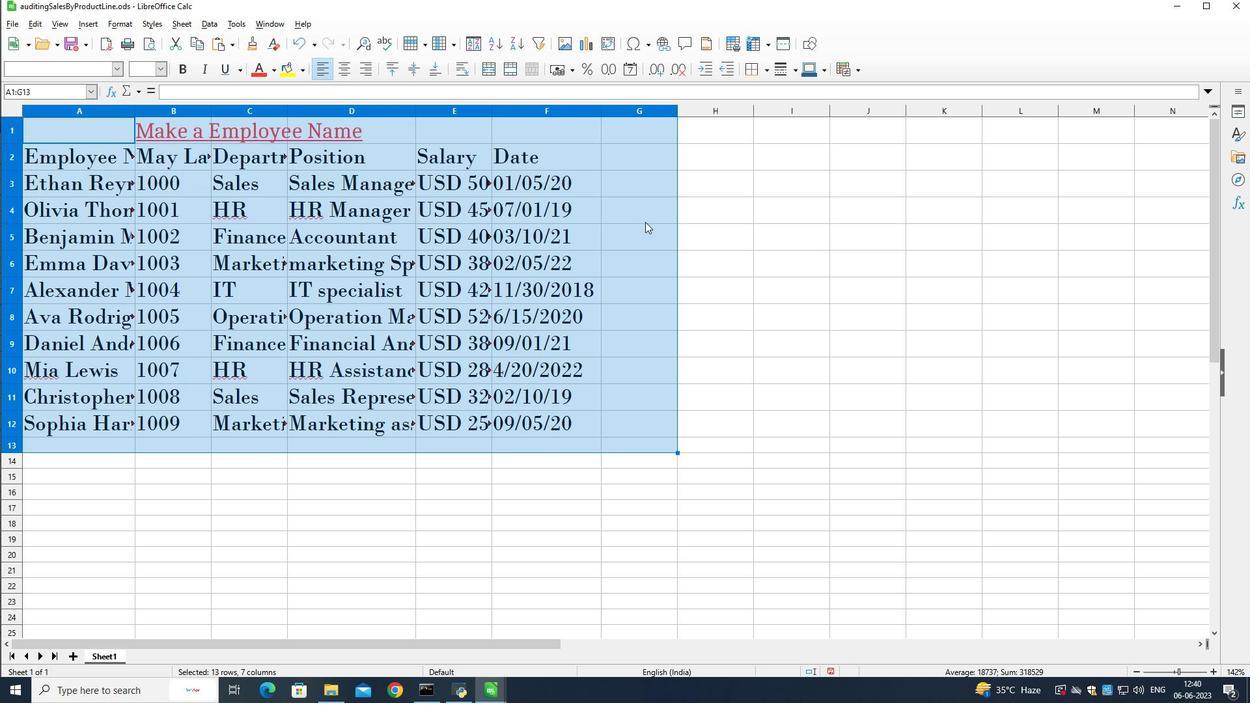 
Action: Mouse pressed left at (645, 219)
Screenshot: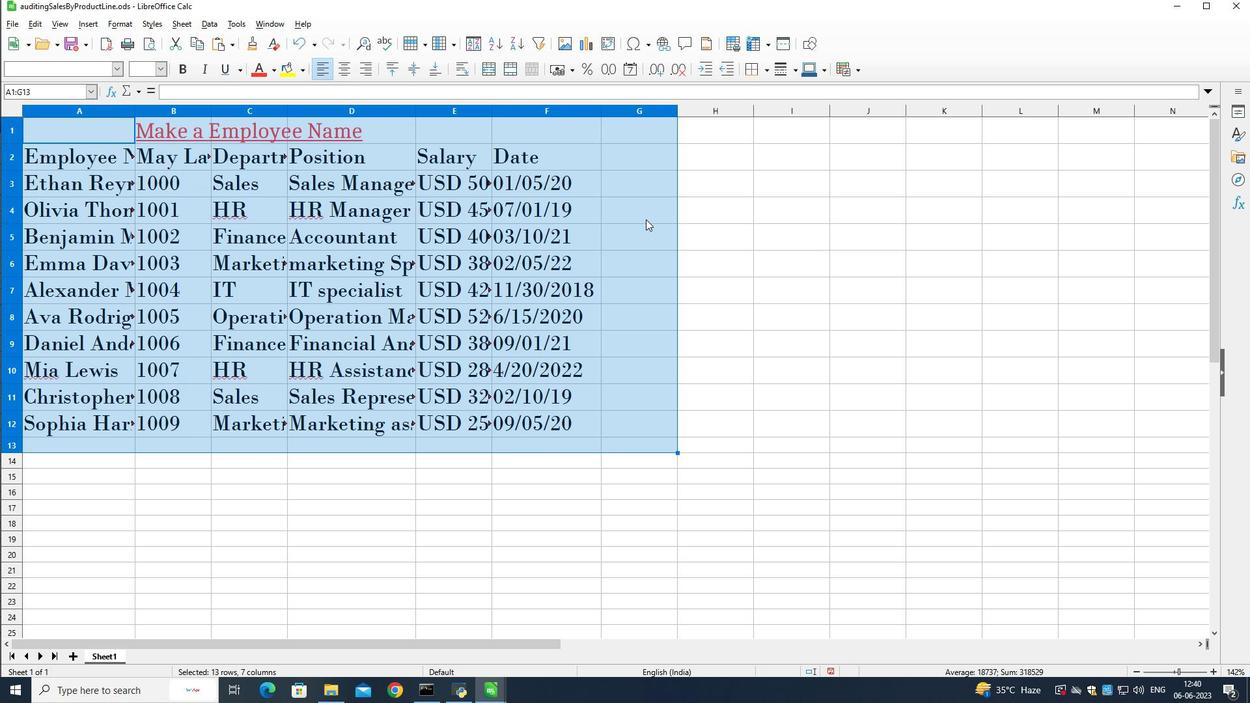
